 Task: Schedule a meeting using the 'Annual Sales Meeting' template and set the time to 1:00 PM to 1:30 PM on June 29, 2023.
Action: Mouse moved to (13, 82)
Screenshot: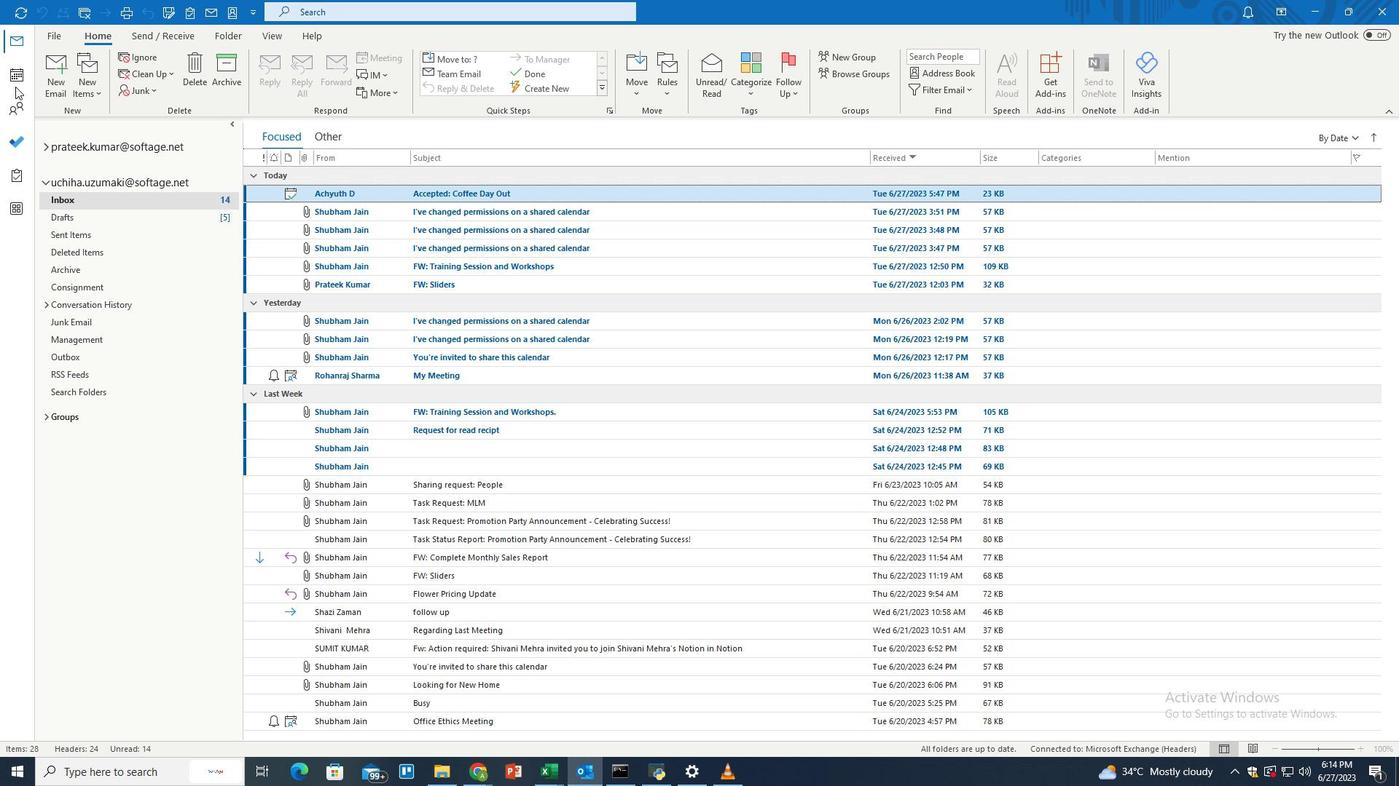 
Action: Mouse pressed left at (13, 82)
Screenshot: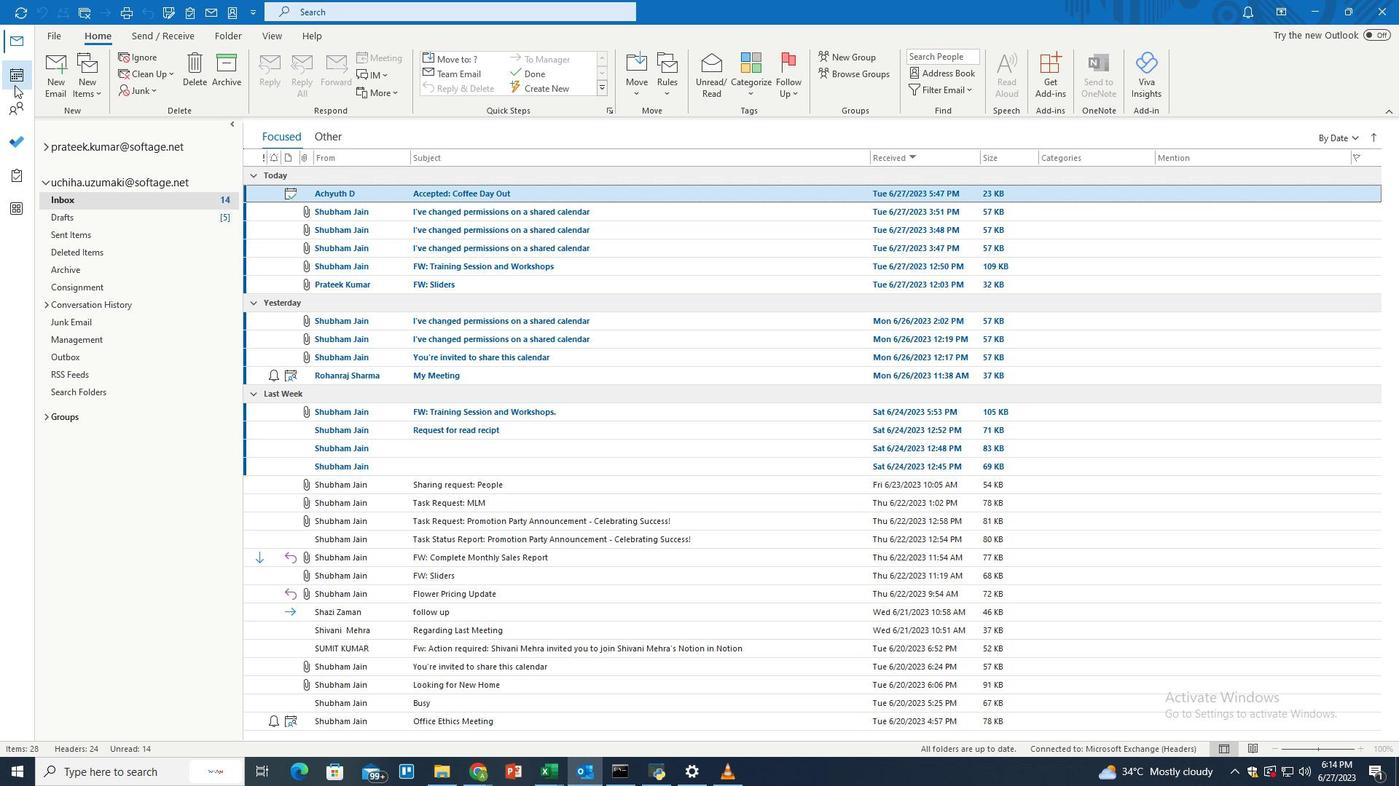 
Action: Mouse moved to (119, 77)
Screenshot: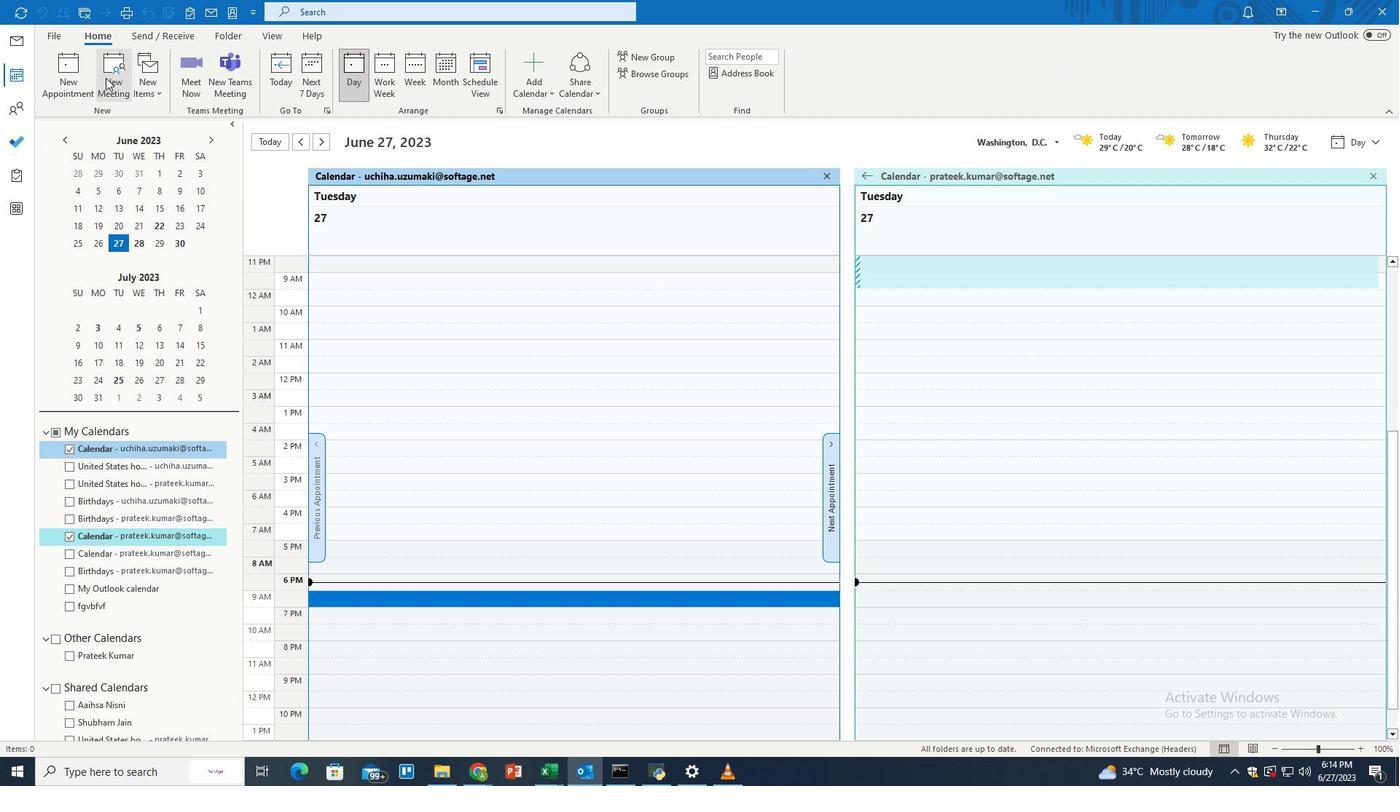 
Action: Mouse pressed left at (119, 77)
Screenshot: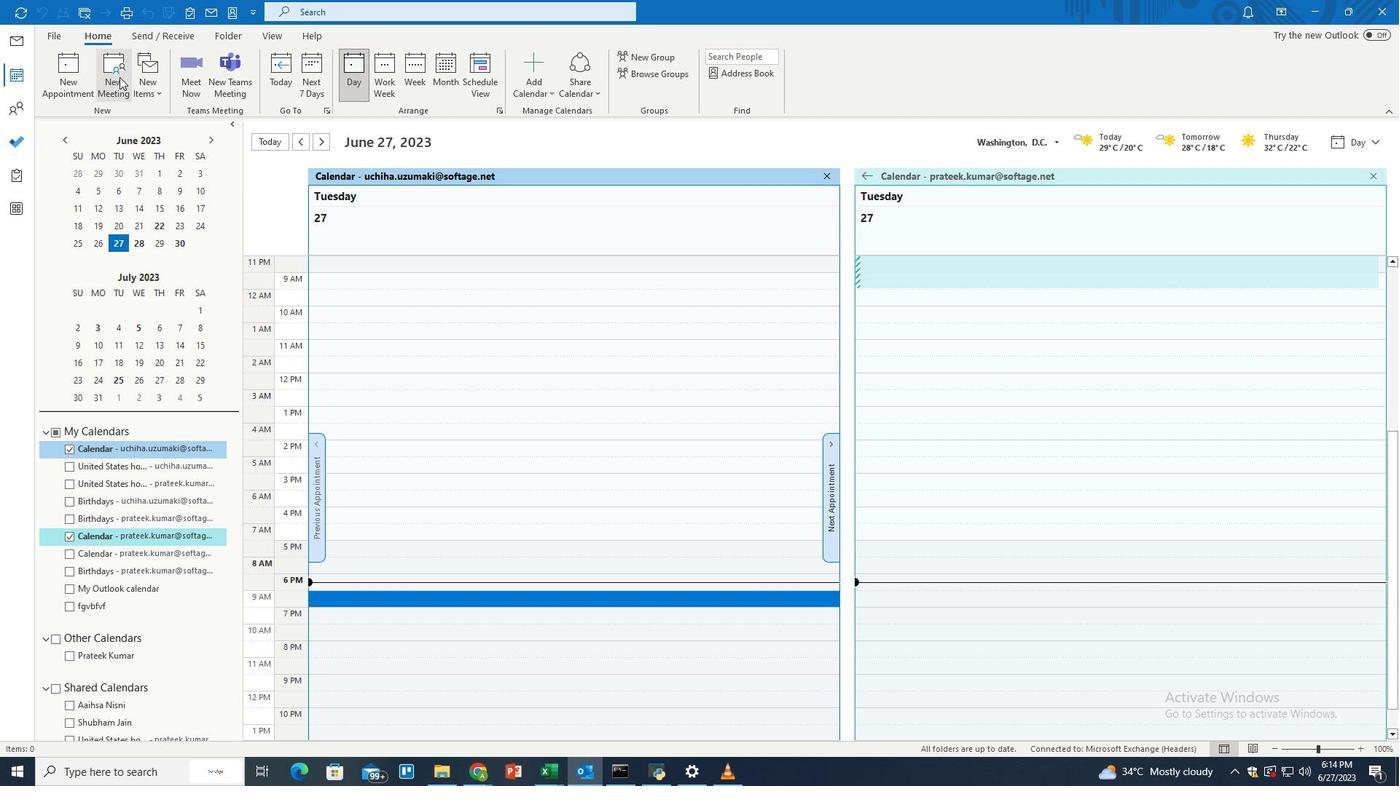 
Action: Mouse moved to (966, 78)
Screenshot: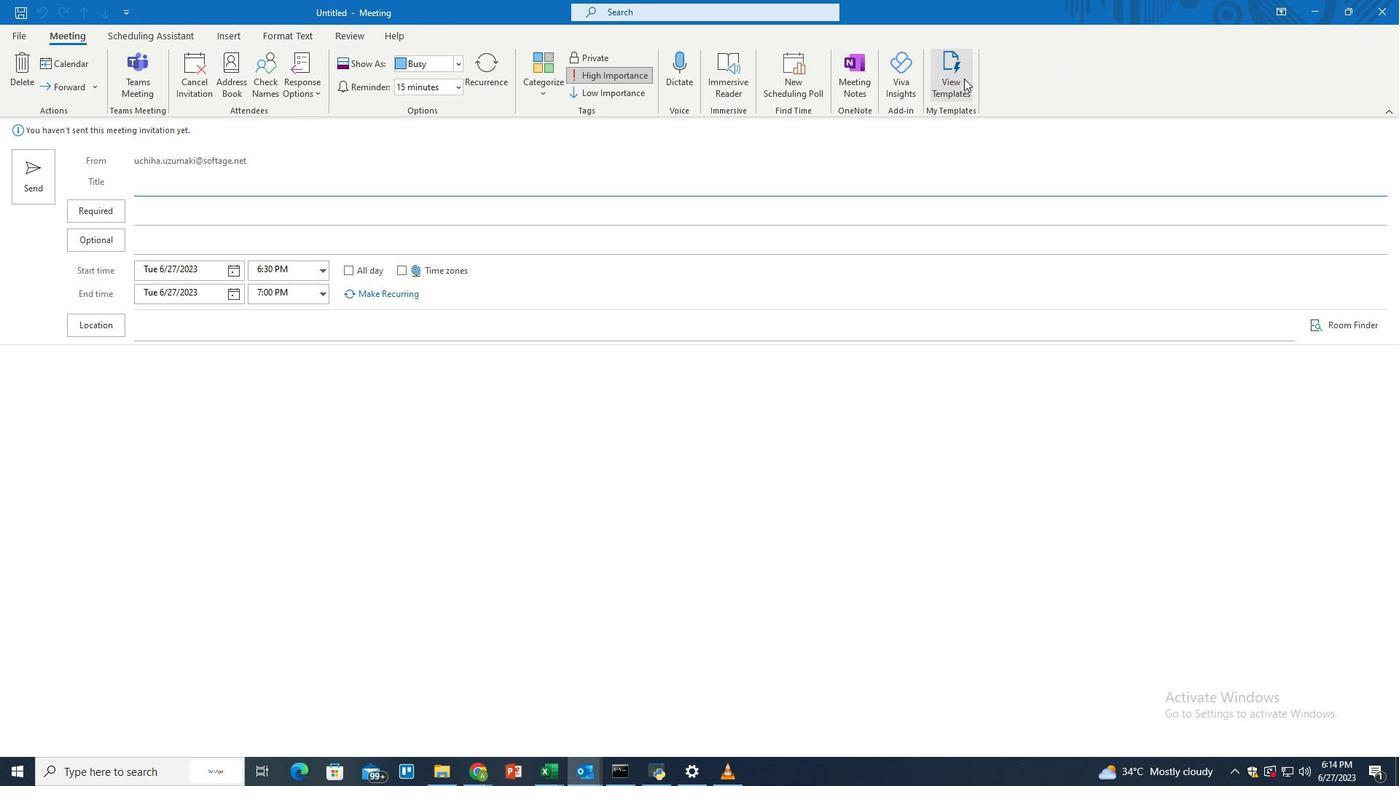 
Action: Mouse pressed left at (966, 78)
Screenshot: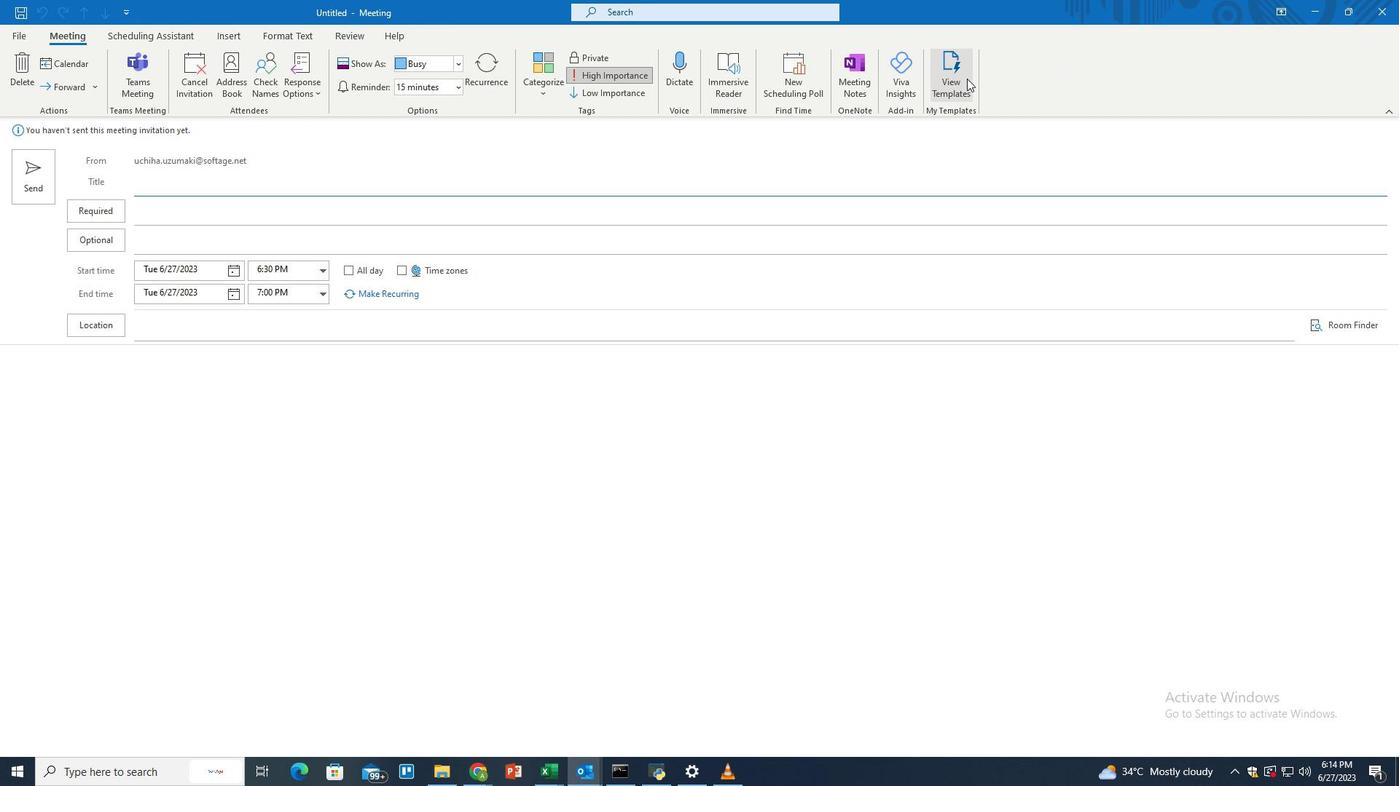 
Action: Mouse moved to (1201, 276)
Screenshot: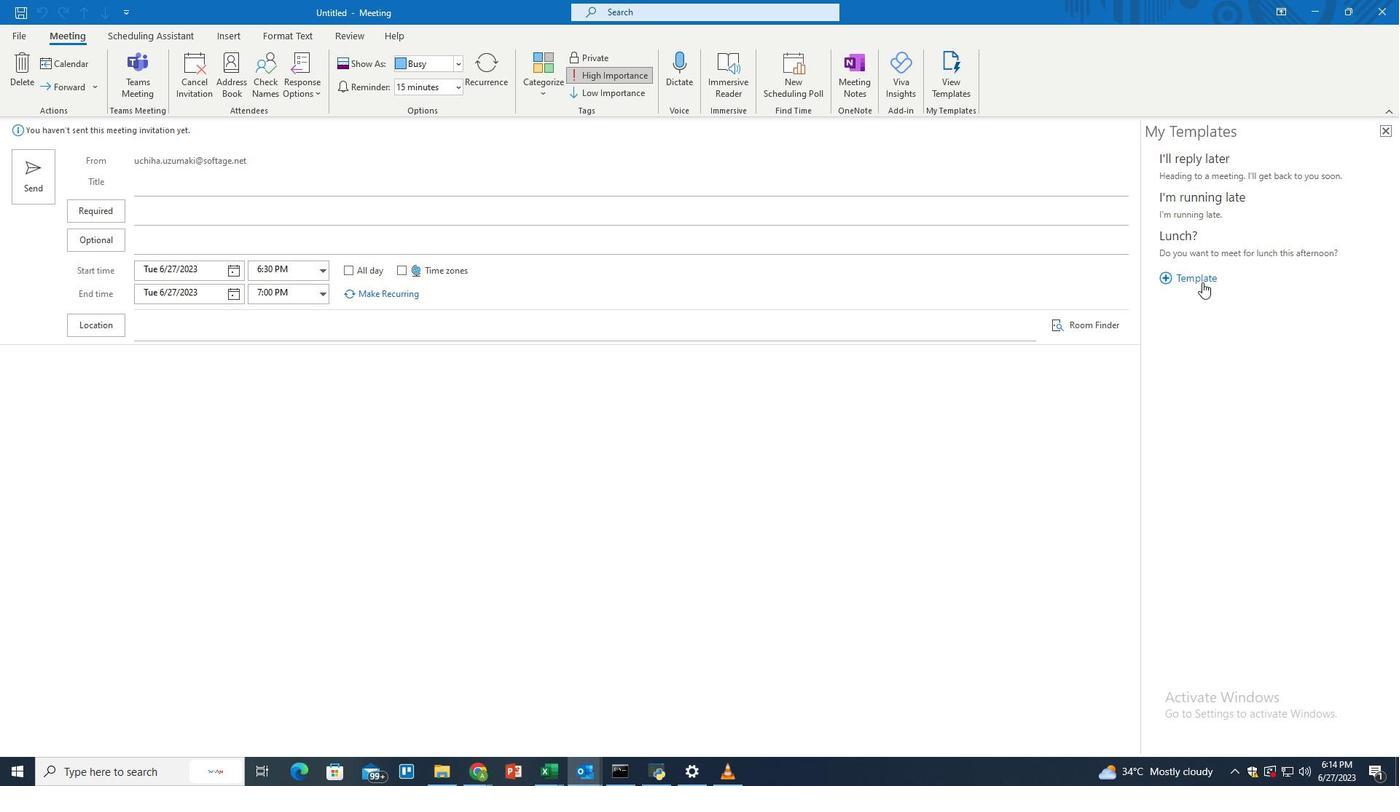 
Action: Mouse pressed left at (1201, 276)
Screenshot: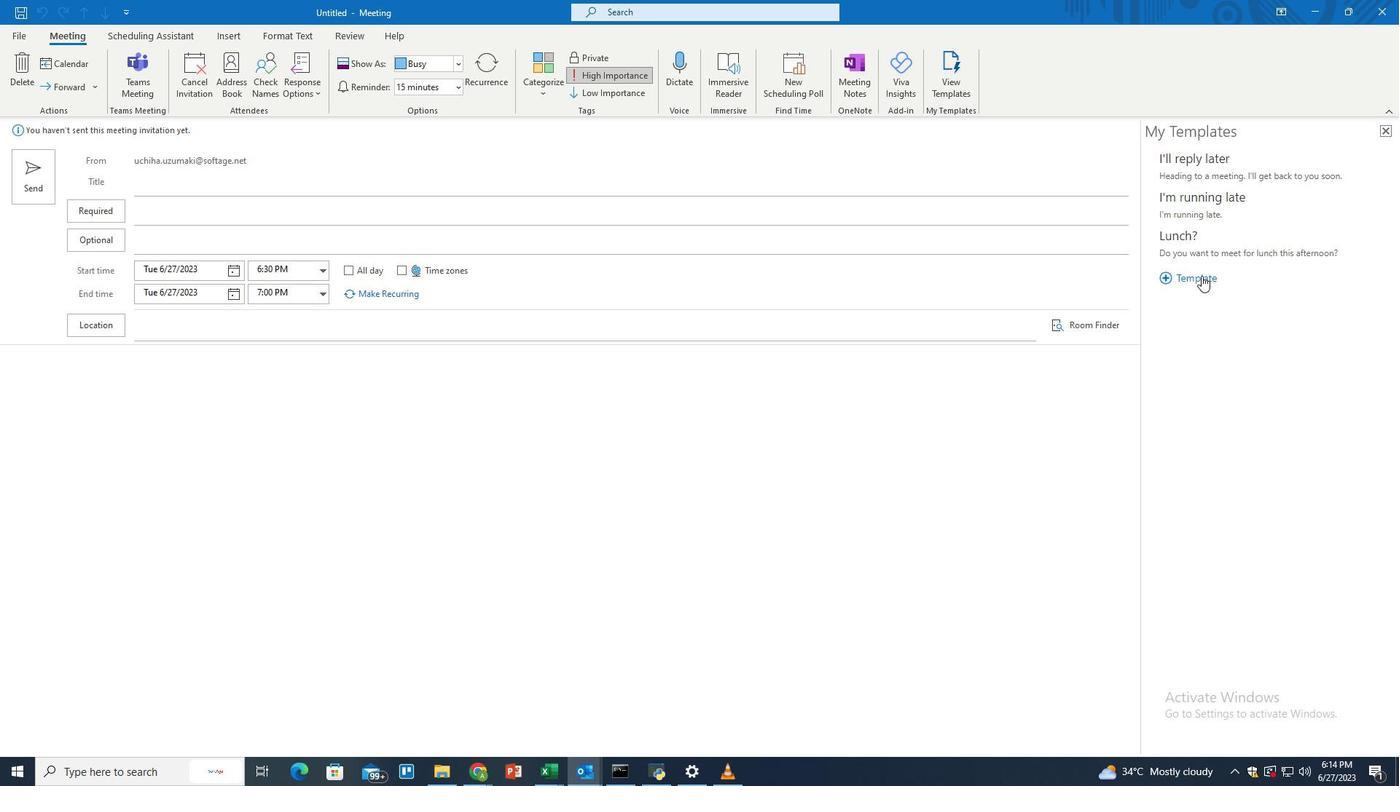 
Action: Mouse moved to (1185, 161)
Screenshot: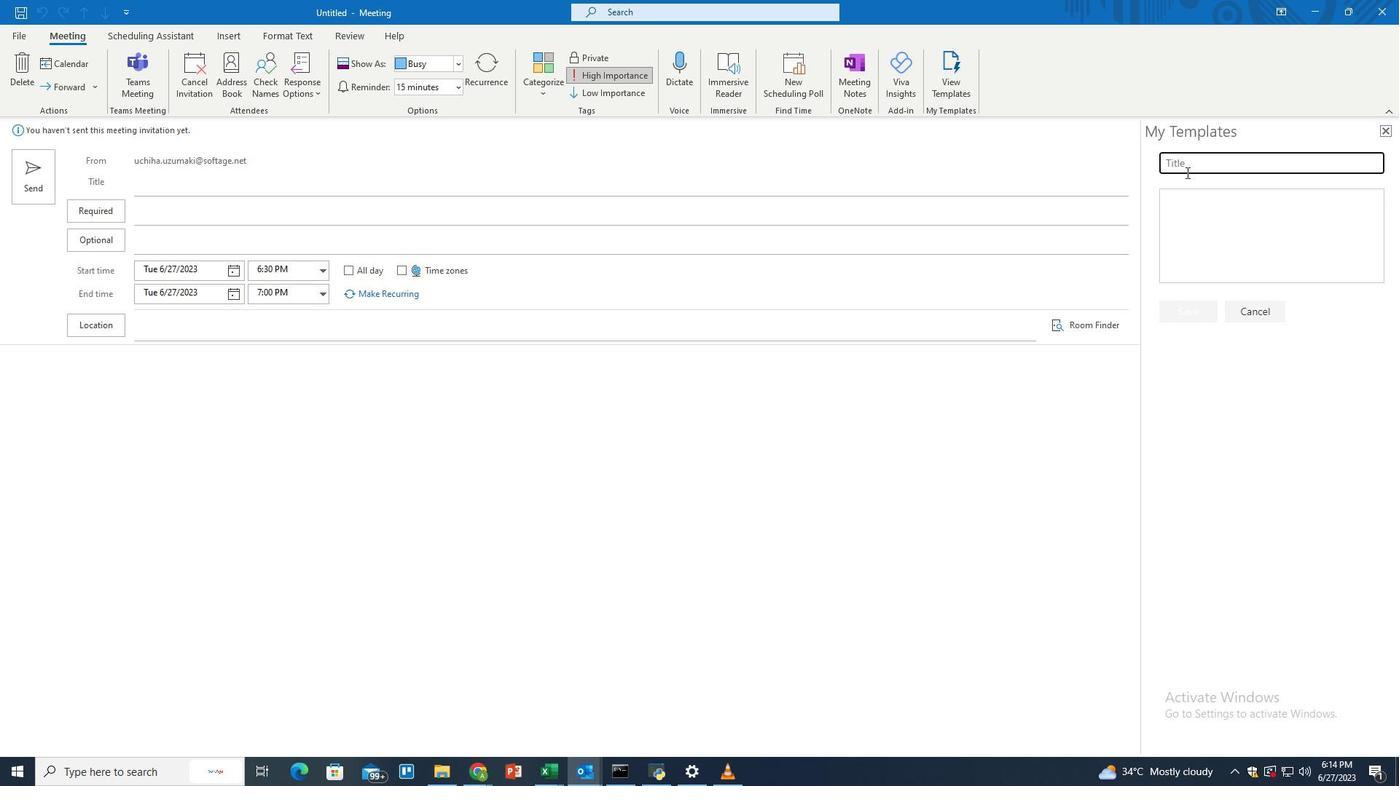 
Action: Mouse pressed left at (1185, 161)
Screenshot: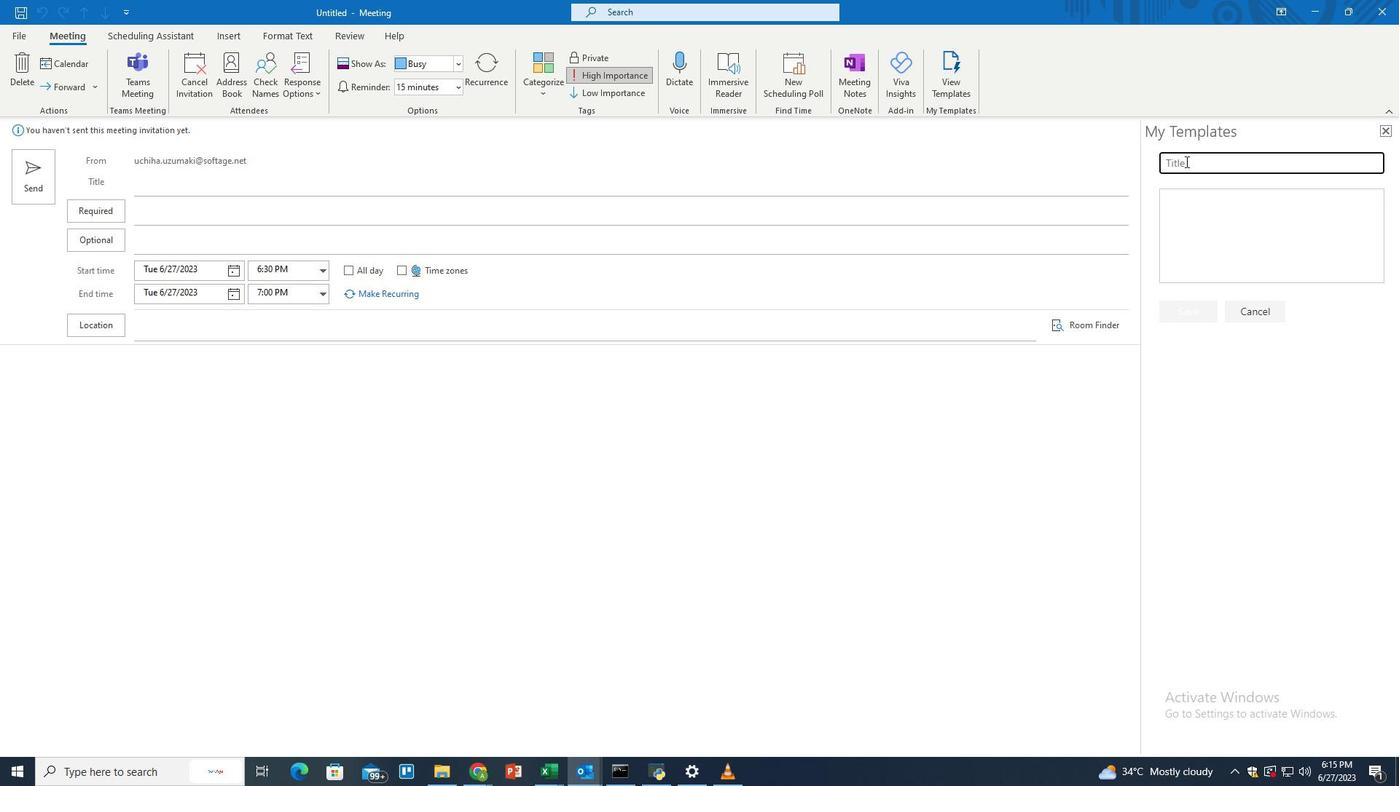 
Action: Key pressed <Key.shift>Annual<Key.space><Key.shift>Sales<Key.space><Key.shift>Meeting
Screenshot: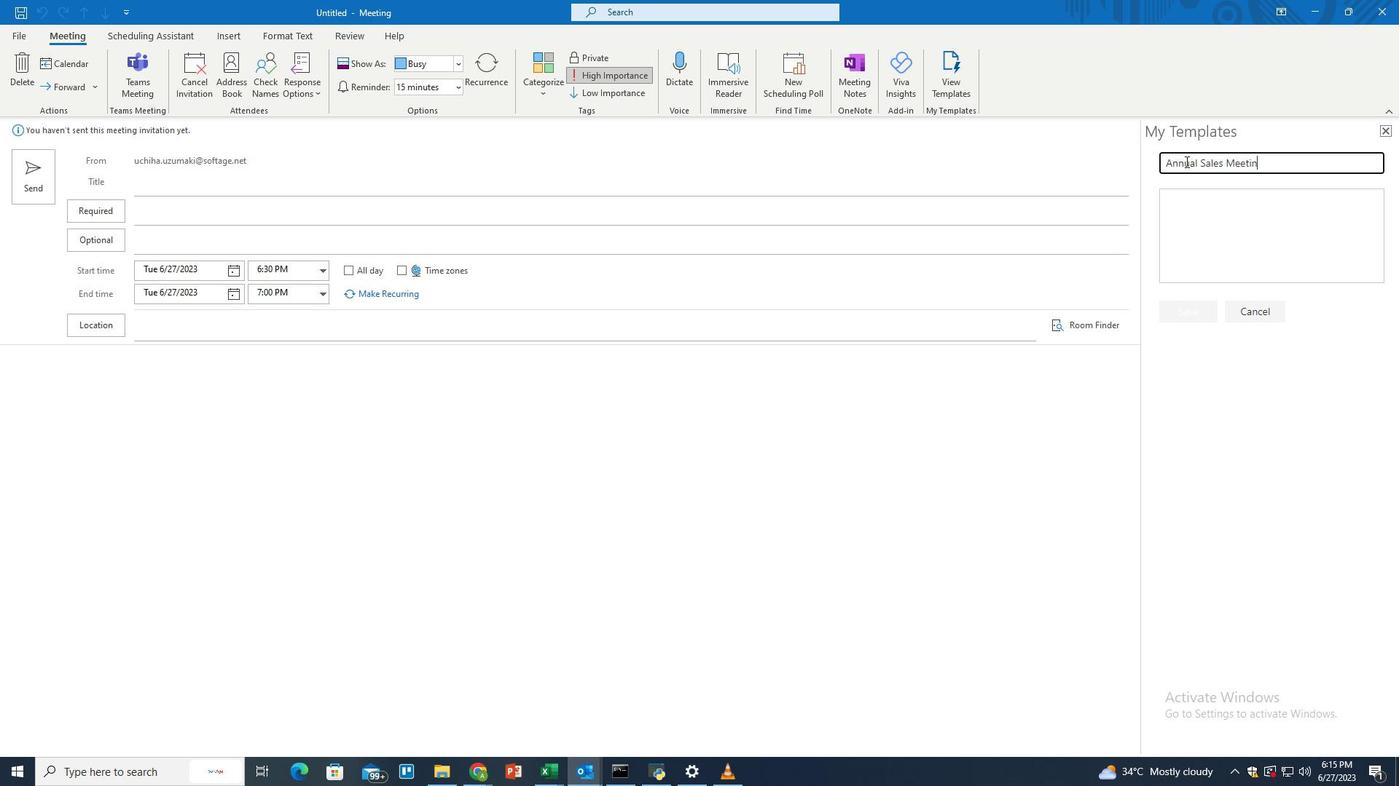 
Action: Mouse moved to (1235, 213)
Screenshot: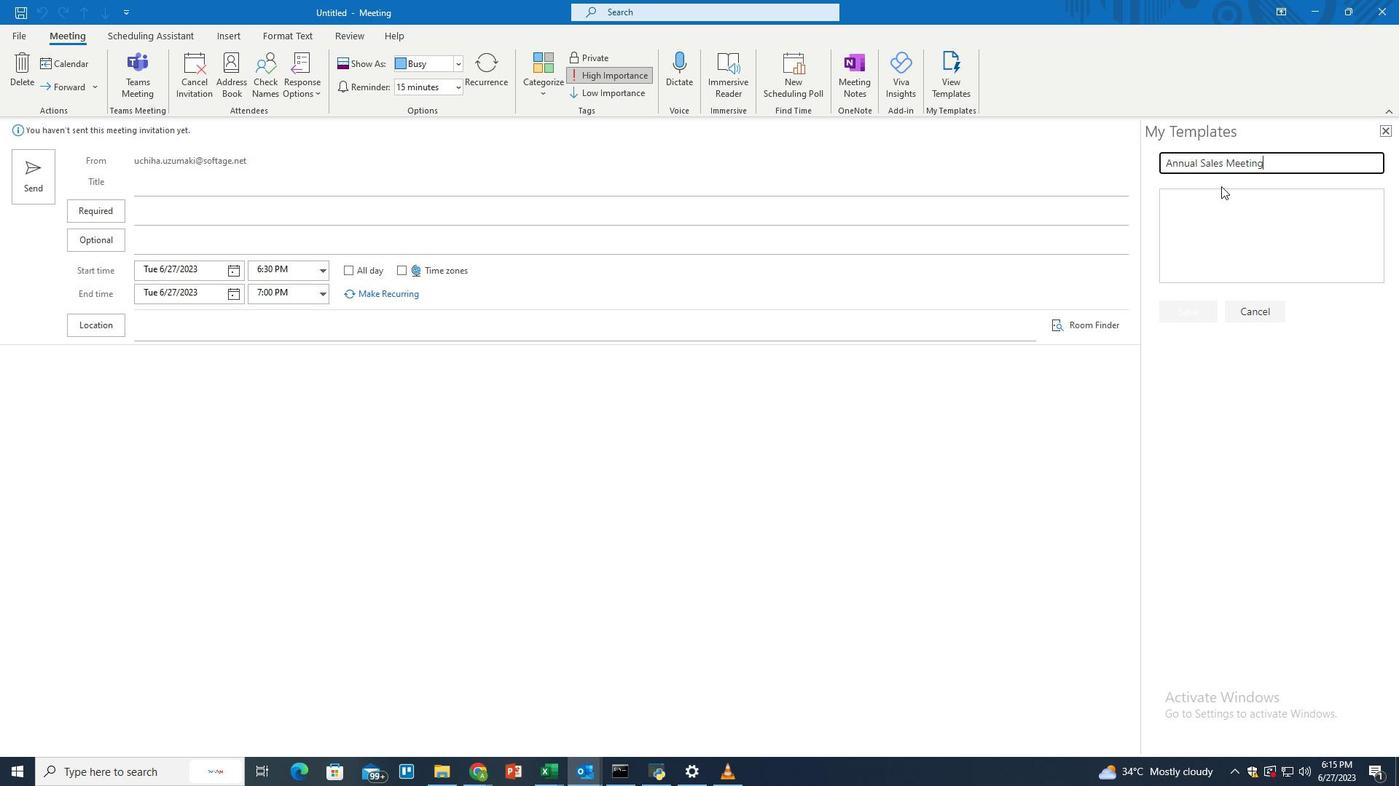 
Action: Mouse pressed left at (1235, 213)
Screenshot: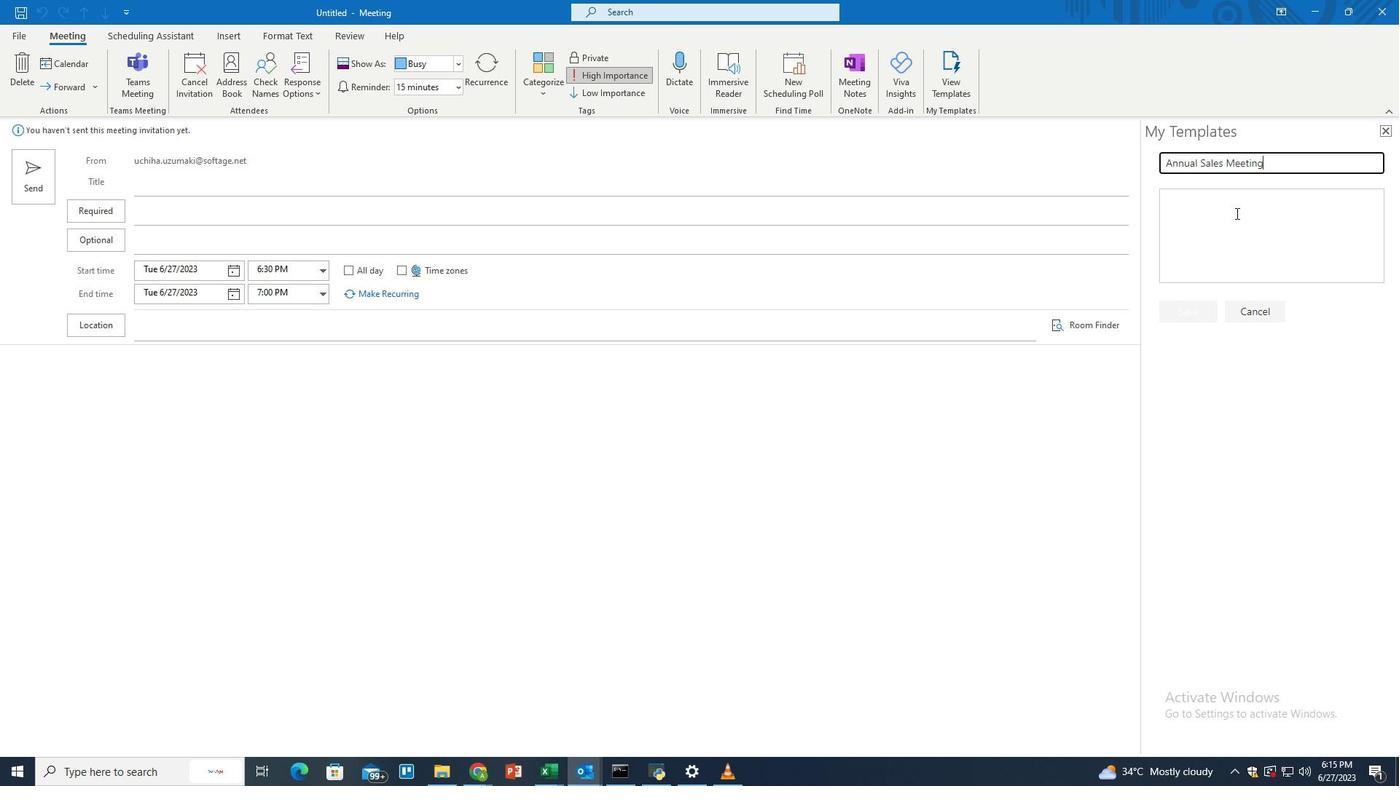 
Action: Mouse moved to (1235, 214)
Screenshot: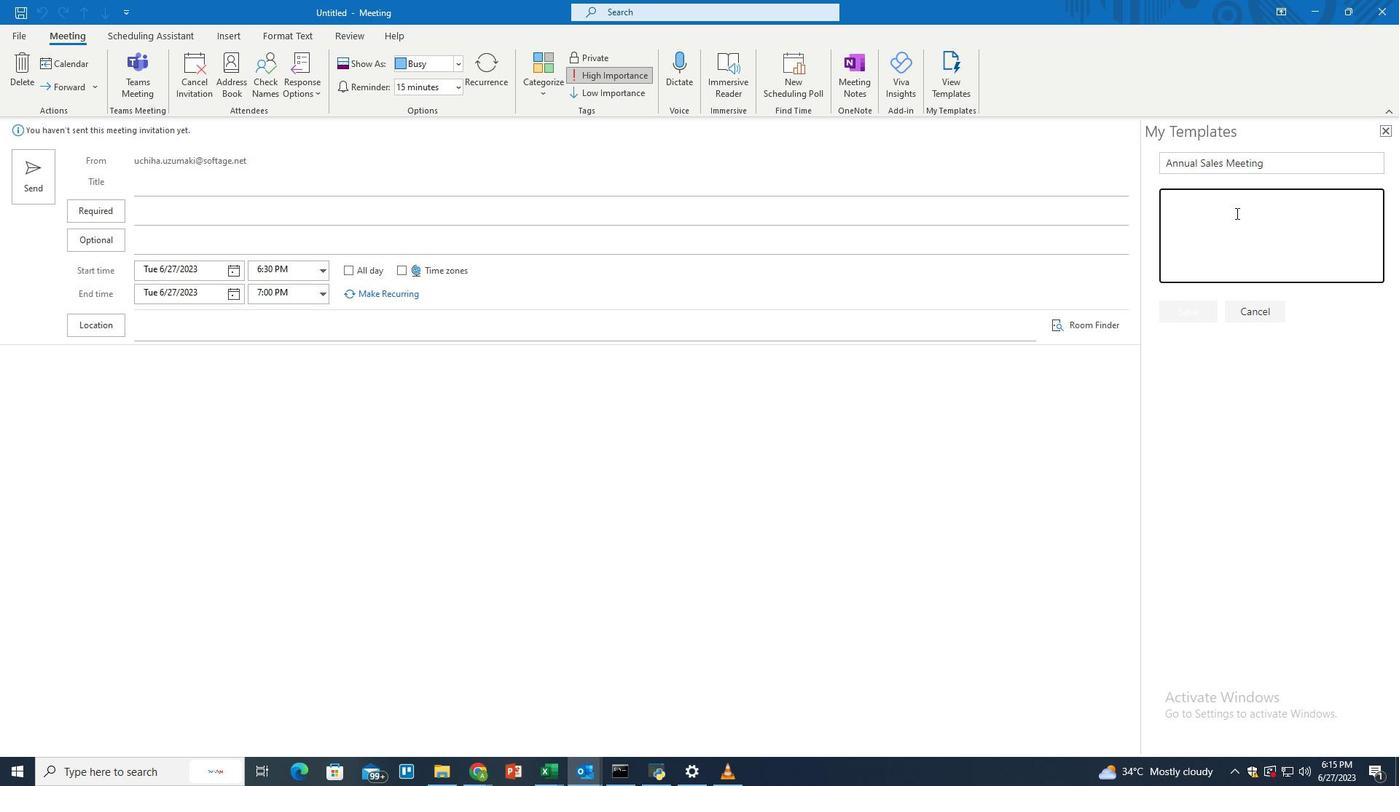 
Action: Key pressed <Key.shift>O<Key.backspace><Key.shift>Plan<Key.space>and<Key.space>execute<Key.space>the<Key.space>yearly<Key.space>sales<Key.space>meeting<Key.space>to<Key.space>aligh<Key.space>the<Key.space><Key.backspace><Key.backspace><Key.backspace><Key.backspace><Key.backspace><Key.backspace>n<Key.space>the<Key.space>team's<Key.space>goals,<Key.space>share<Key.space>strategies,a<Key.space>nd<Key.space><Key.backspace><Key.backspace><Key.backspace><Key.backspace><Key.backspace><Key.space>and<Key.space>recognize<Key.space>achievements.<Key.space><Key.shift>Develop<Key.space>an<Key.space>engaging<Key.space>agenda<Key.space>wirh<Key.backspace><Key.backspace>th<Key.space>keynote<Key.space>speakers,<Key.space>product<Key.space>updates,<Key.space>and<Key.space>interactive<Key.space>sessions<Key.space>to<Key.space>drive<Key.space>motivateion<Key.backspace><Key.backspace><Key.backspace><Key.backspace>ion<Key.space>and<Key.space>collaboration
Screenshot: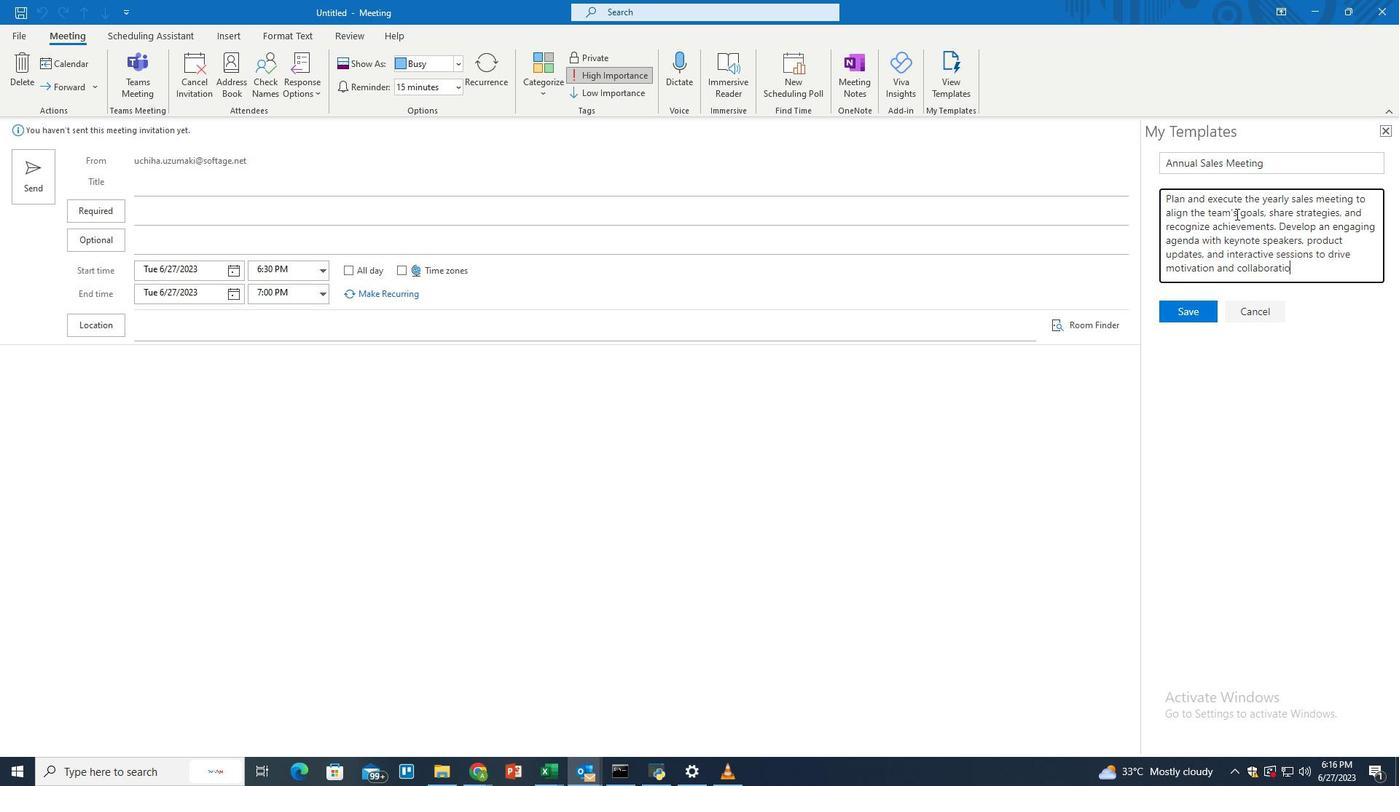 
Action: Mouse moved to (1203, 313)
Screenshot: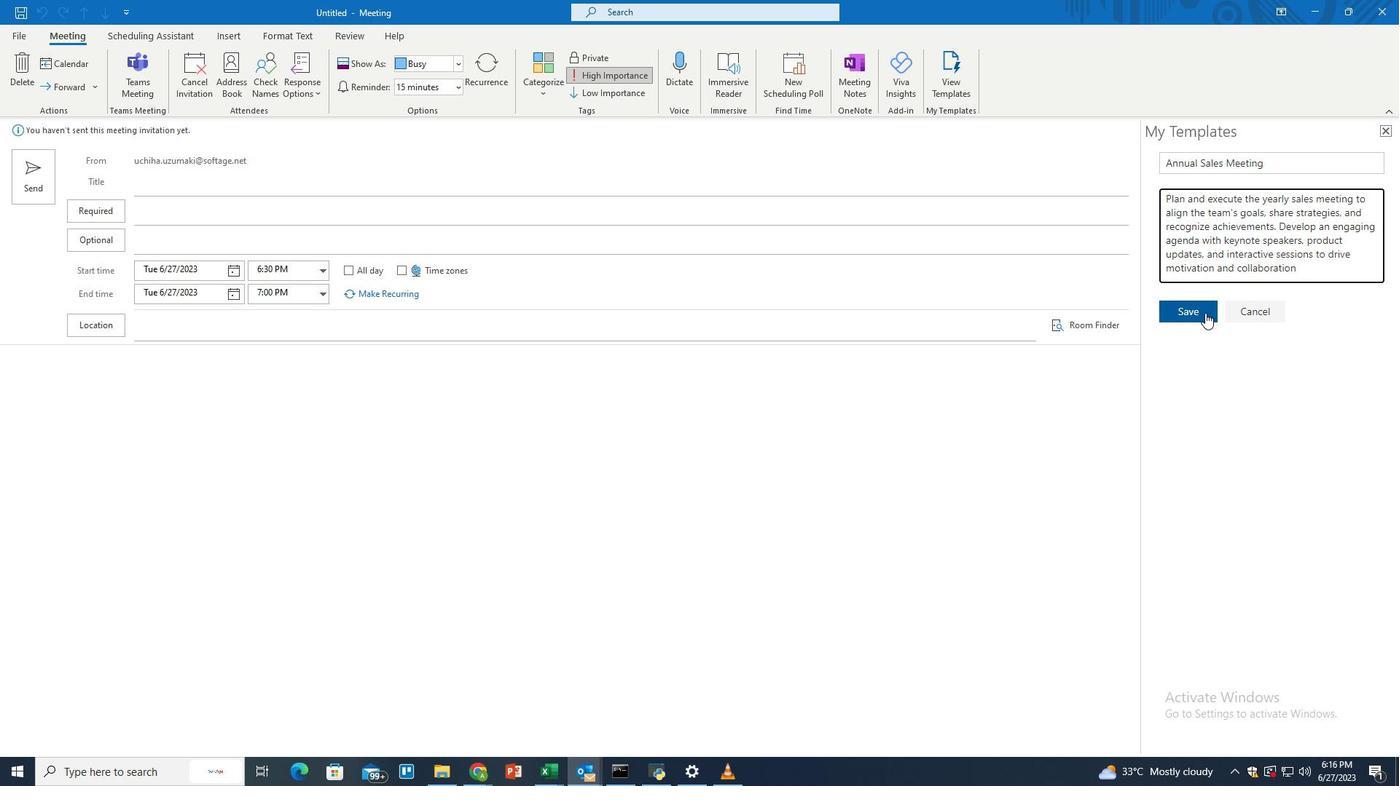 
Action: Mouse pressed left at (1203, 313)
Screenshot: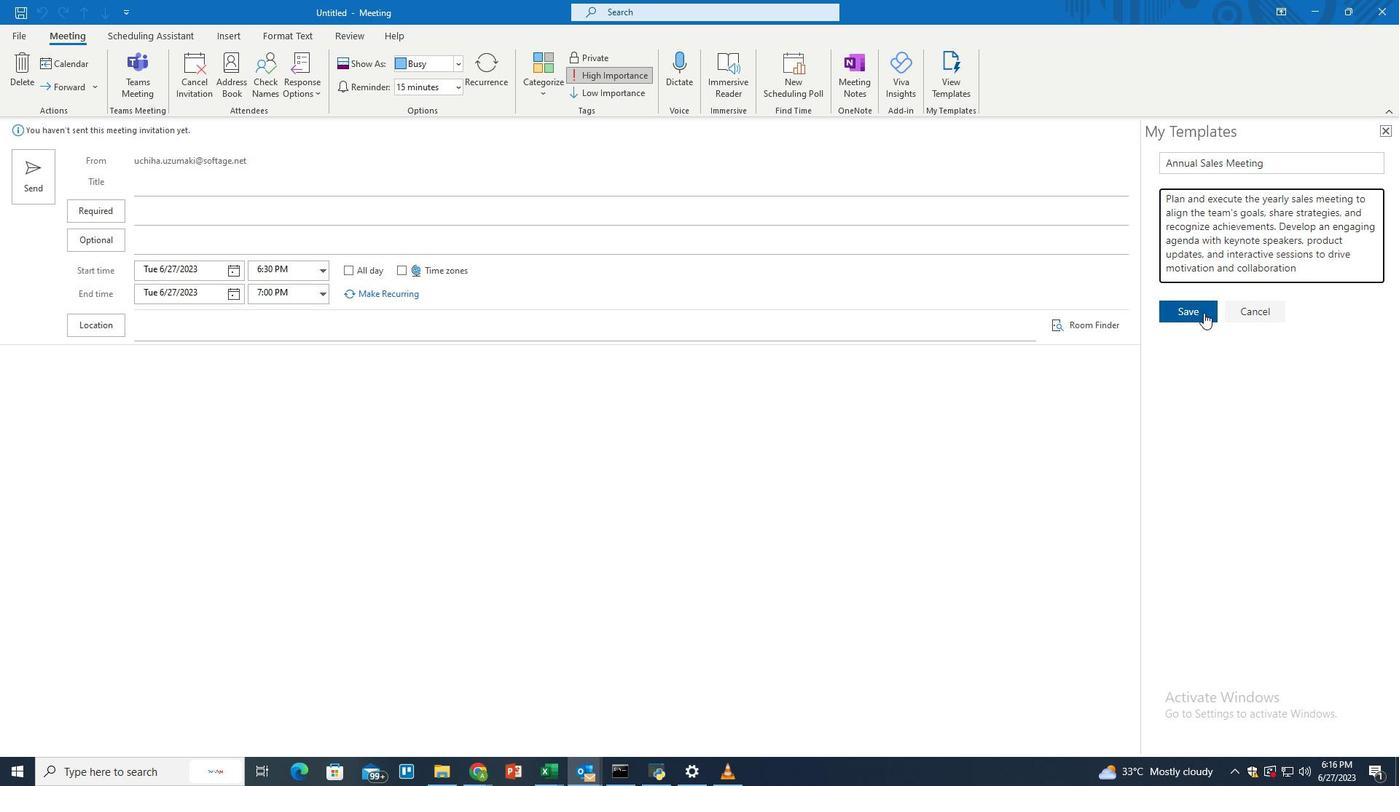
Action: Mouse moved to (1208, 424)
Screenshot: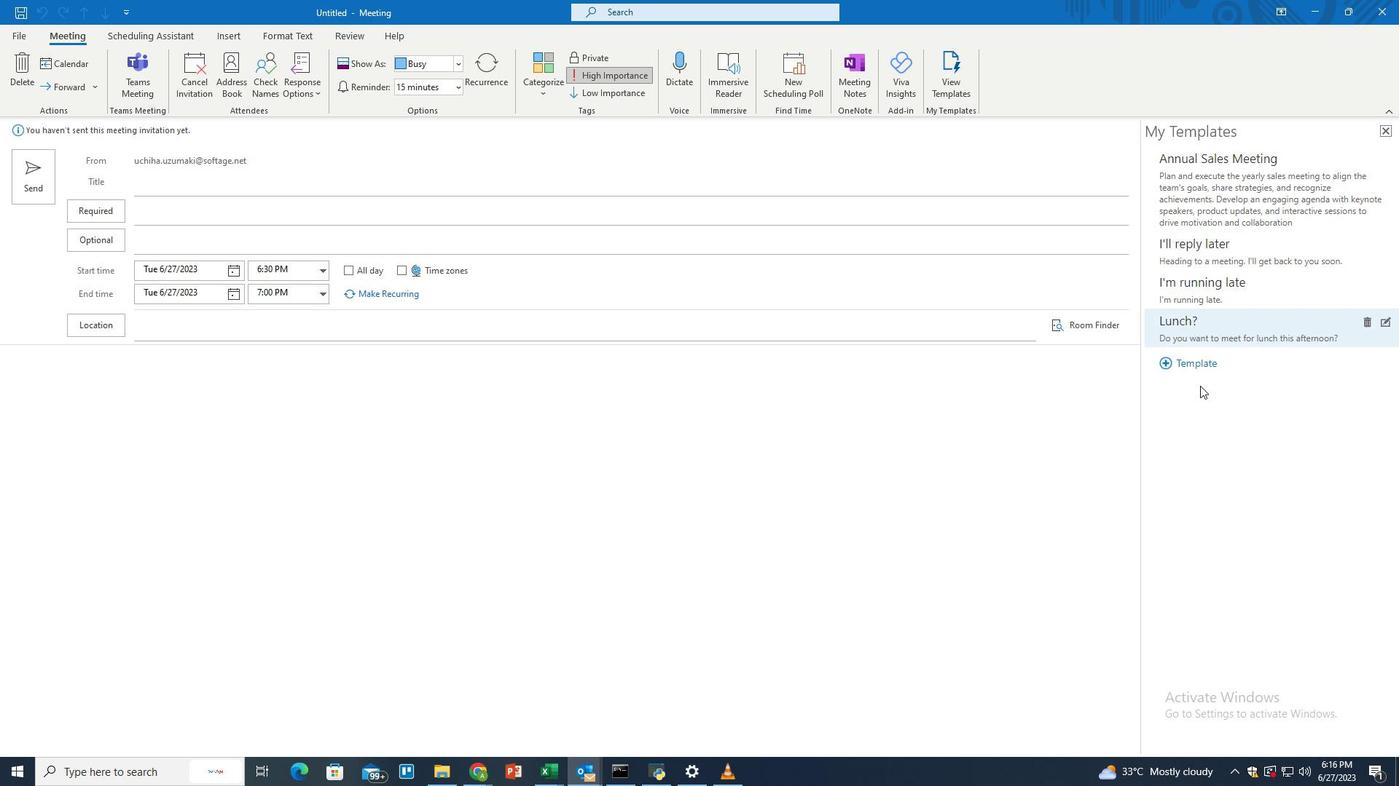 
Action: Mouse pressed left at (1208, 424)
Screenshot: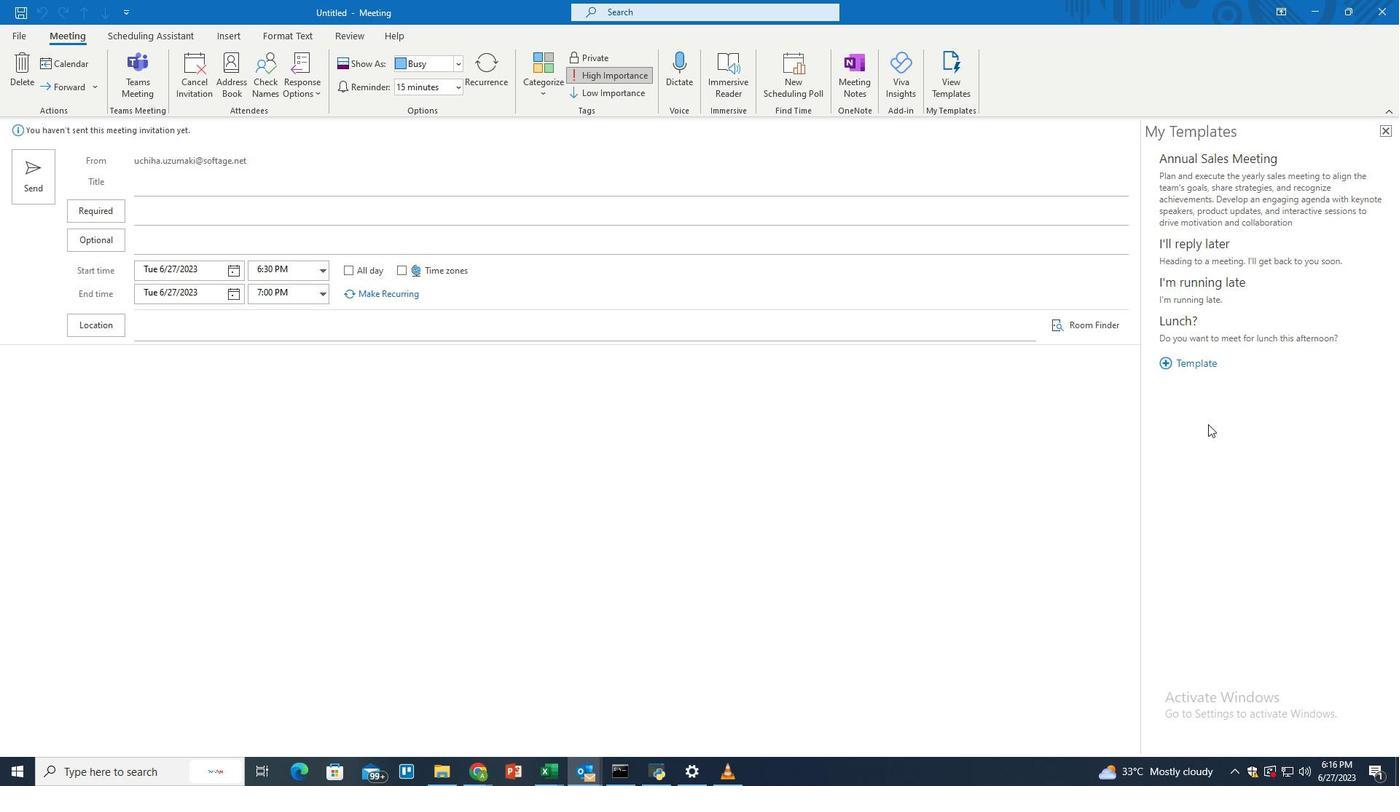 
Action: Mouse moved to (166, 181)
Screenshot: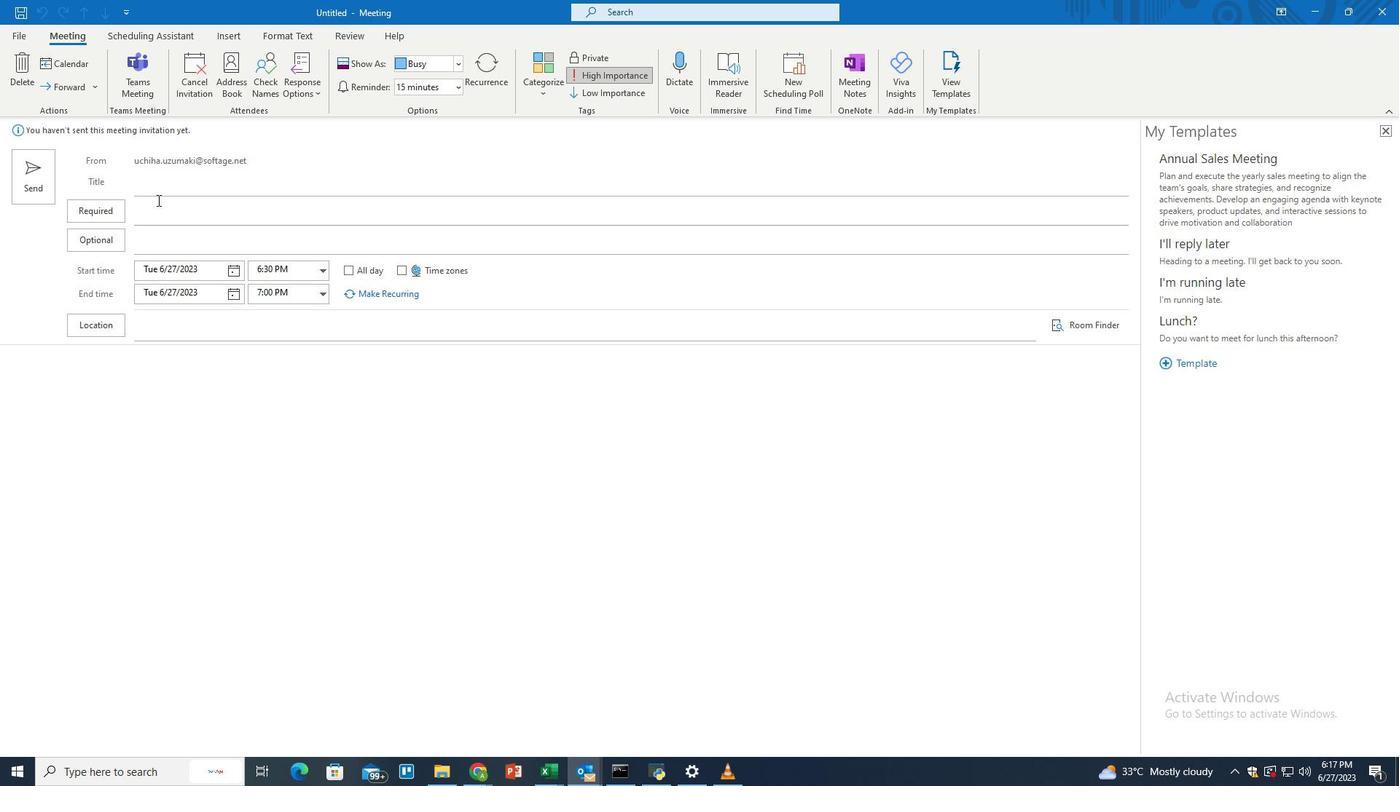 
Action: Mouse pressed left at (166, 181)
Screenshot: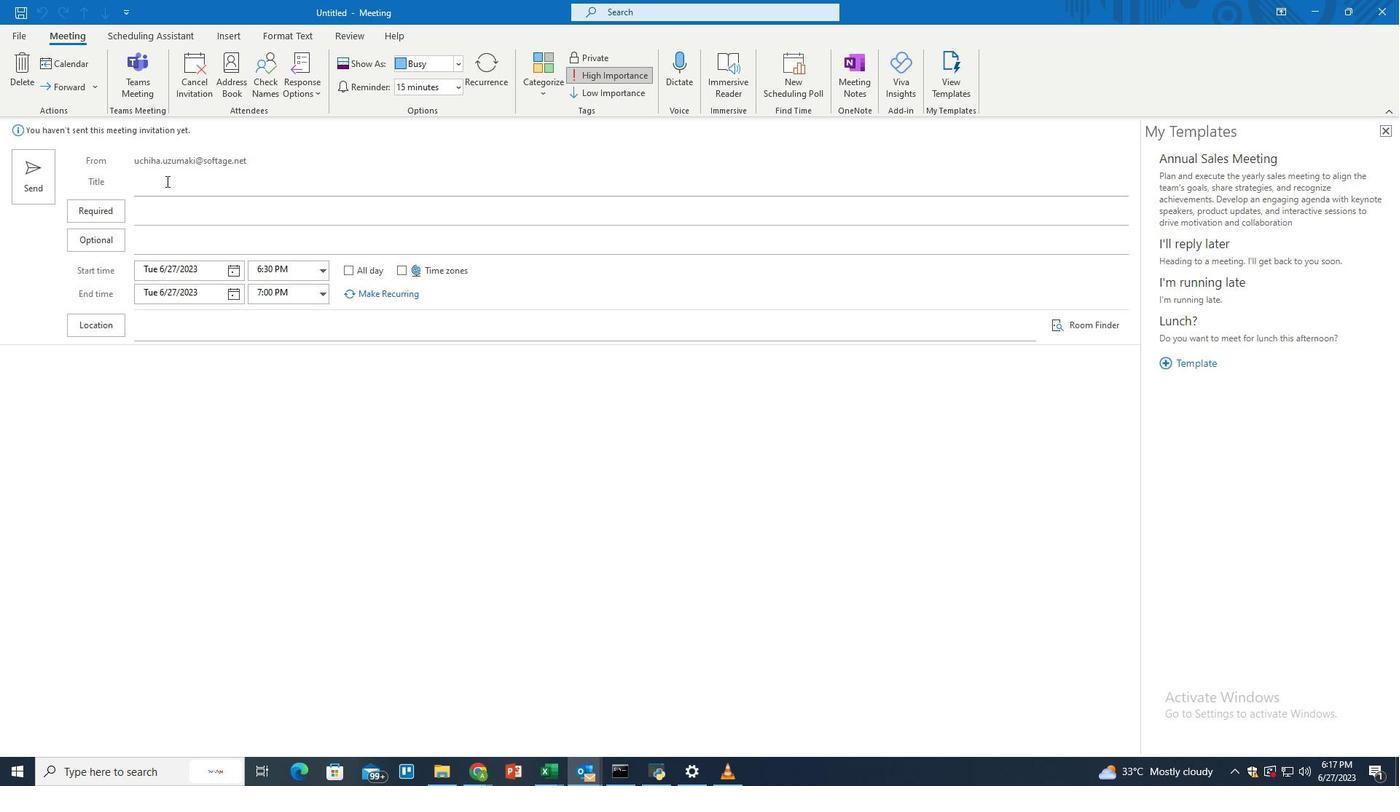 
Action: Key pressed <Key.shift>Today's<Key.space><Key.shift>Agenda
Screenshot: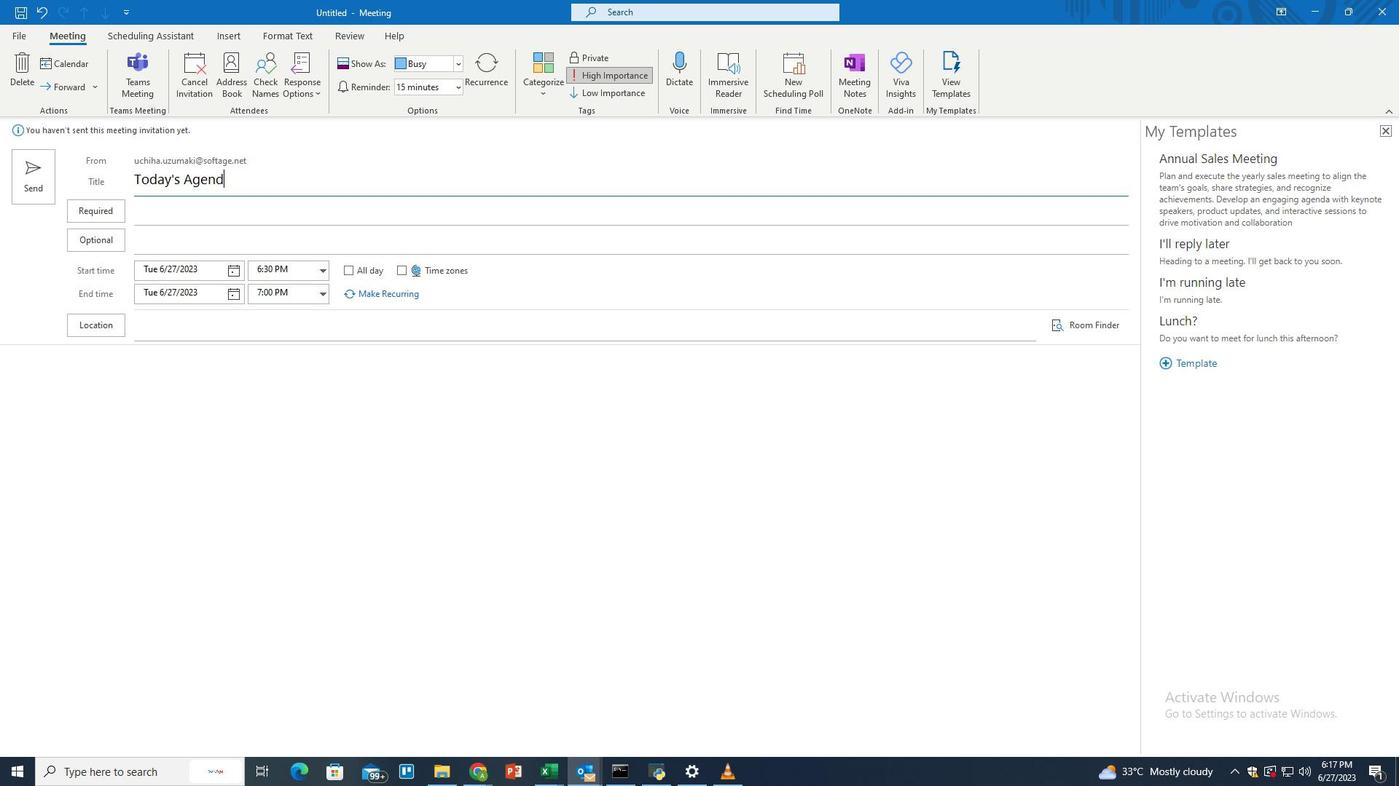 
Action: Mouse moved to (1224, 180)
Screenshot: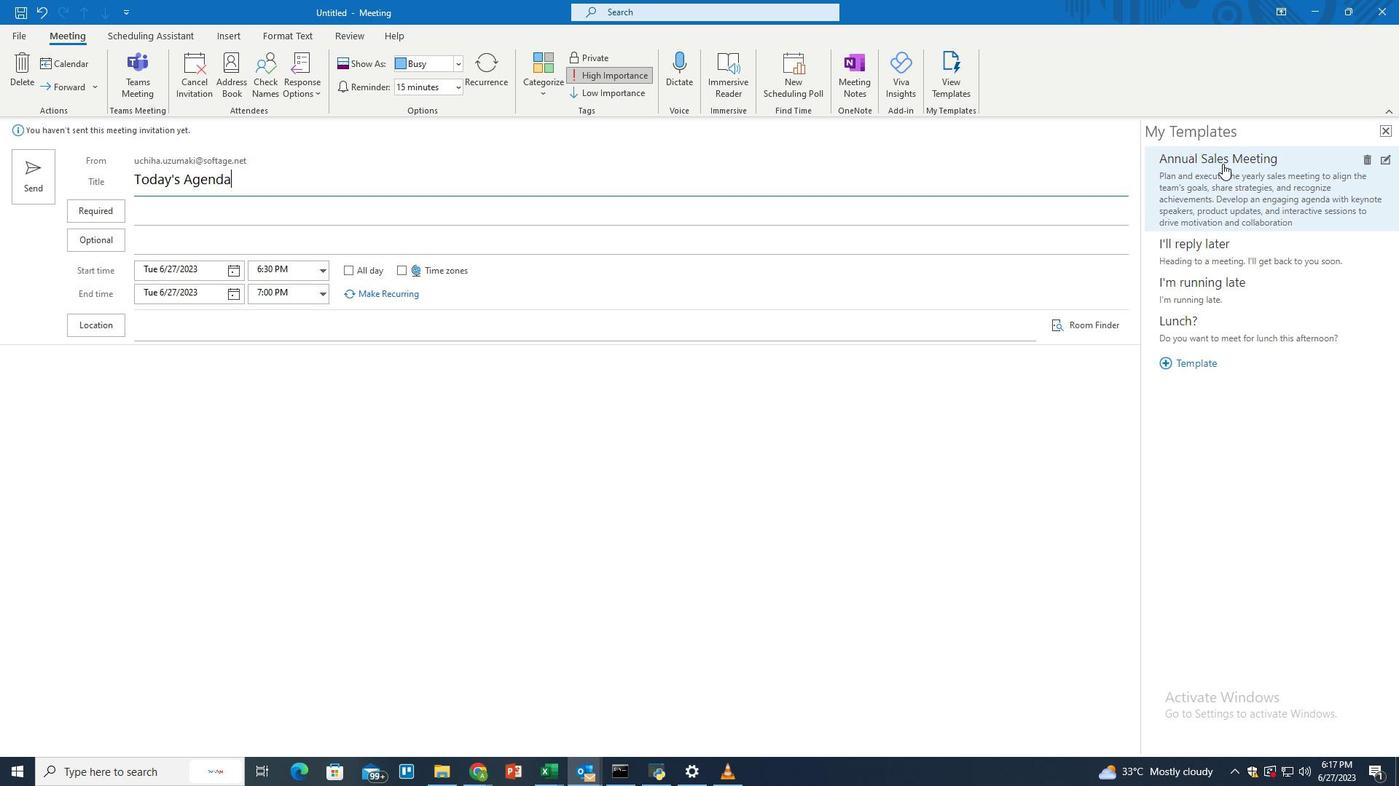 
Action: Mouse pressed left at (1224, 180)
Screenshot: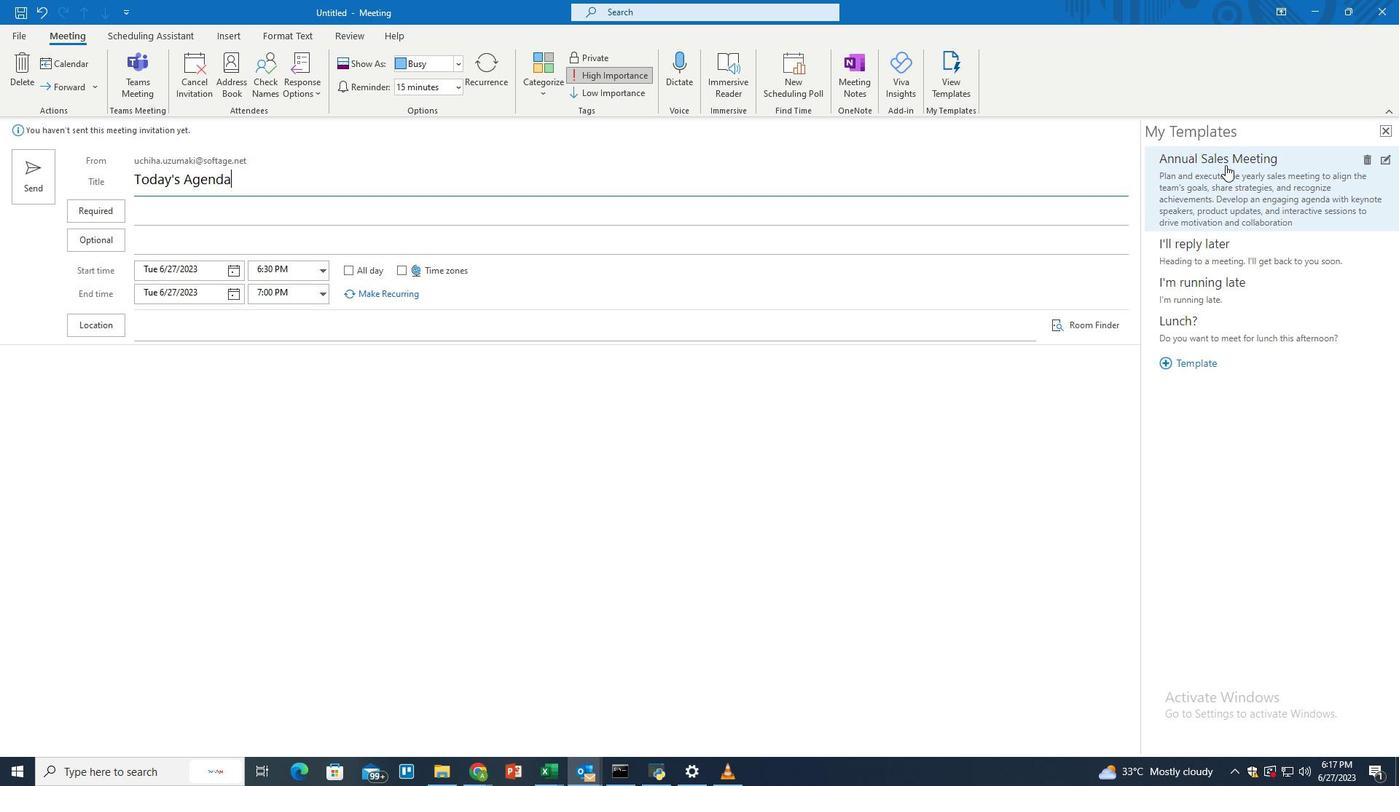 
Action: Mouse moved to (230, 498)
Screenshot: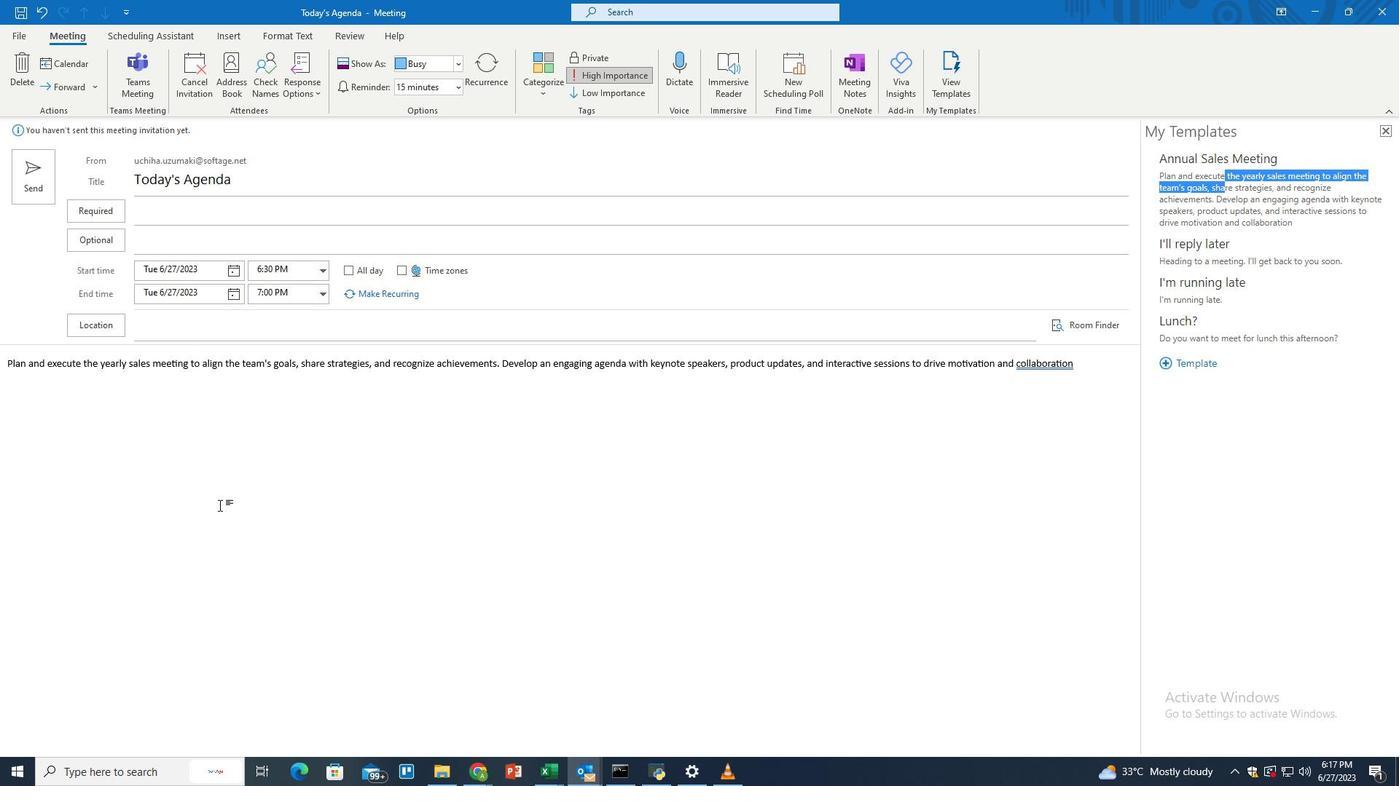
Action: Mouse pressed left at (230, 498)
Screenshot: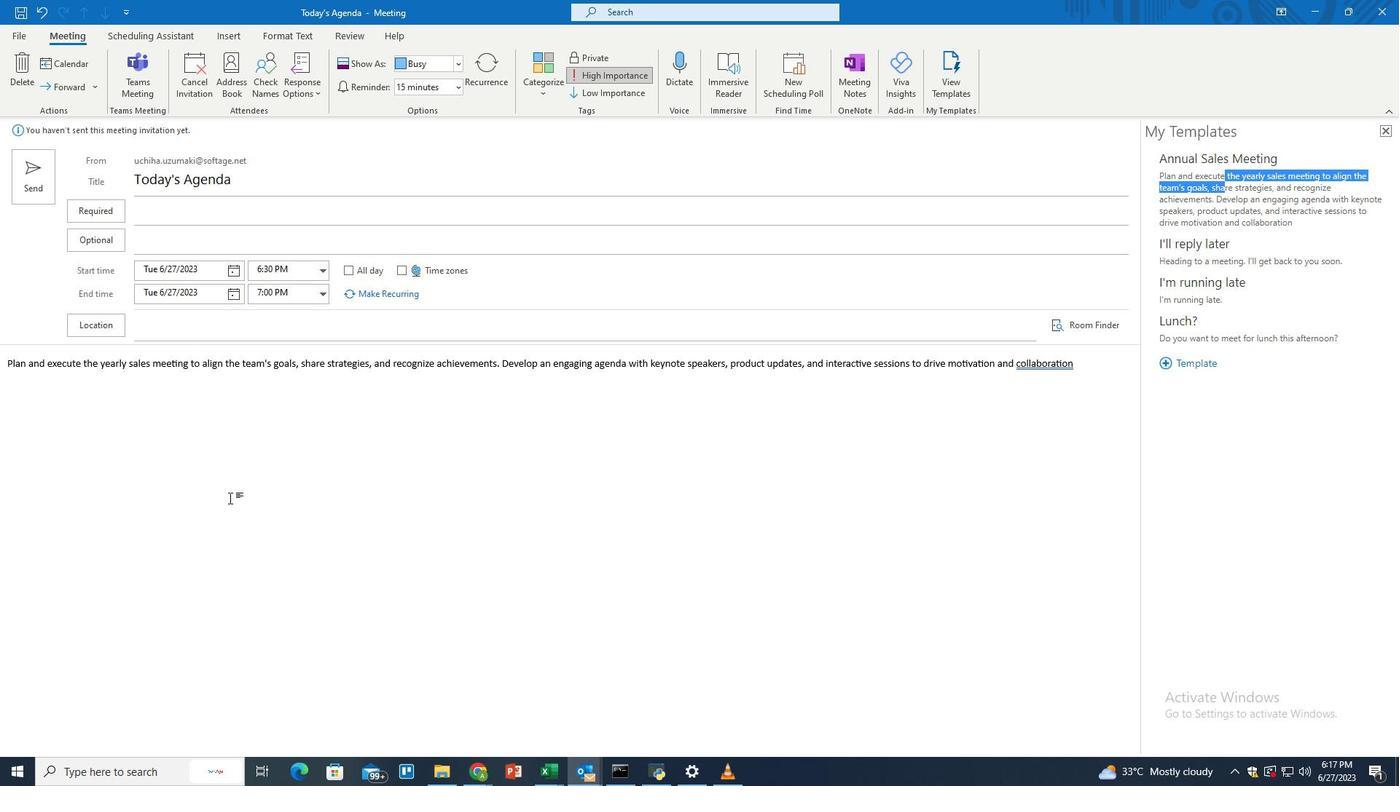 
Action: Mouse moved to (232, 276)
Screenshot: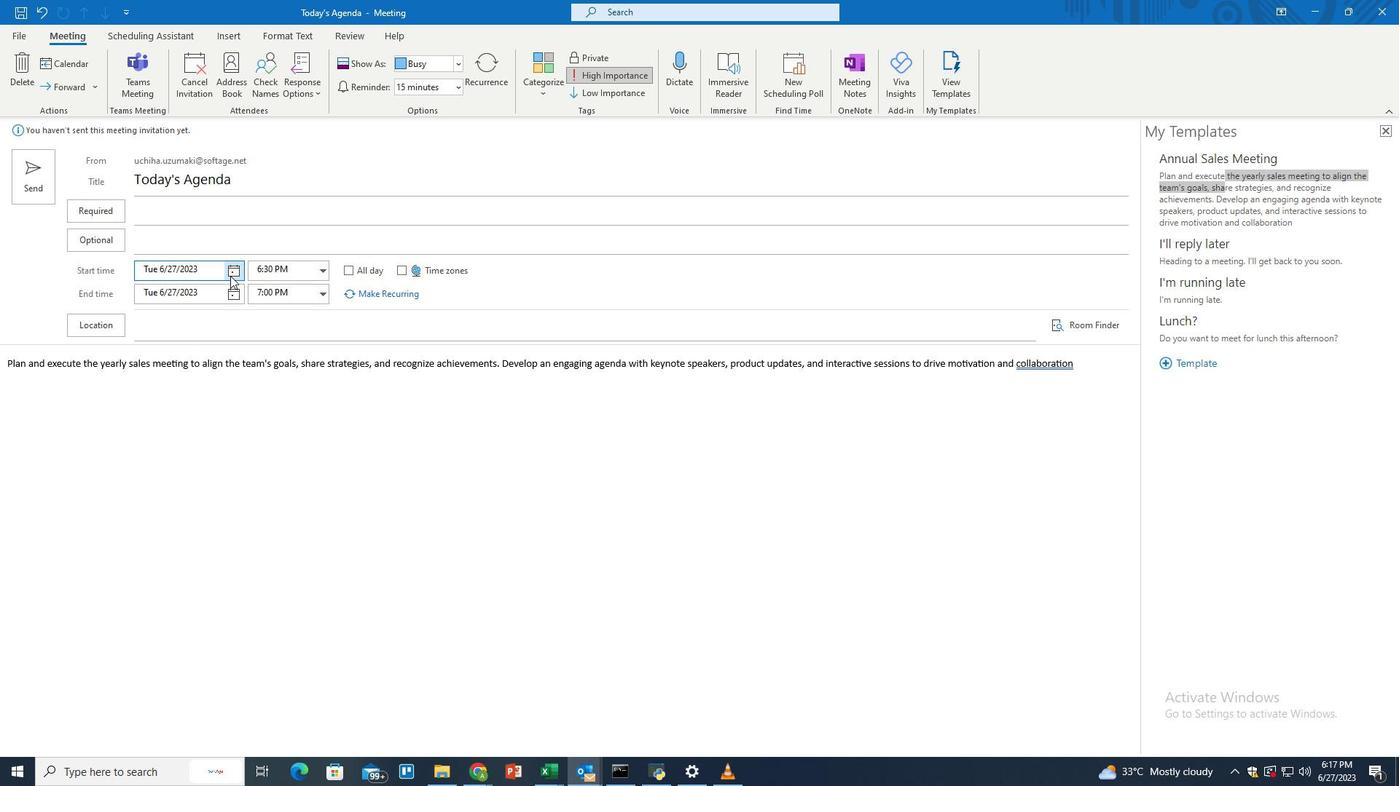 
Action: Mouse pressed left at (232, 276)
Screenshot: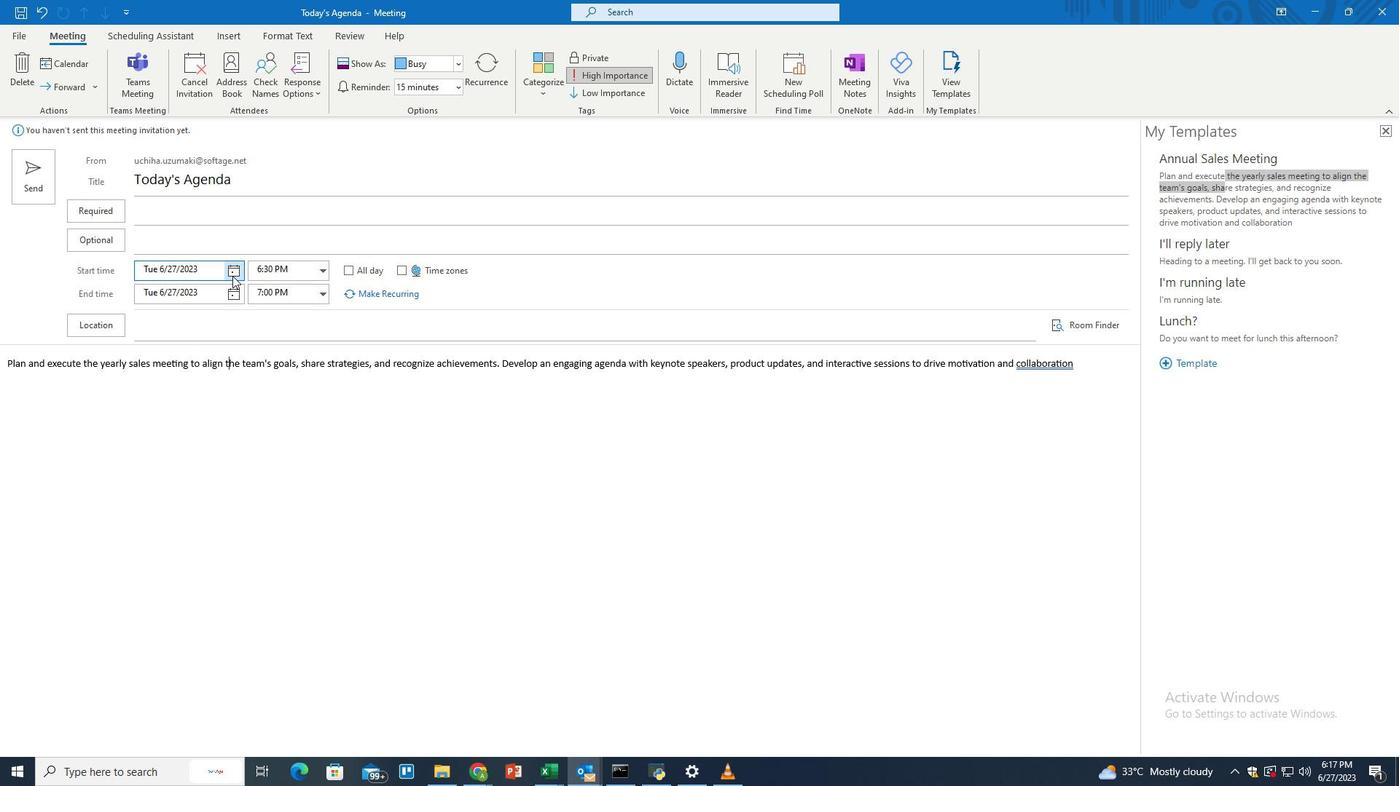 
Action: Mouse moved to (182, 389)
Screenshot: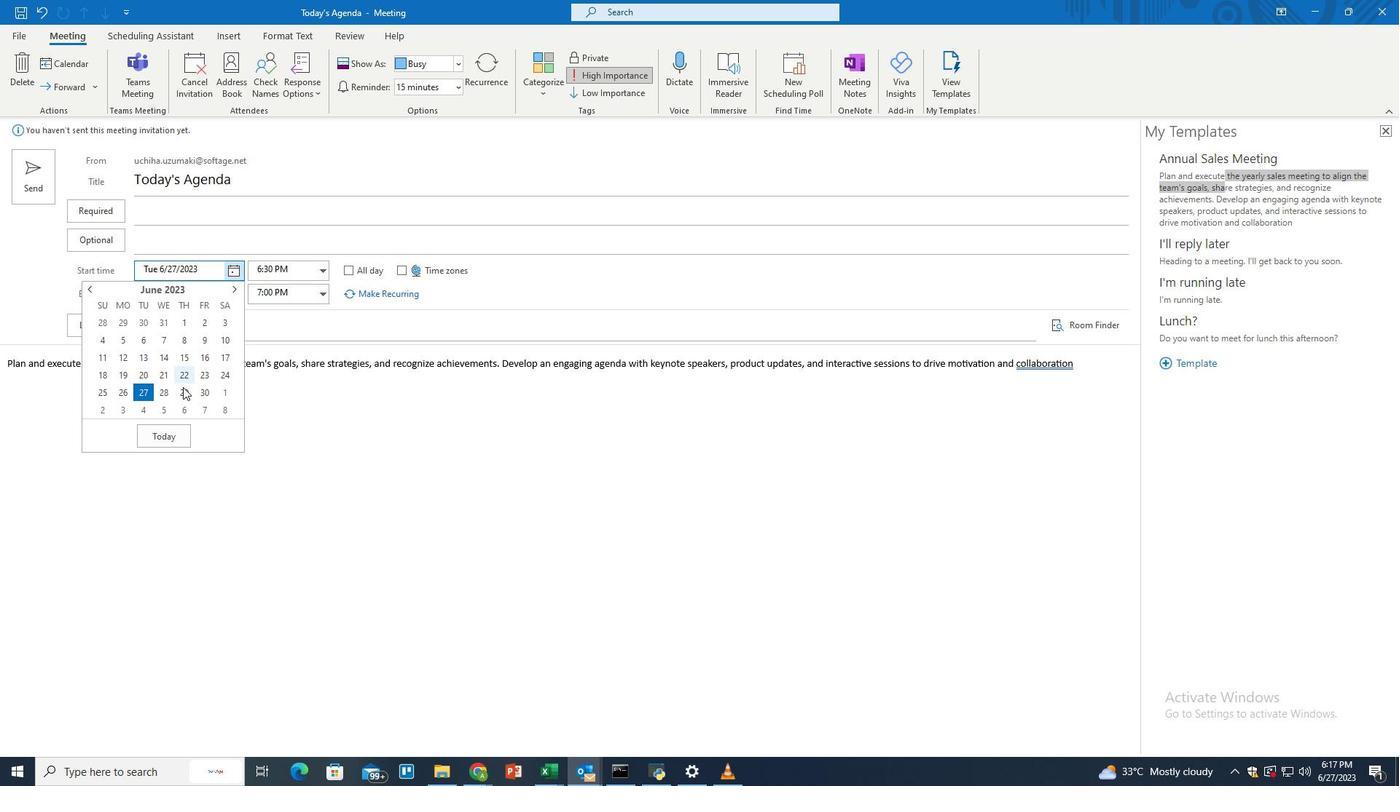 
Action: Mouse pressed left at (182, 389)
Screenshot: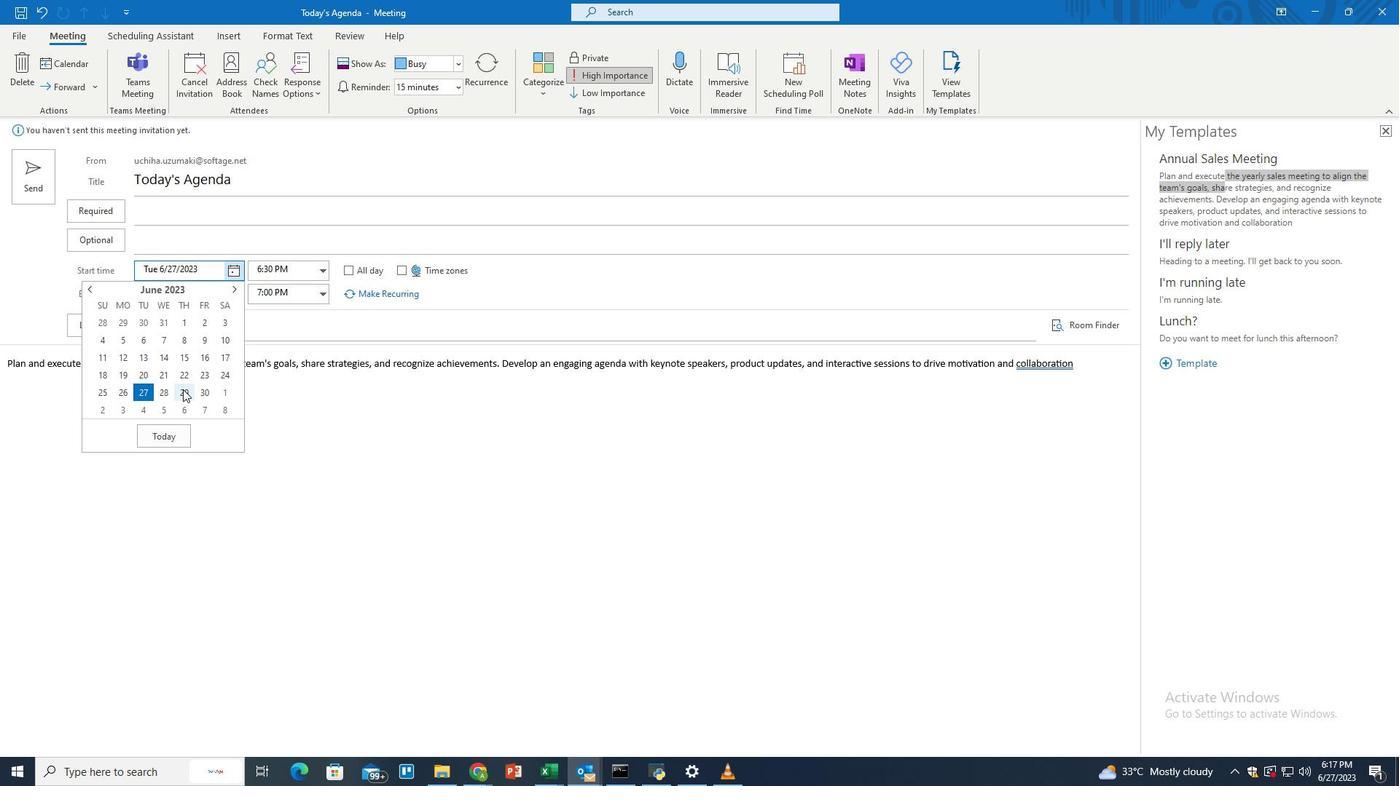 
Action: Mouse moved to (319, 265)
Screenshot: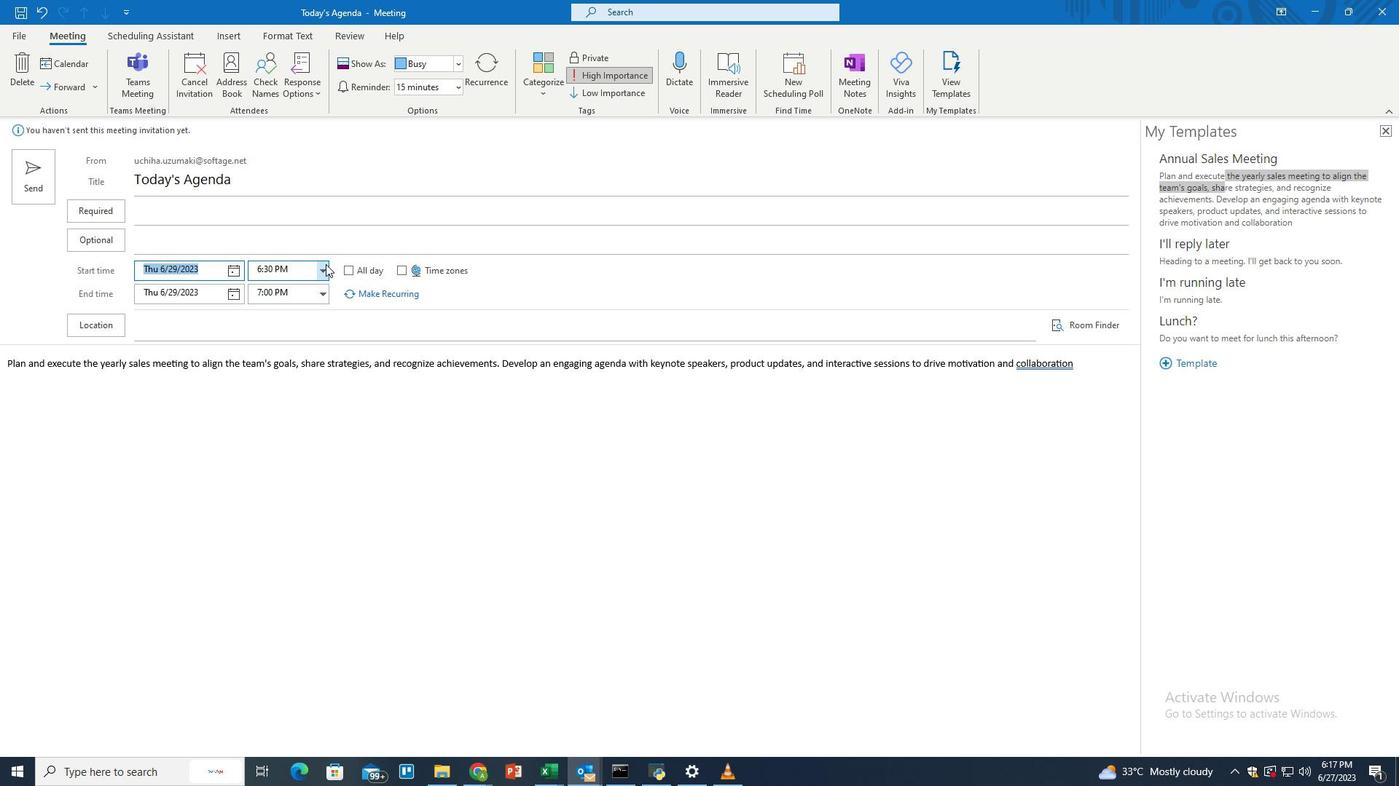 
Action: Mouse pressed left at (319, 265)
Screenshot: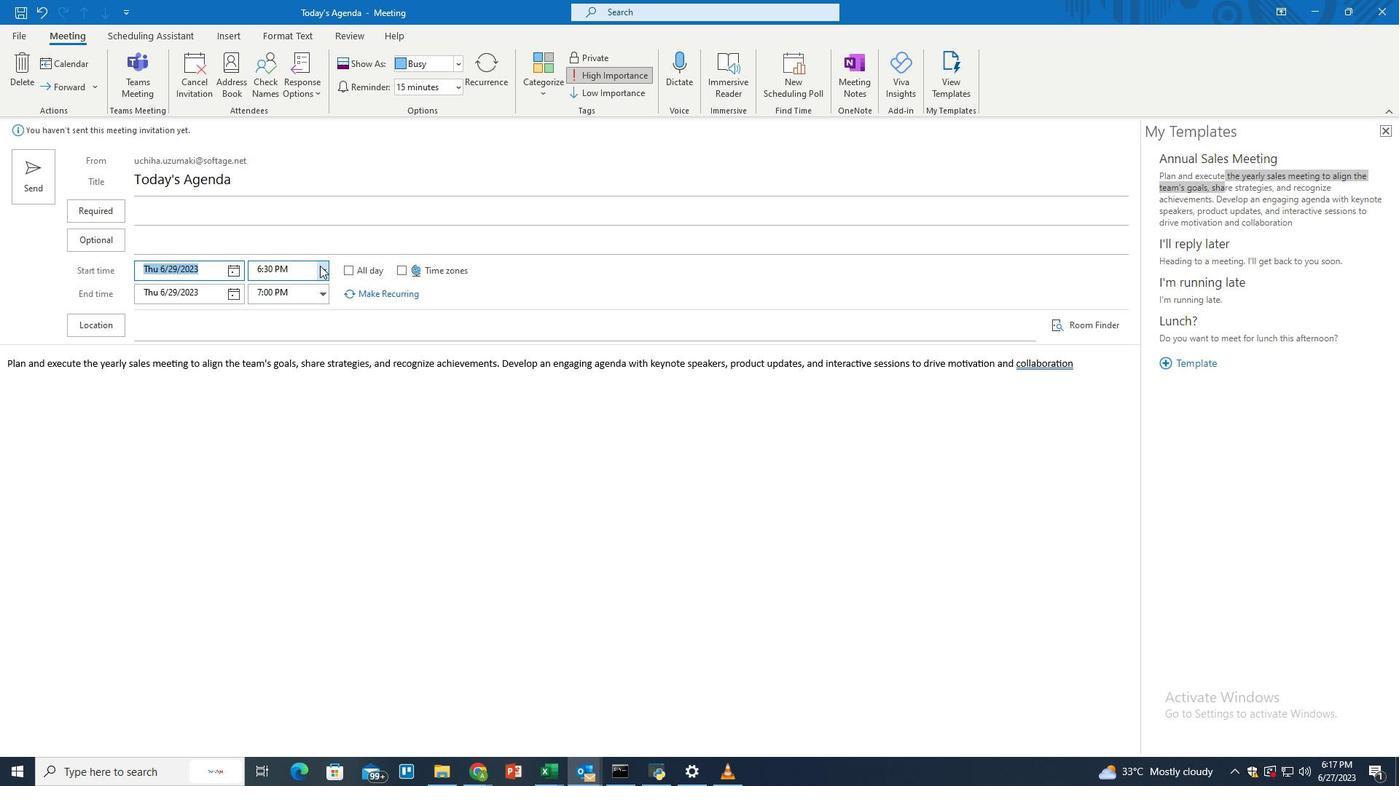 
Action: Mouse moved to (283, 329)
Screenshot: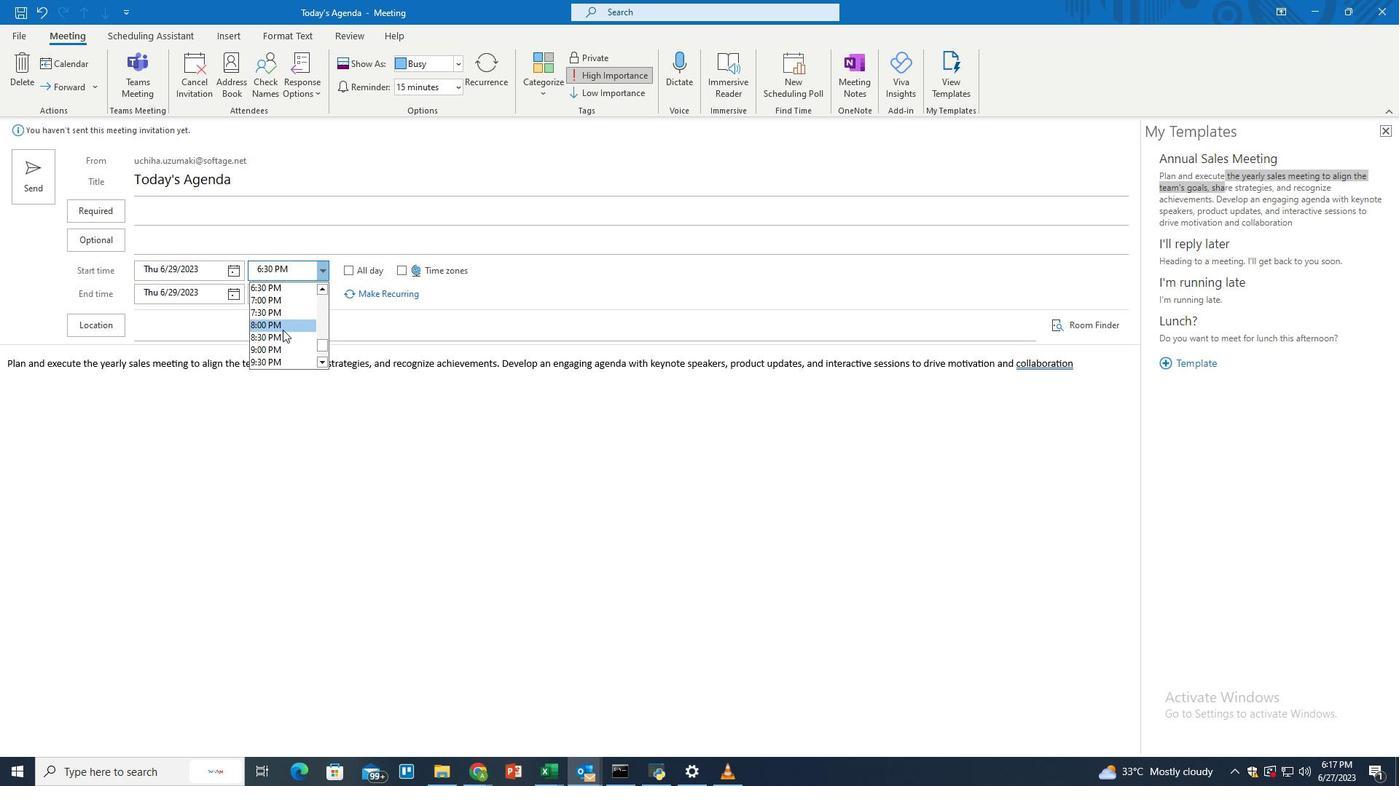 
Action: Mouse scrolled (283, 330) with delta (0, 0)
Screenshot: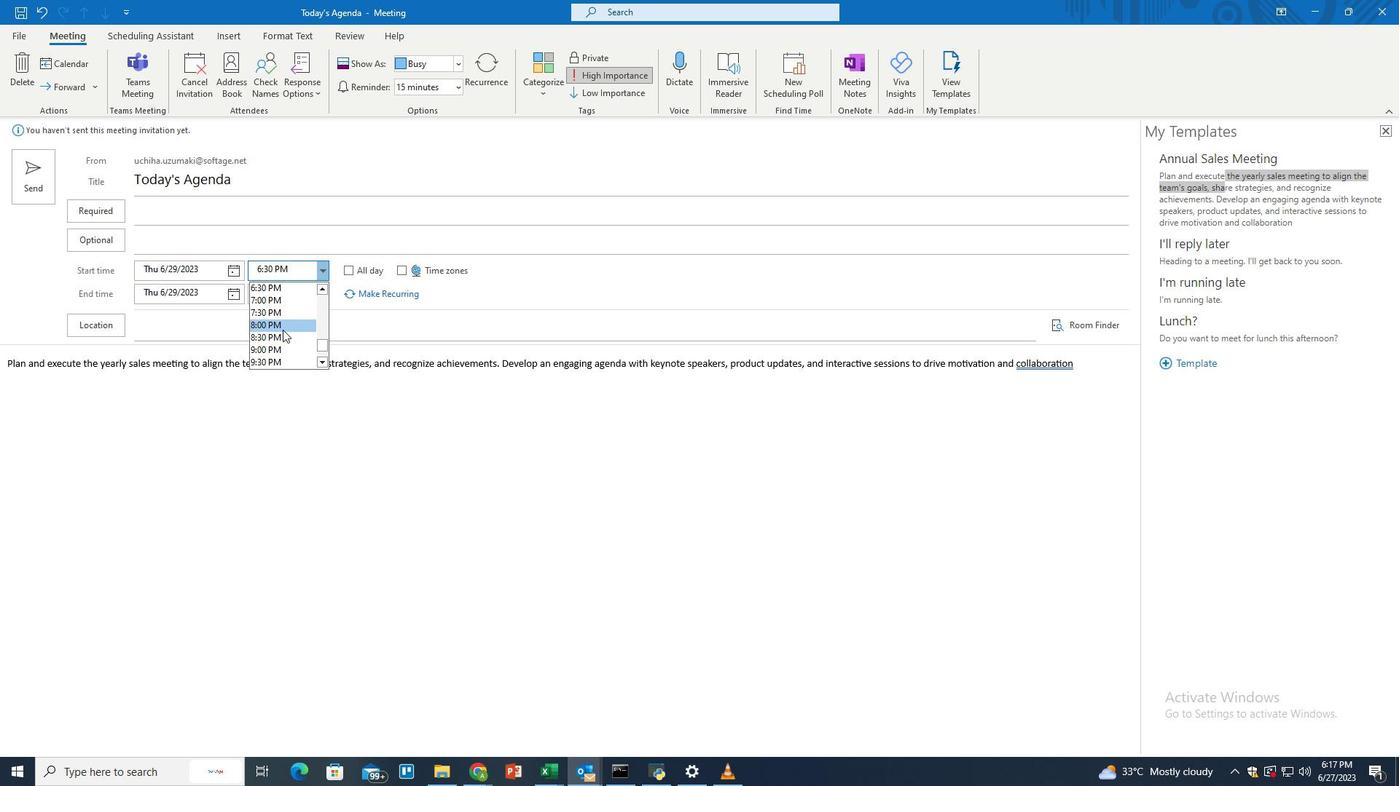 
Action: Mouse scrolled (283, 330) with delta (0, 0)
Screenshot: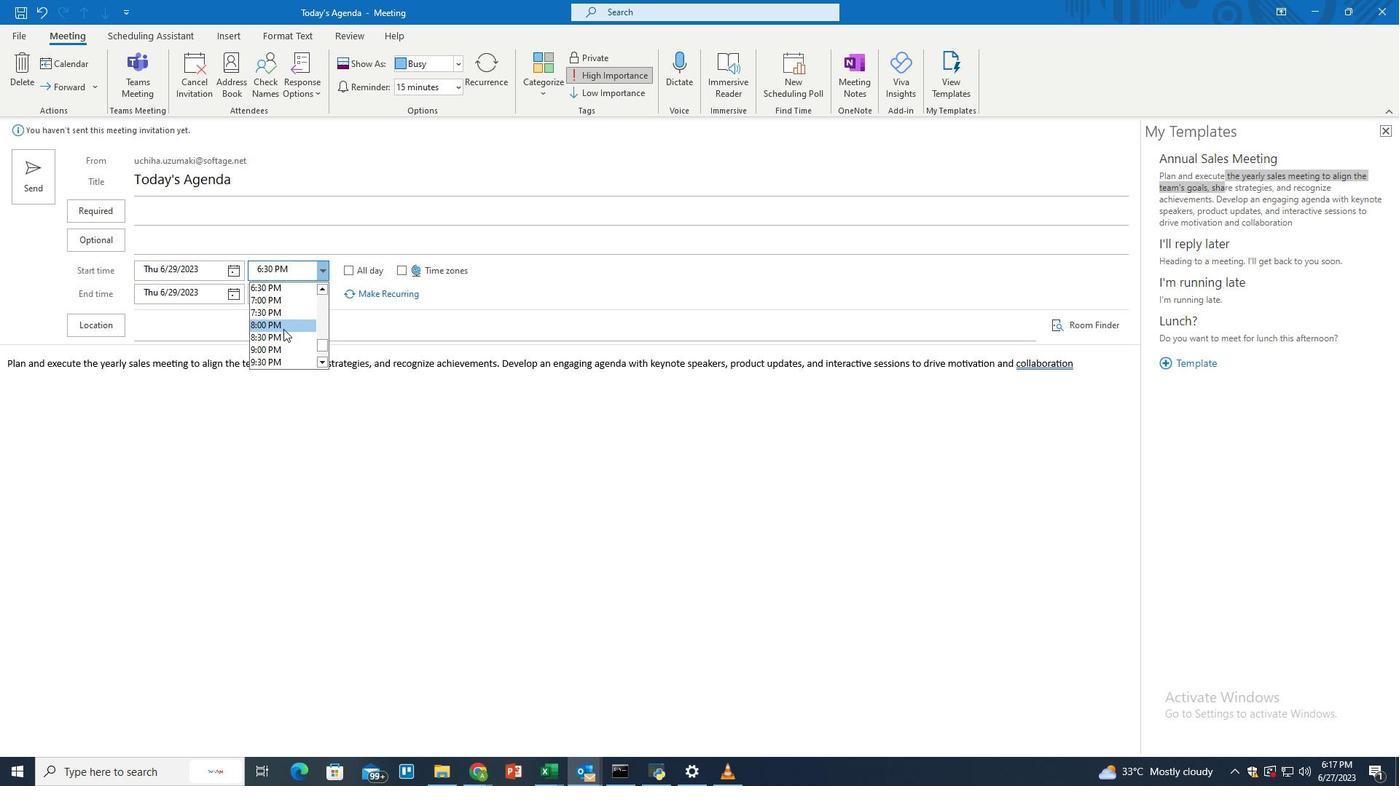
Action: Mouse moved to (284, 328)
Screenshot: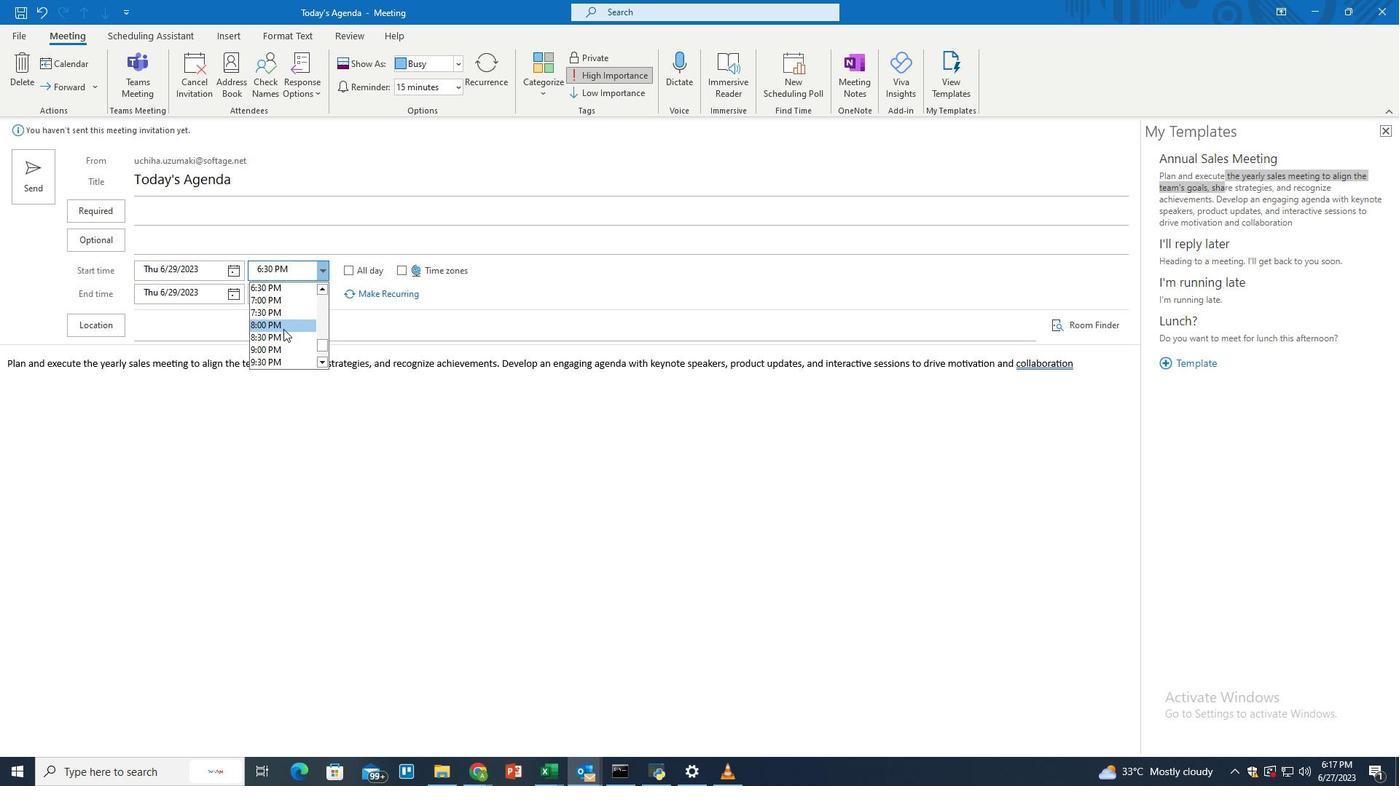 
Action: Mouse scrolled (284, 329) with delta (0, 0)
Screenshot: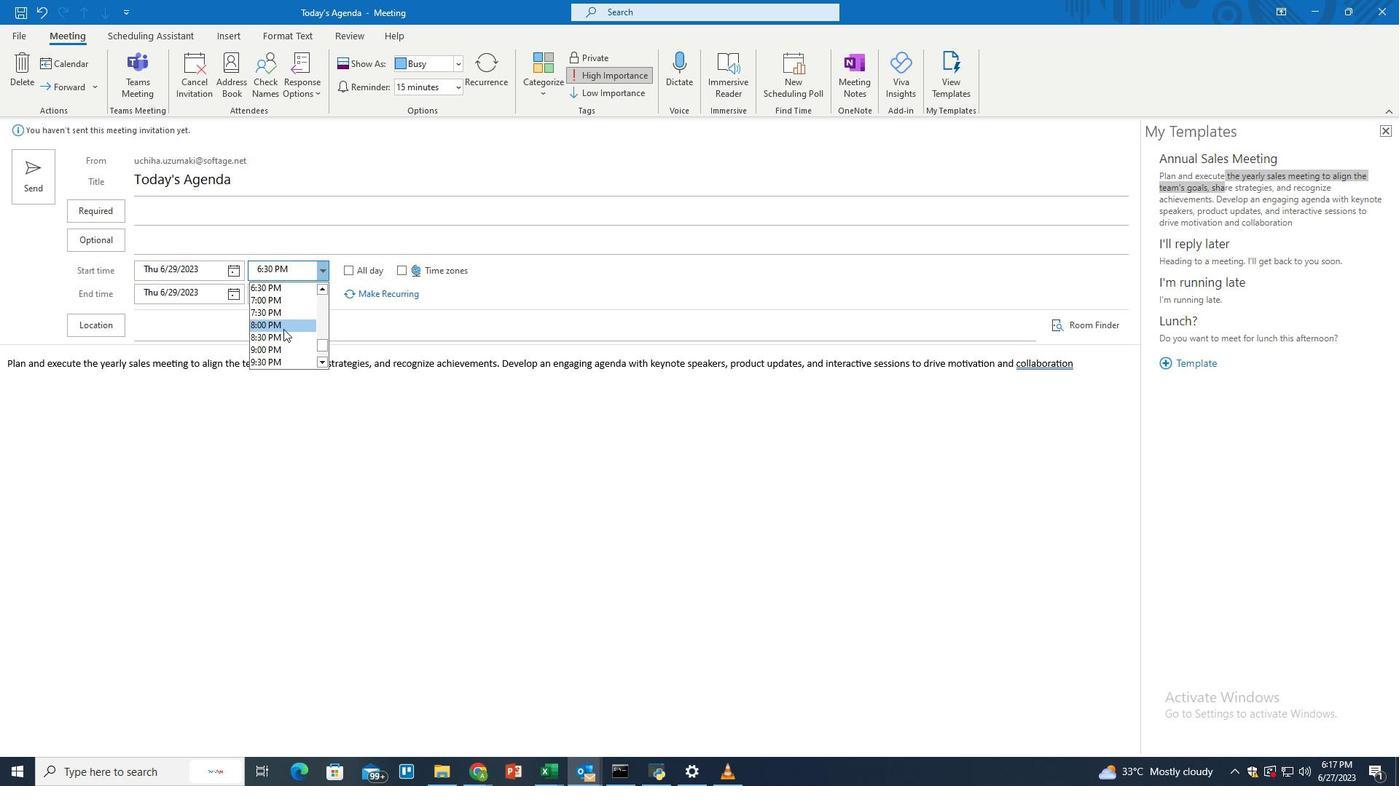 
Action: Mouse moved to (323, 293)
Screenshot: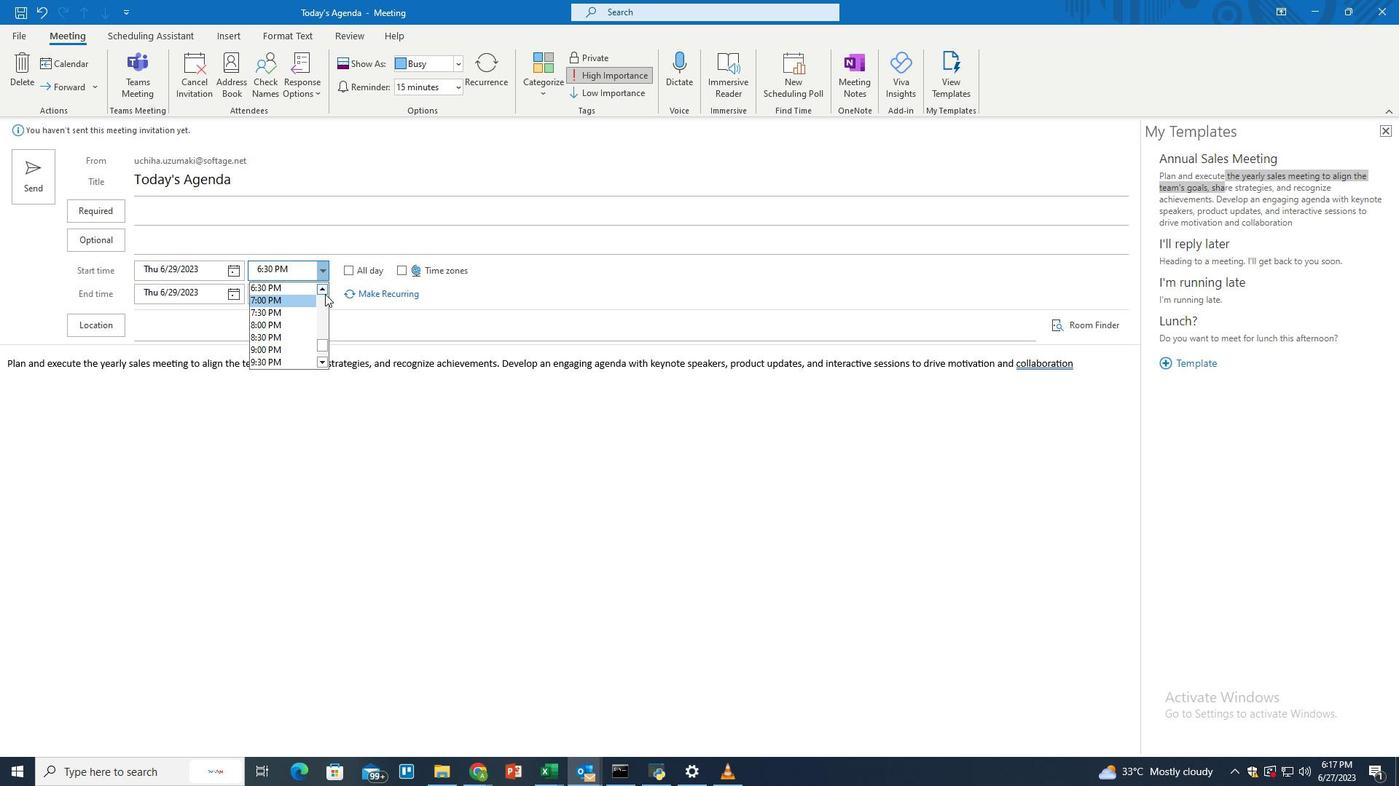 
Action: Mouse pressed left at (323, 293)
Screenshot: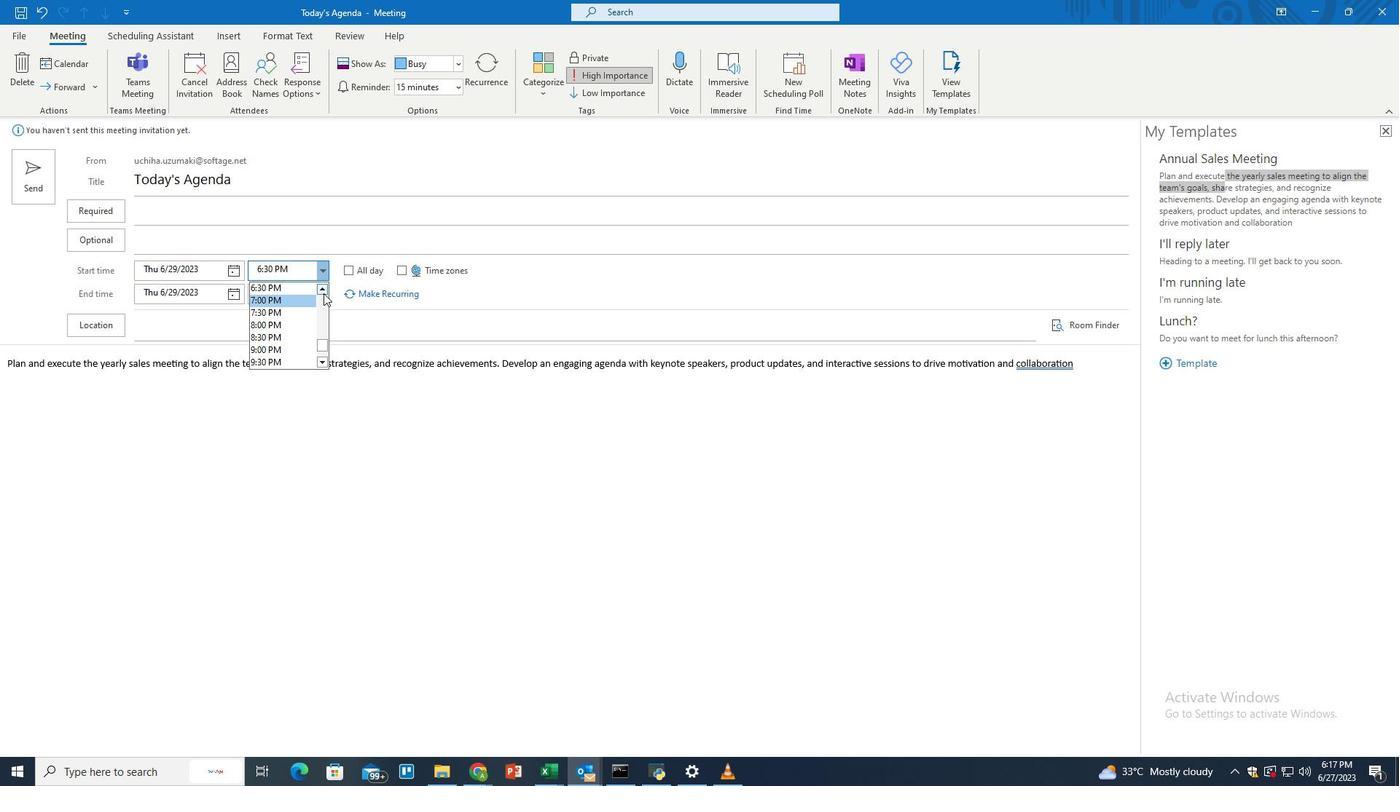 
Action: Mouse pressed left at (323, 293)
Screenshot: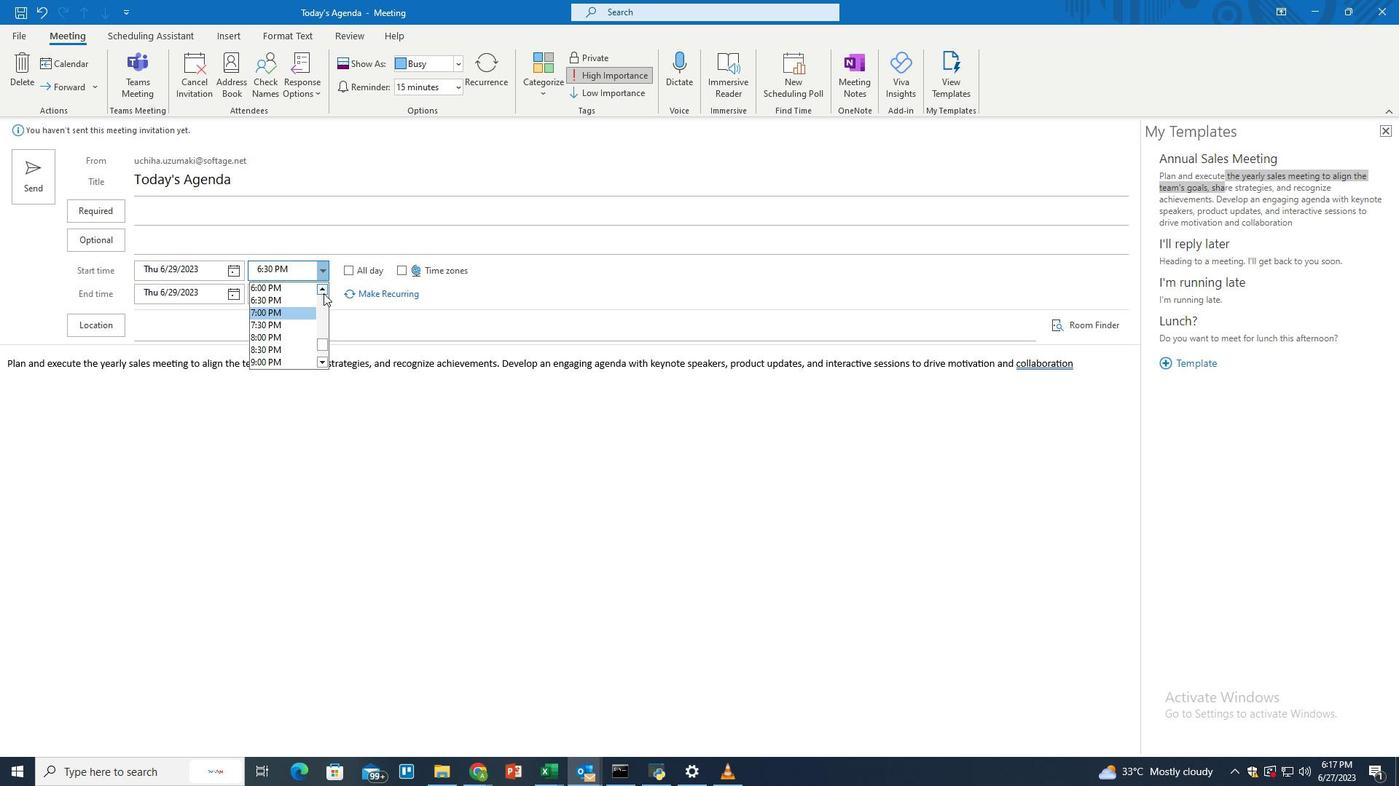
Action: Mouse pressed left at (323, 293)
Screenshot: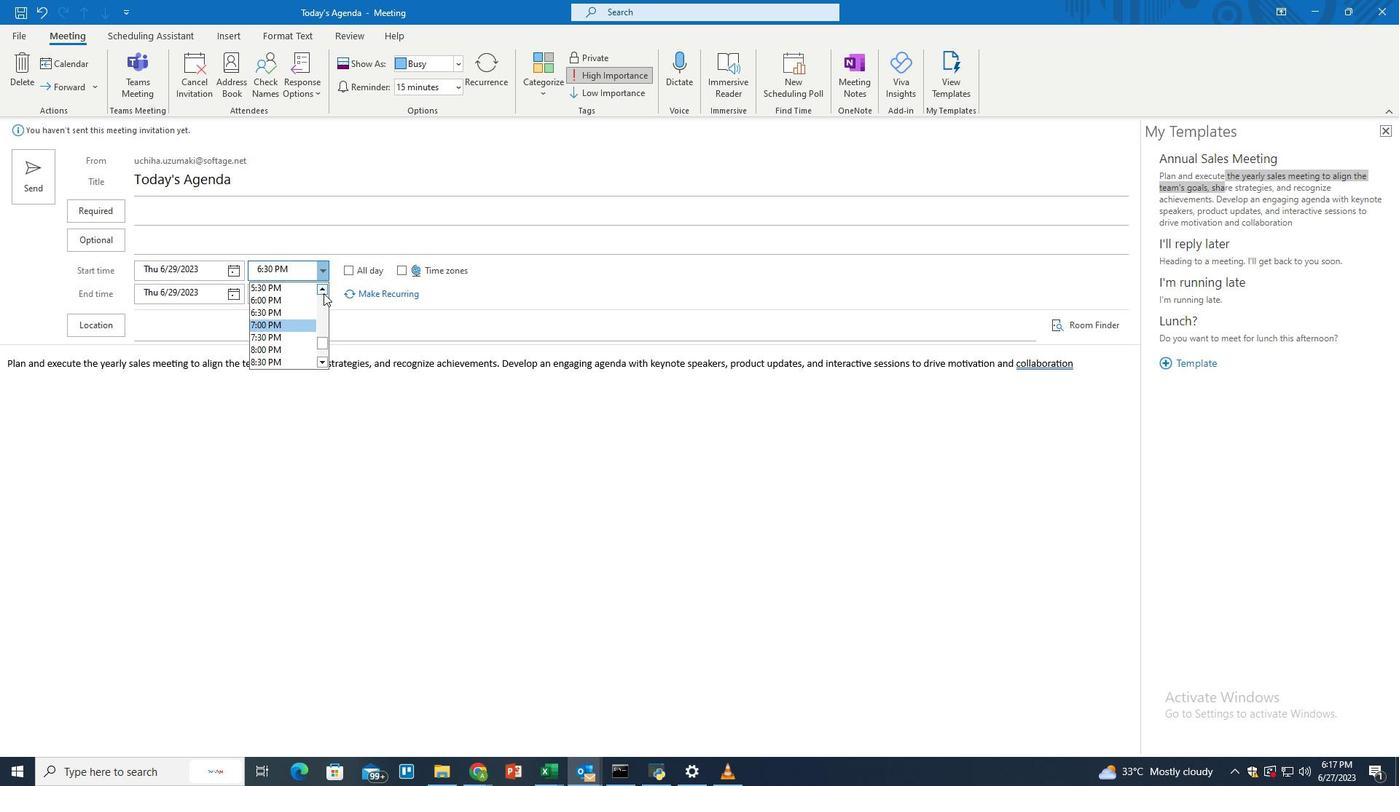 
Action: Mouse pressed left at (323, 293)
Screenshot: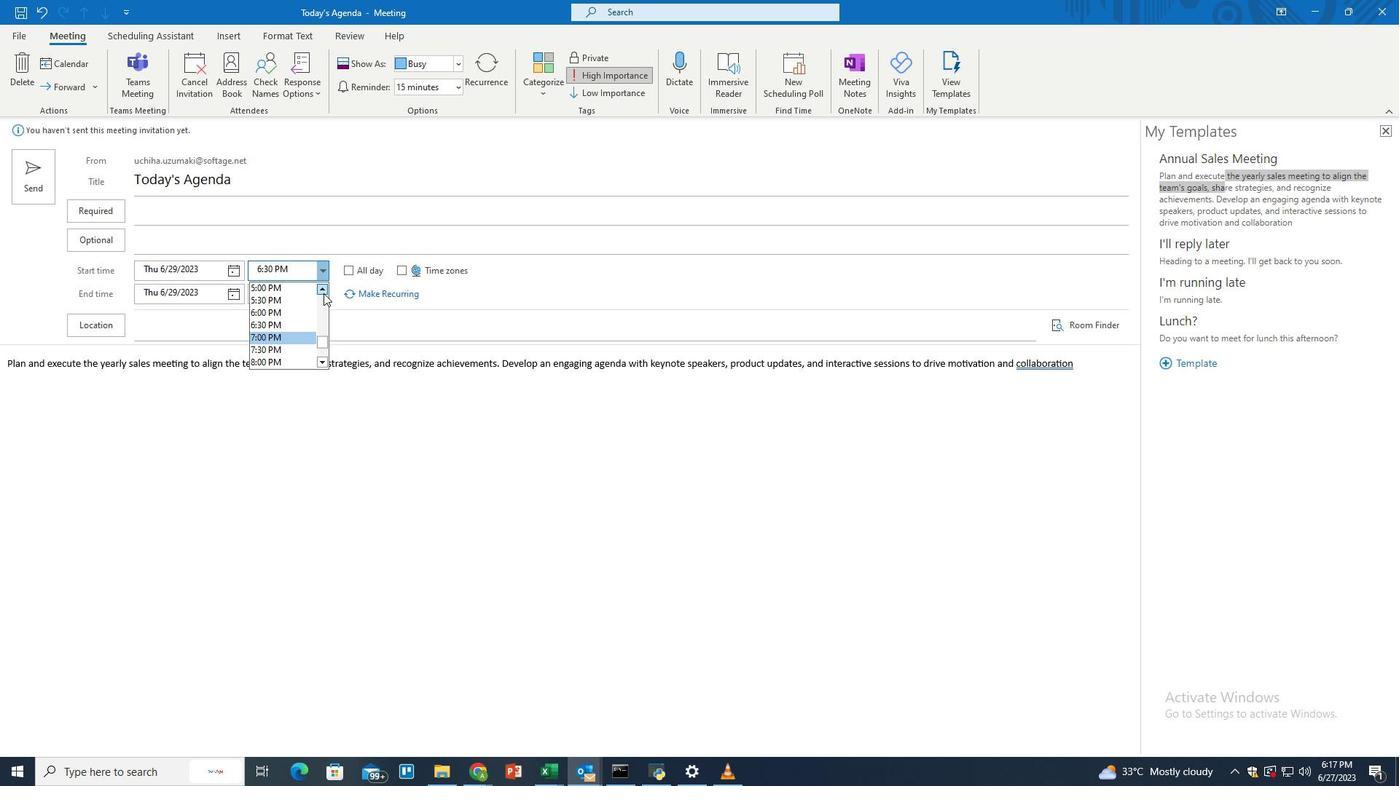 
Action: Mouse pressed left at (323, 293)
Screenshot: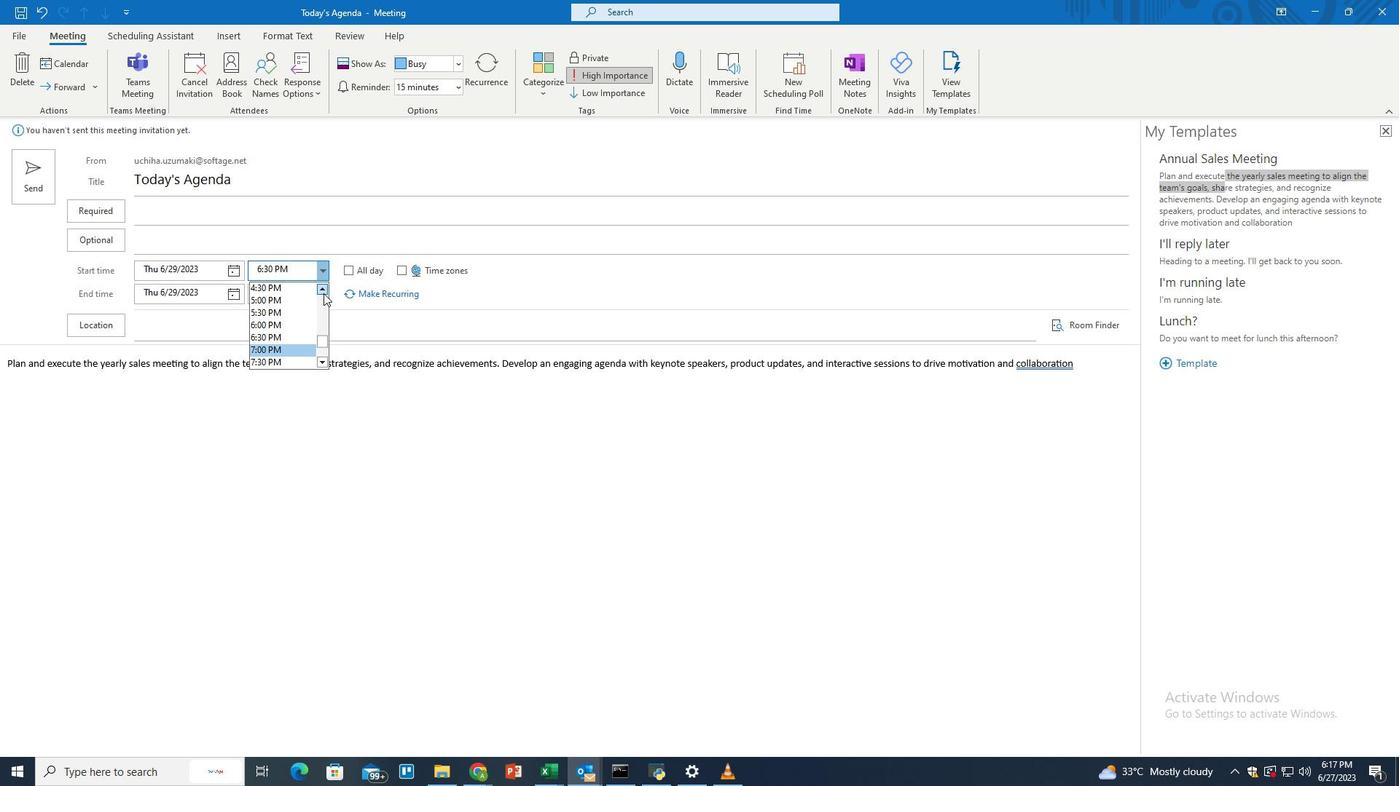 
Action: Mouse pressed left at (323, 293)
Screenshot: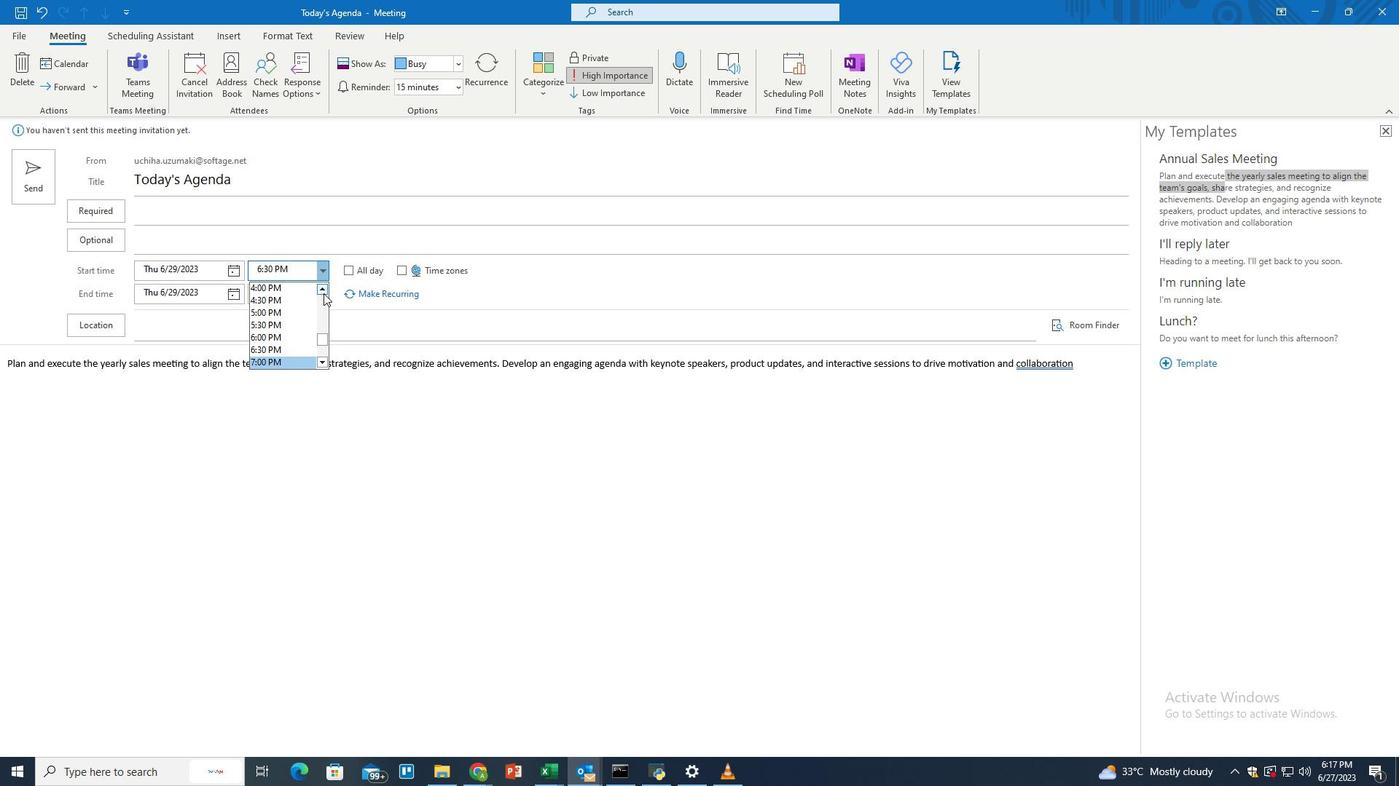 
Action: Mouse pressed left at (323, 293)
Screenshot: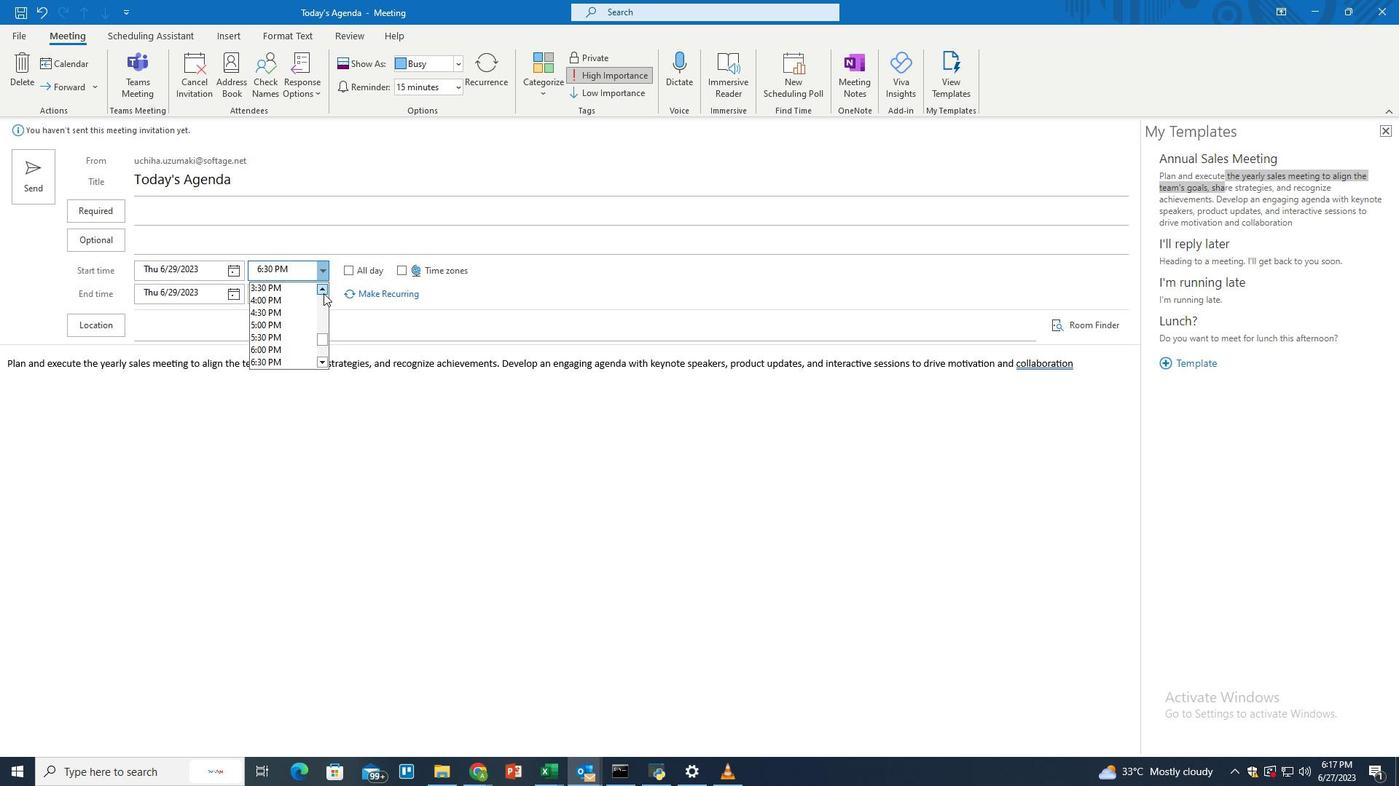 
Action: Mouse pressed left at (323, 293)
Screenshot: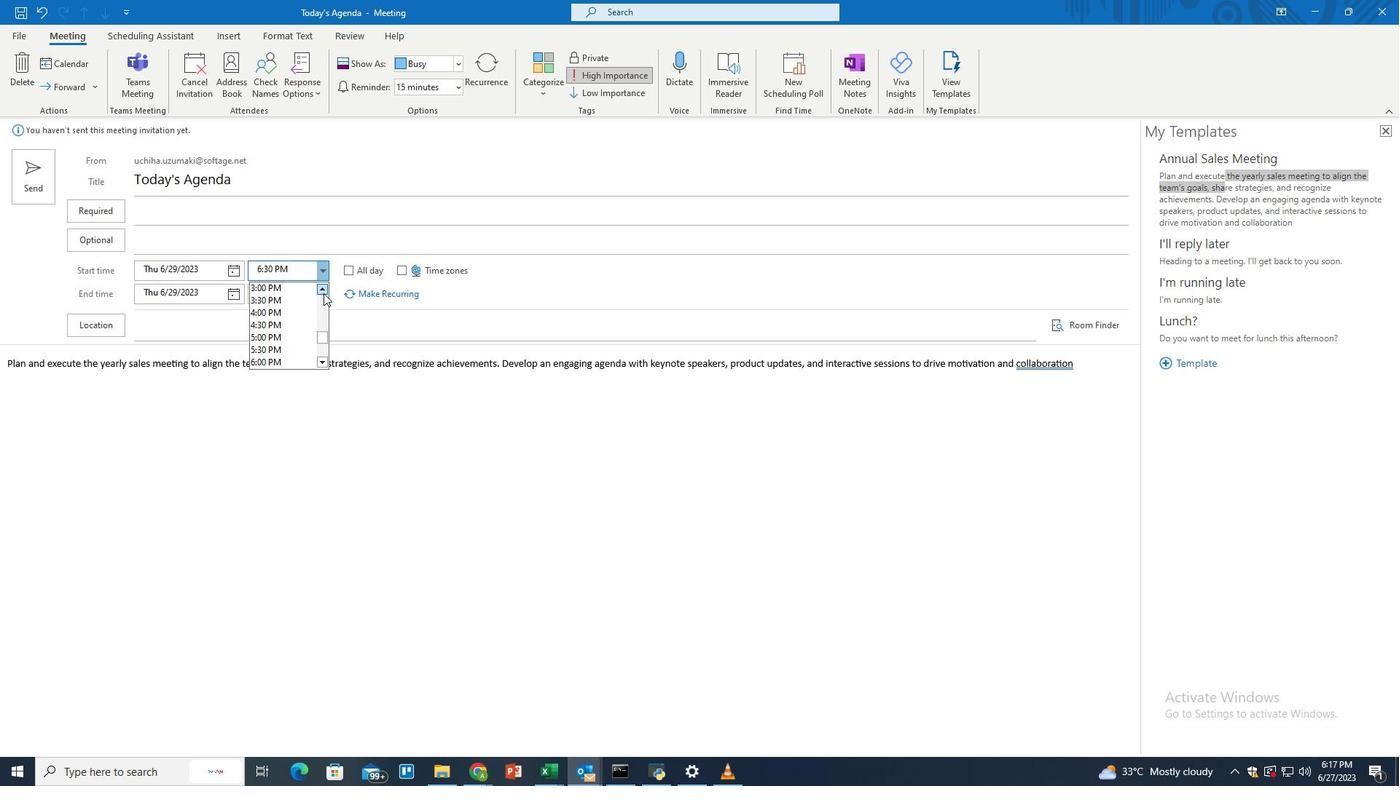 
Action: Mouse pressed left at (323, 293)
Screenshot: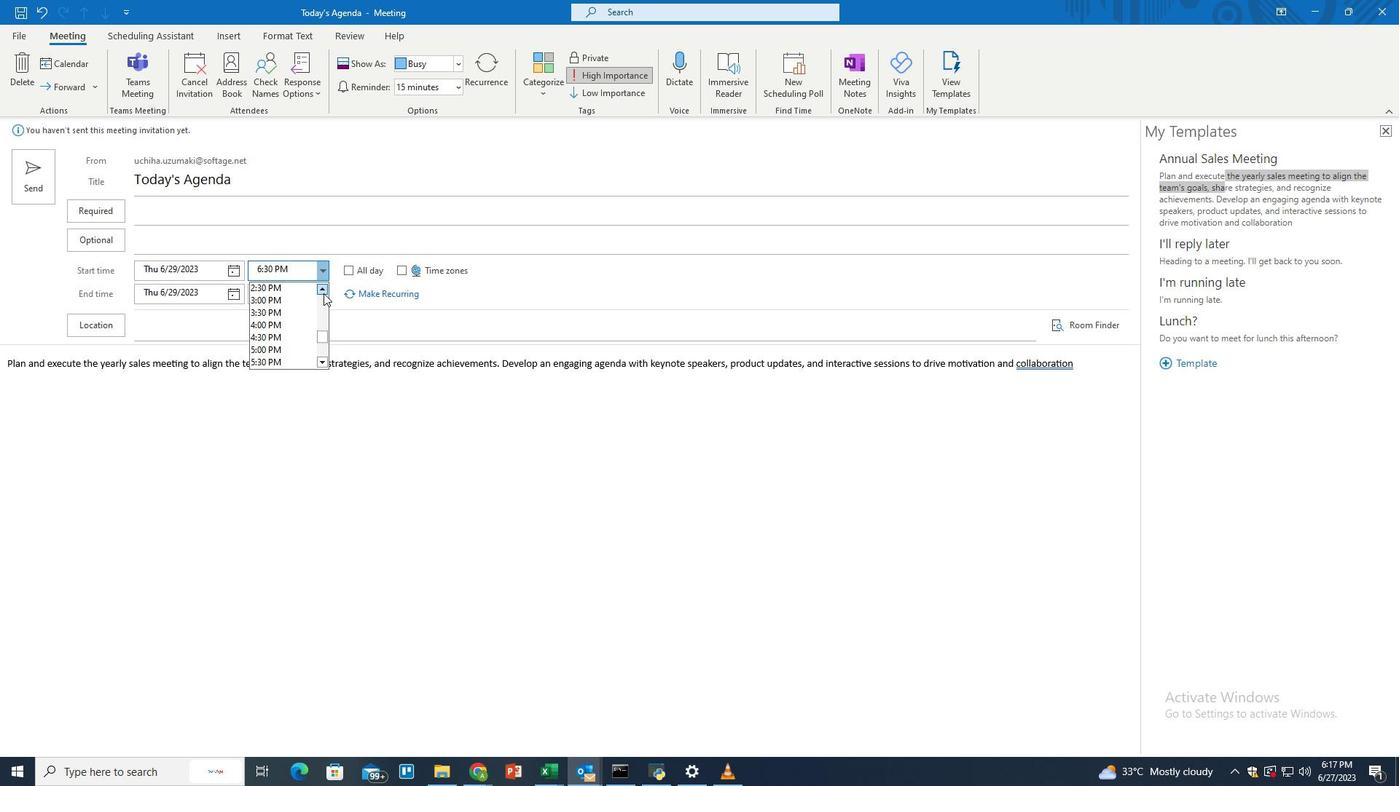 
Action: Mouse pressed left at (323, 293)
Screenshot: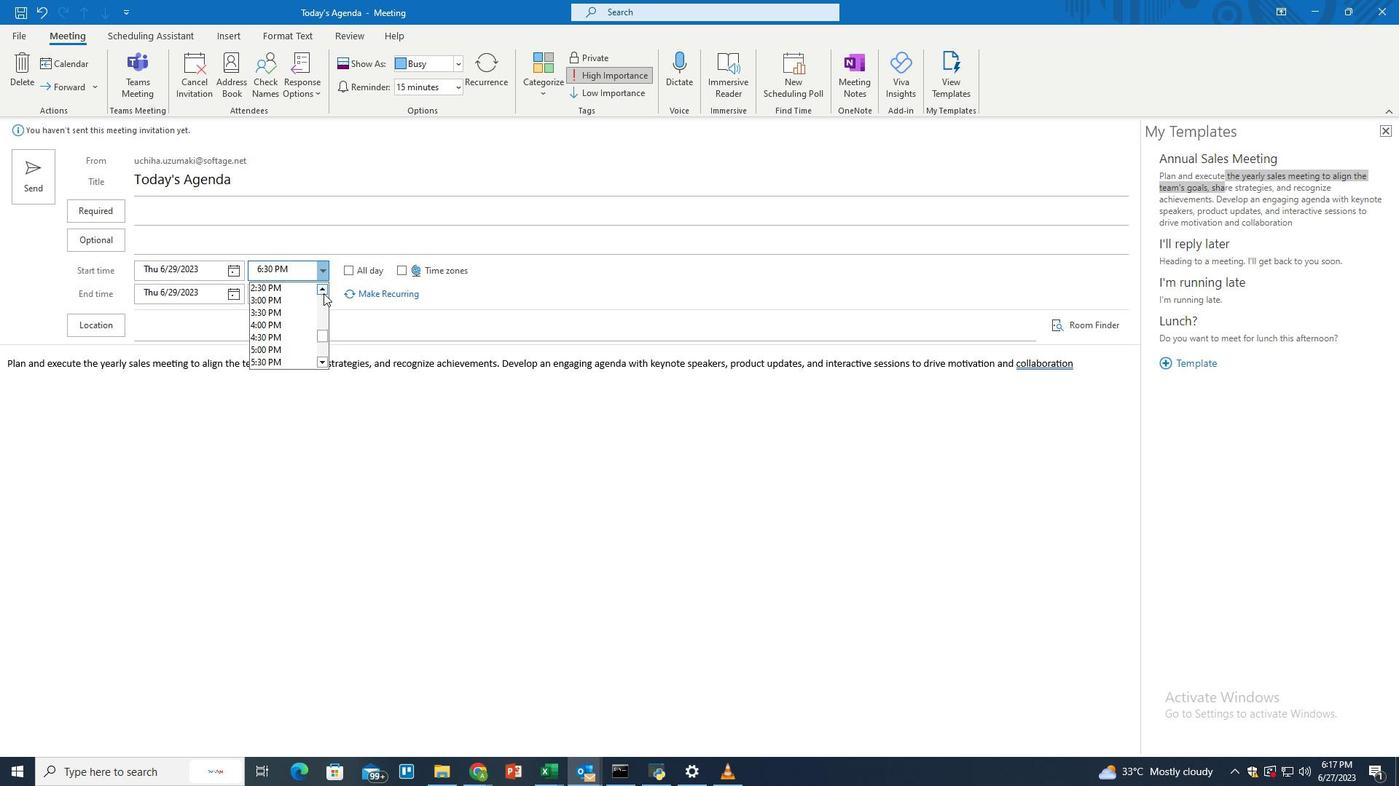 
Action: Mouse pressed left at (323, 293)
Screenshot: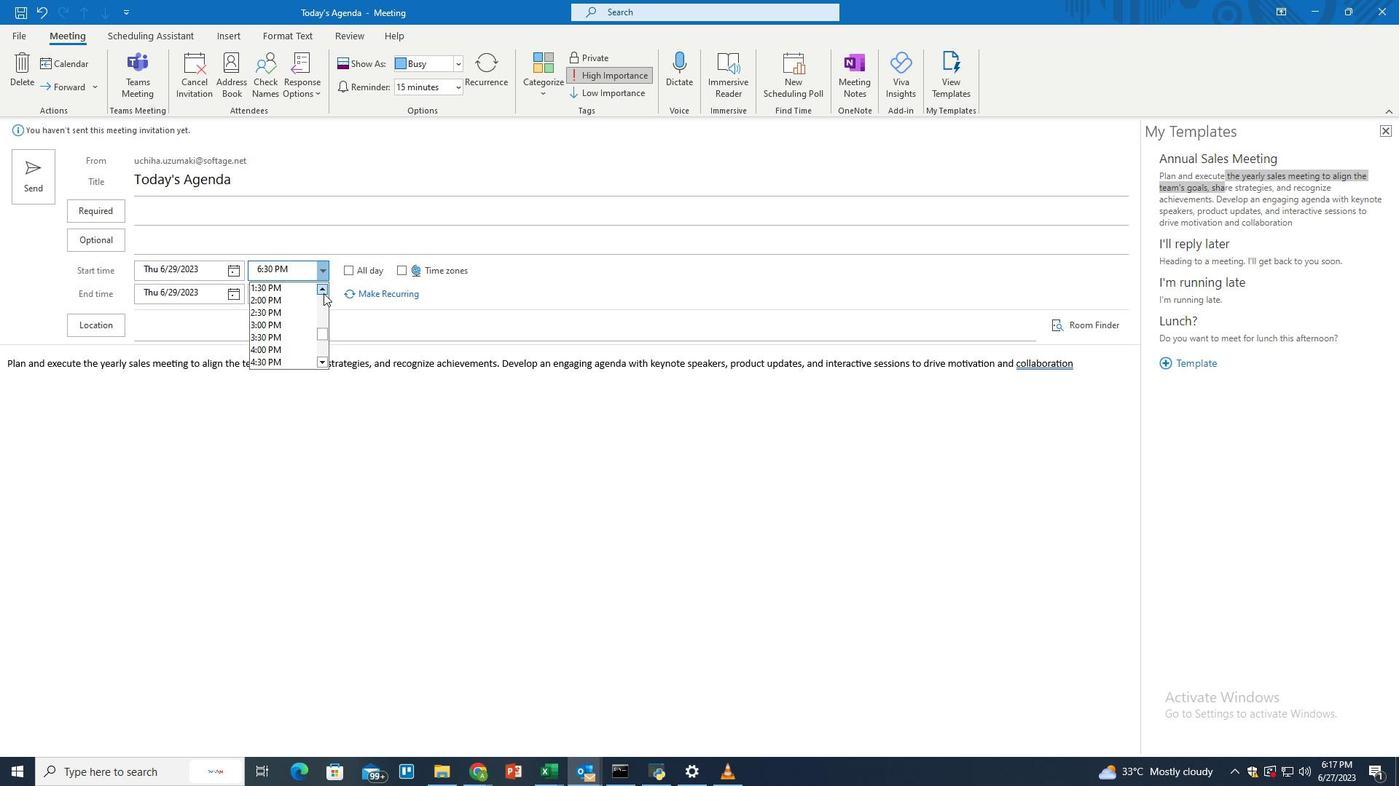 
Action: Mouse pressed left at (323, 293)
Screenshot: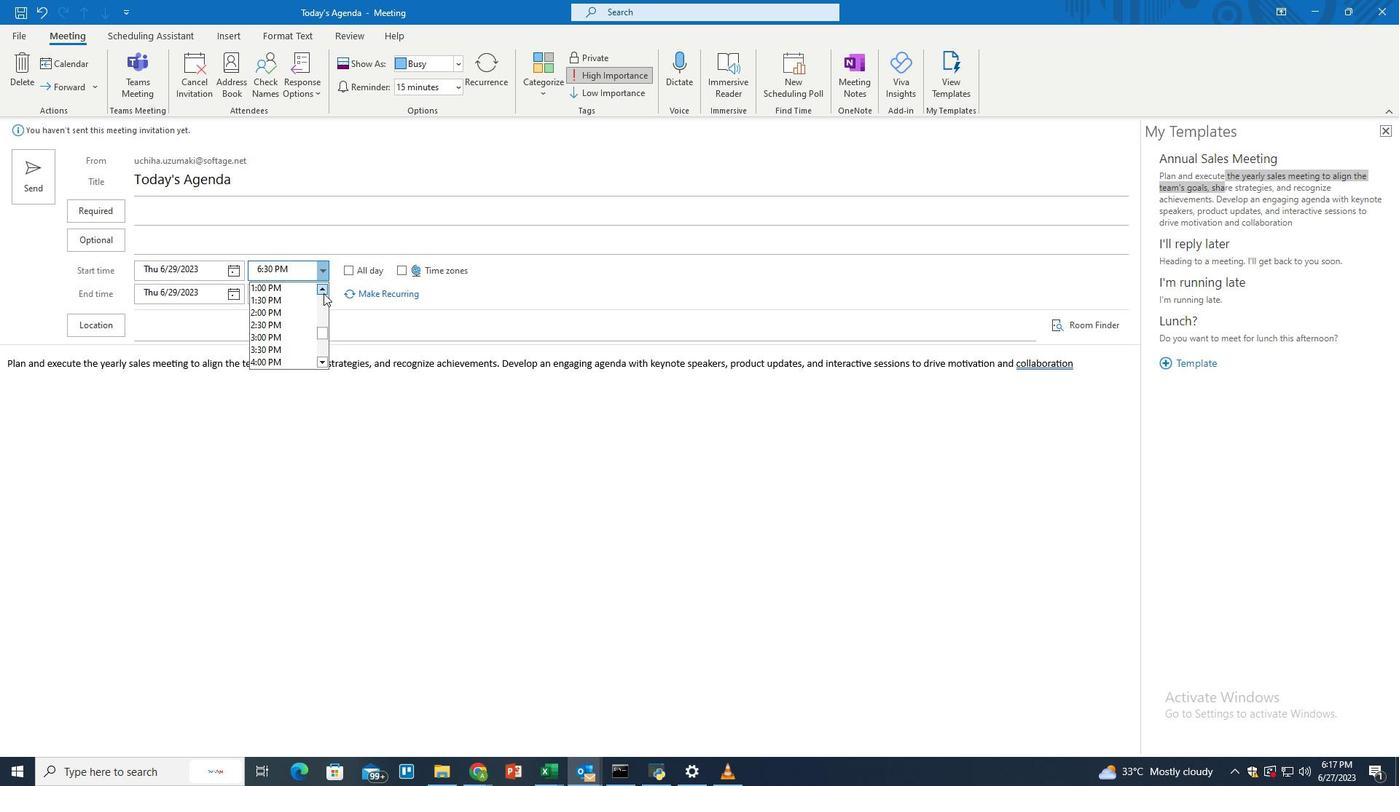 
Action: Mouse pressed left at (323, 293)
Screenshot: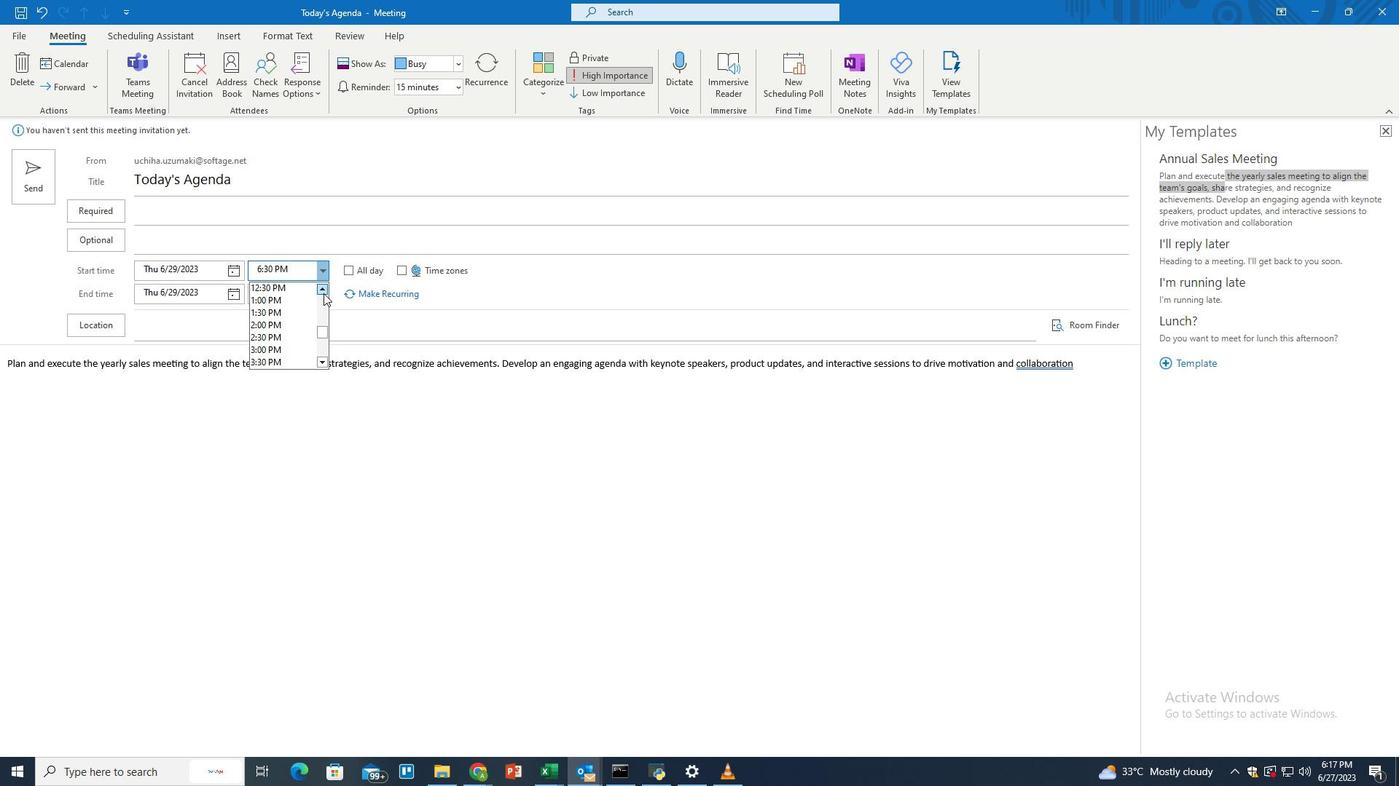 
Action: Mouse pressed left at (323, 293)
Screenshot: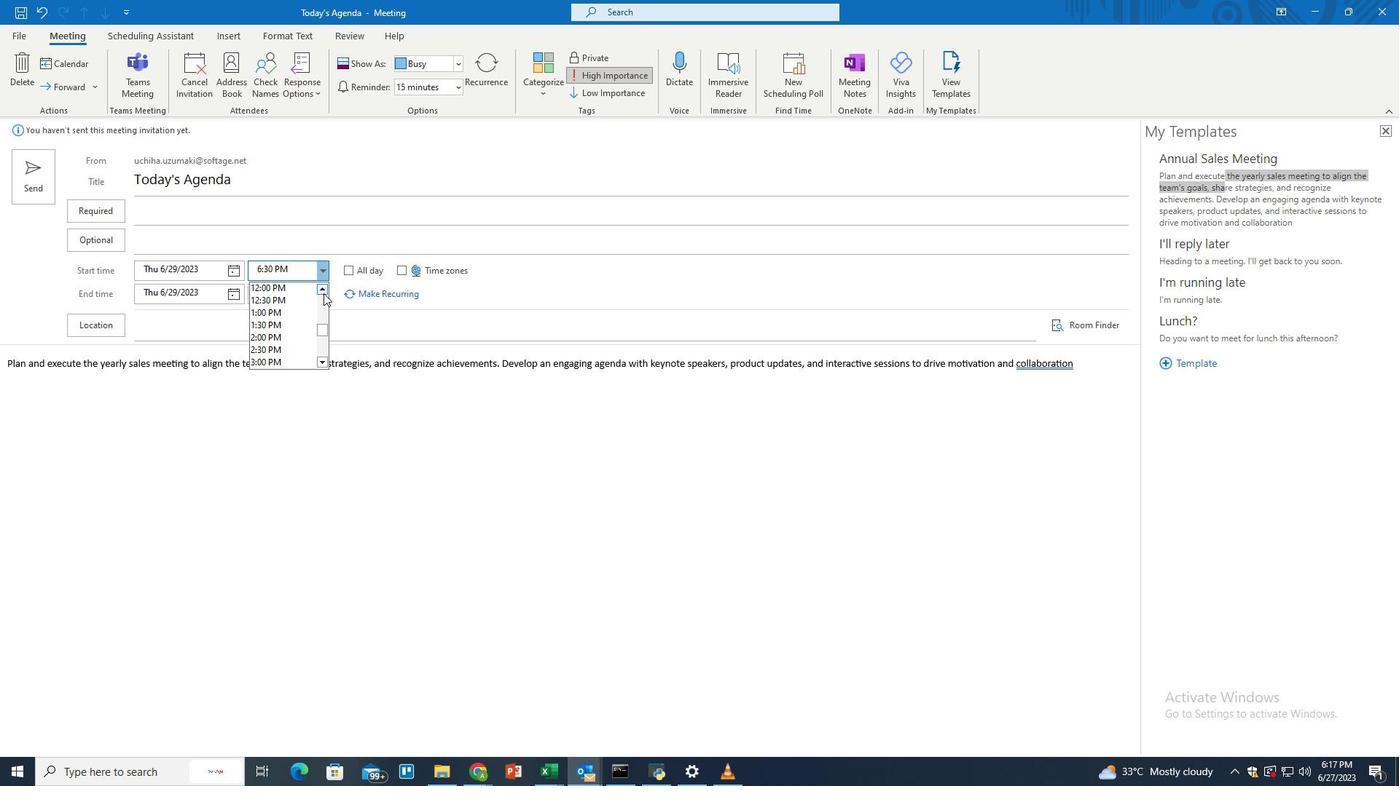 
Action: Mouse pressed left at (323, 293)
Screenshot: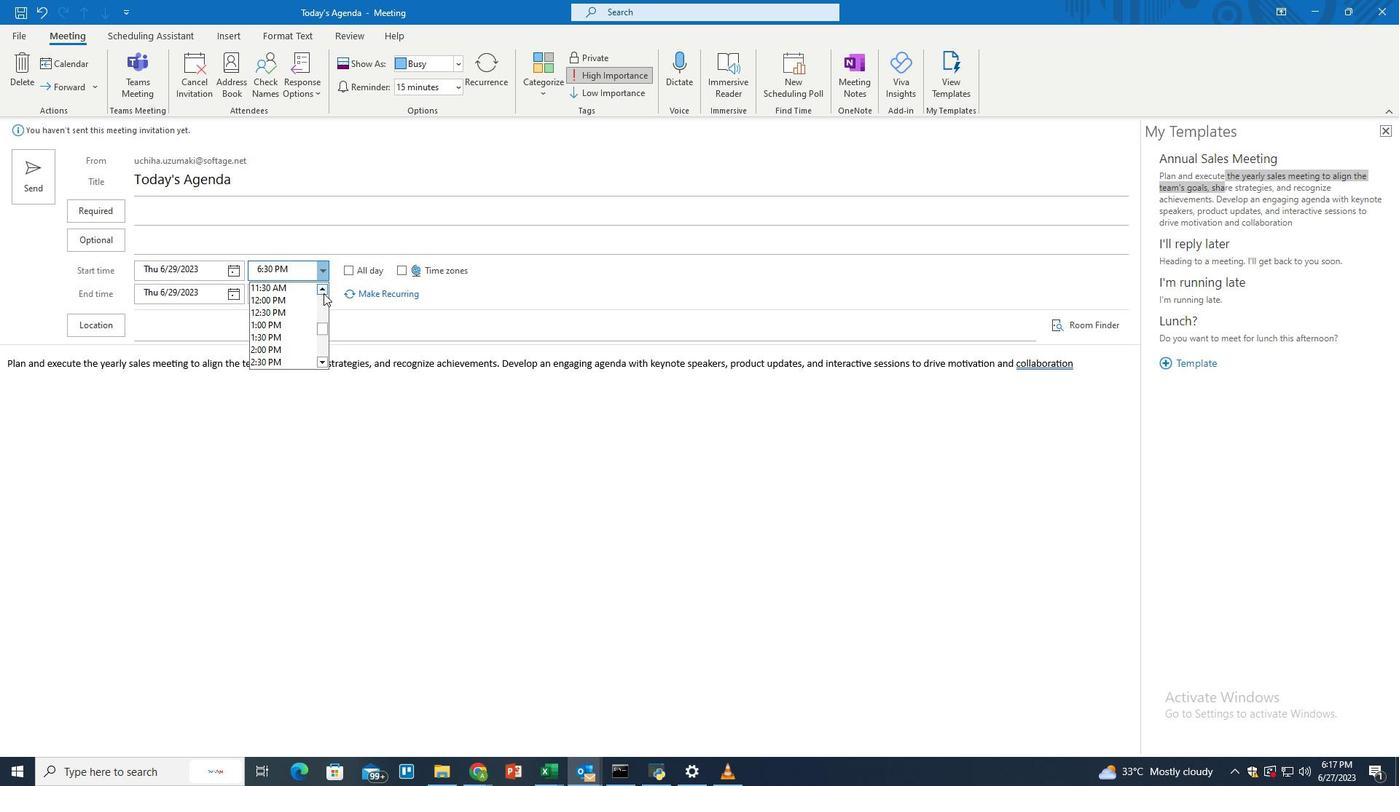 
Action: Mouse moved to (302, 338)
Screenshot: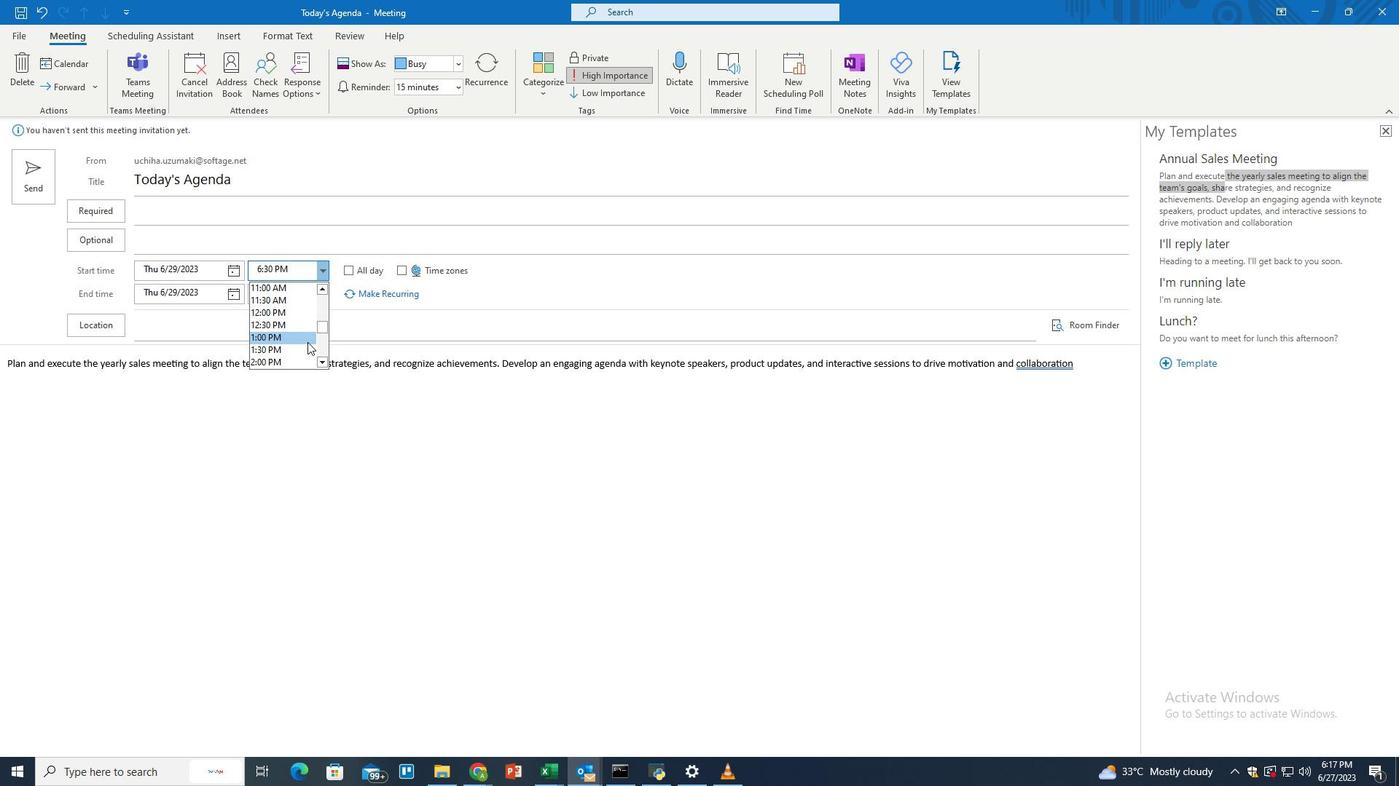 
Action: Mouse pressed left at (302, 338)
Screenshot: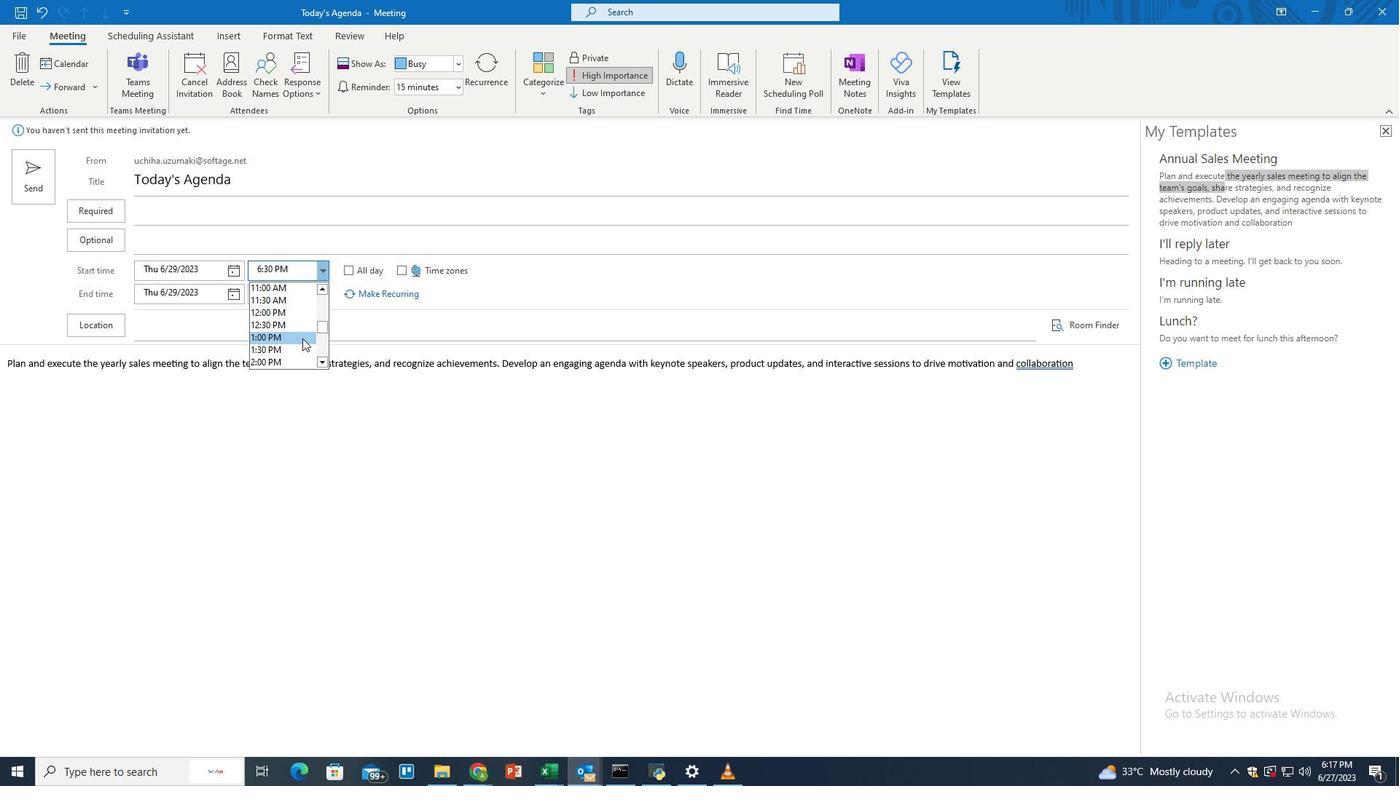 
Action: Mouse moved to (481, 287)
Screenshot: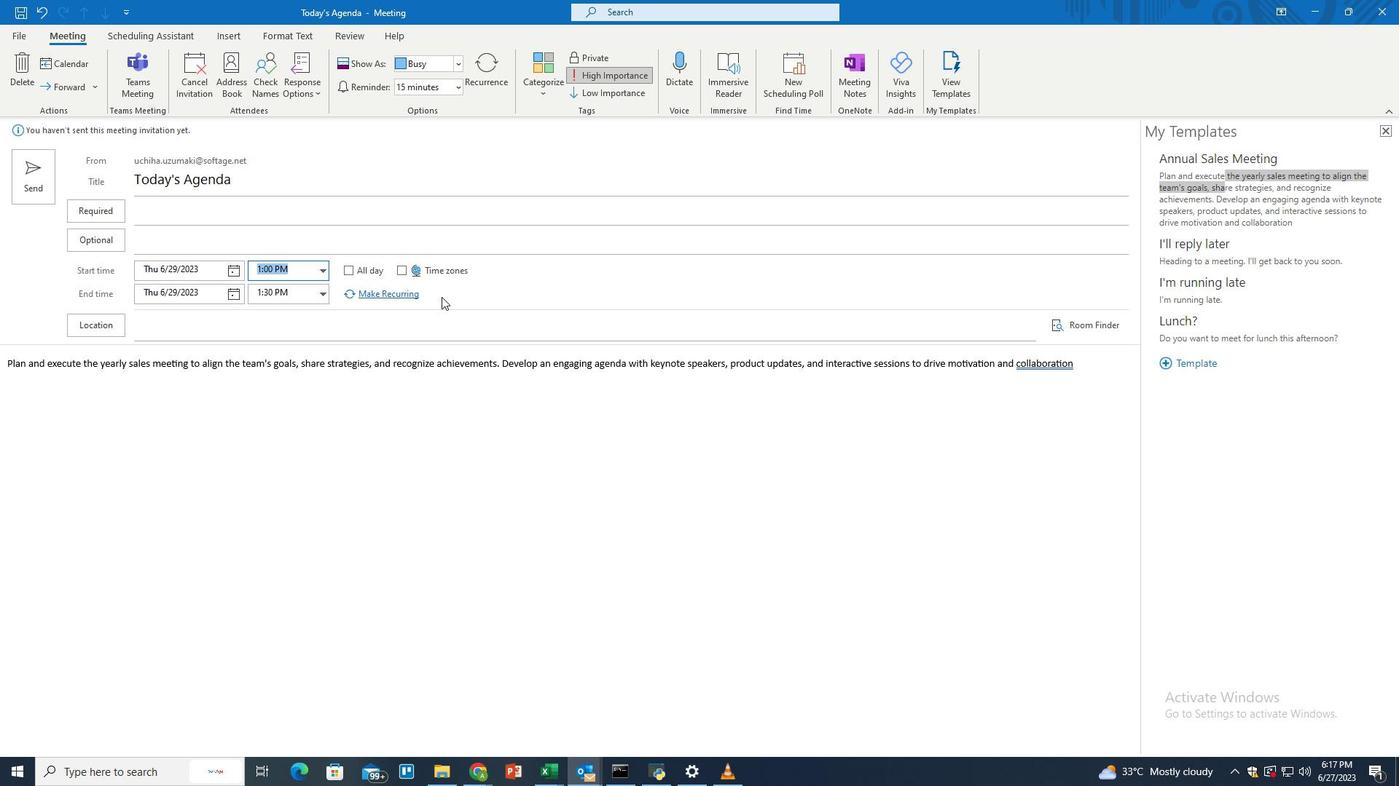 
Action: Mouse pressed left at (481, 287)
Screenshot: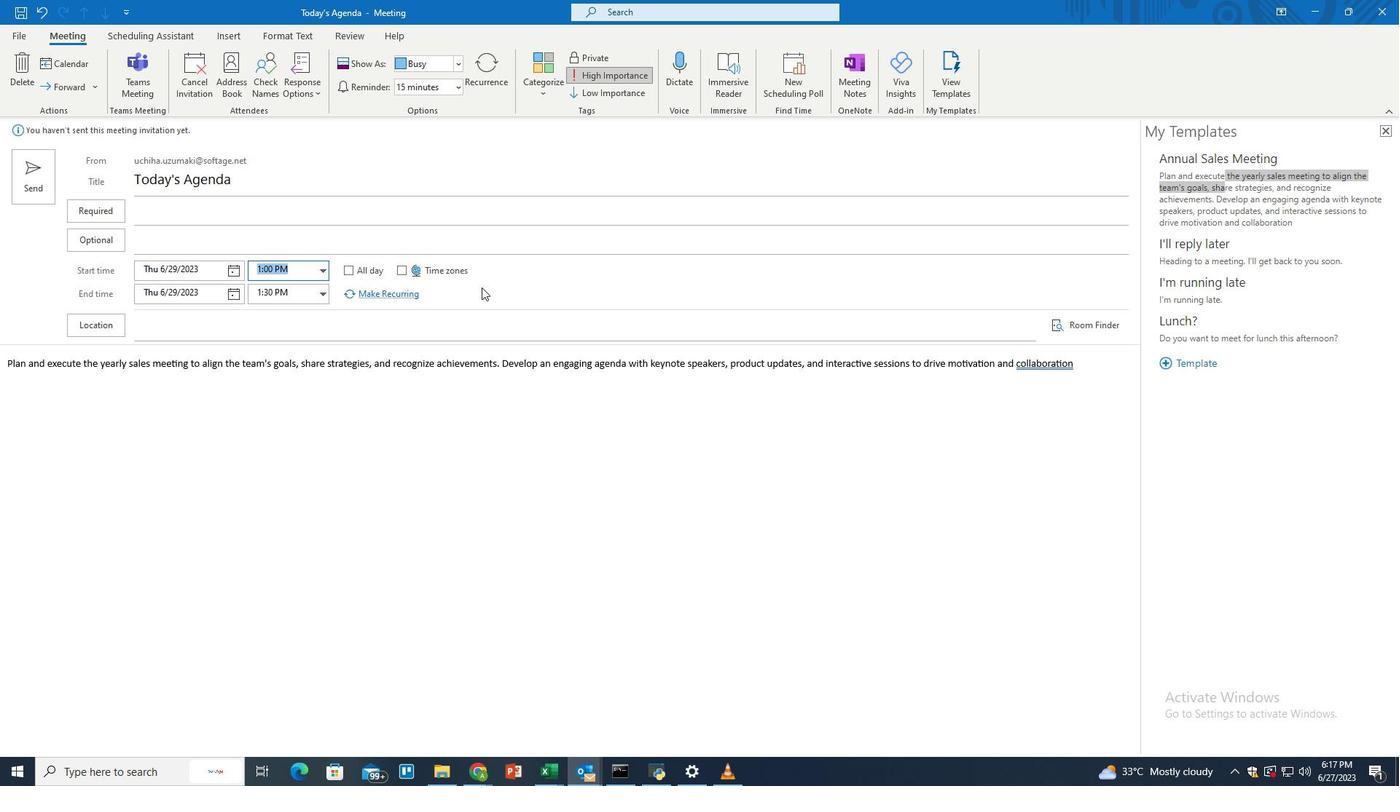 
Action: Mouse moved to (1385, 130)
Screenshot: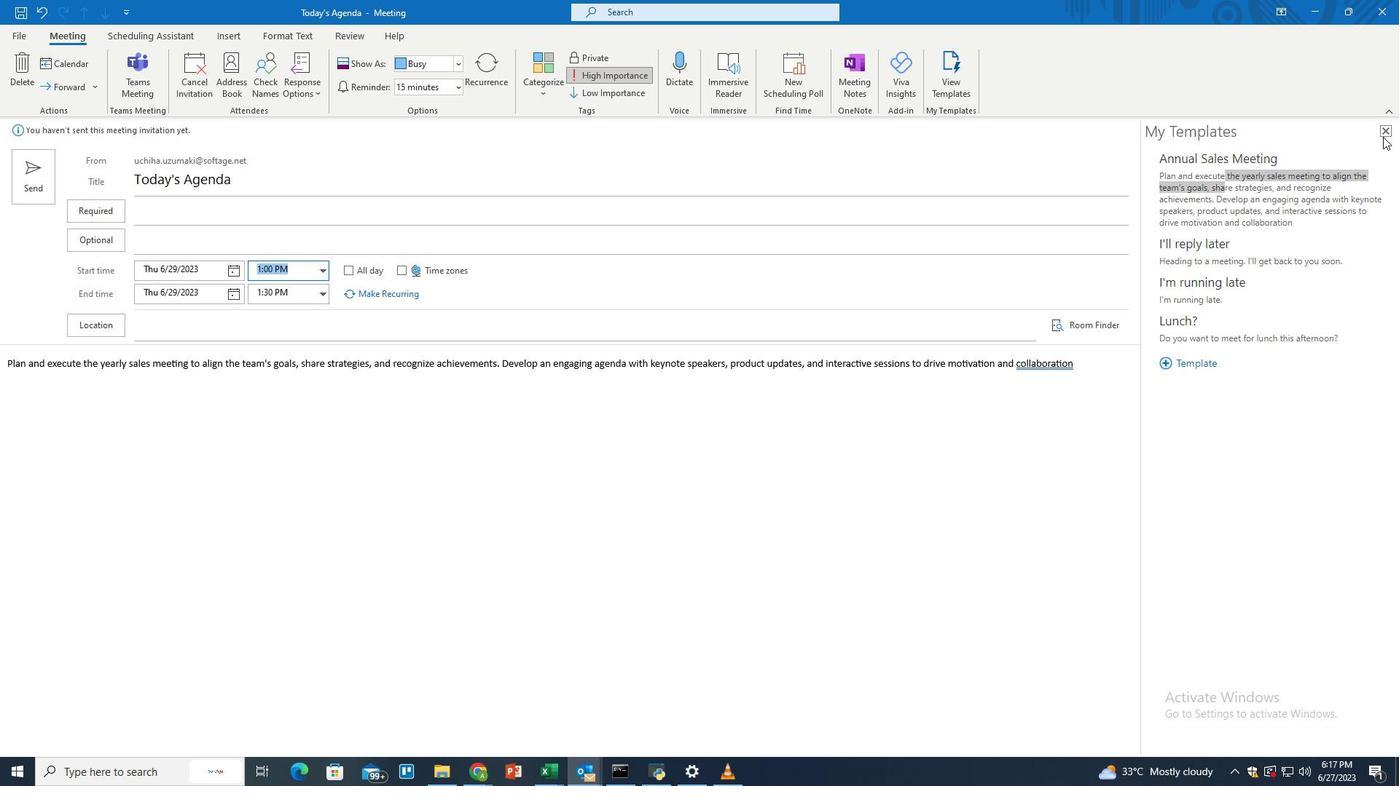 
Action: Mouse pressed left at (1385, 130)
Screenshot: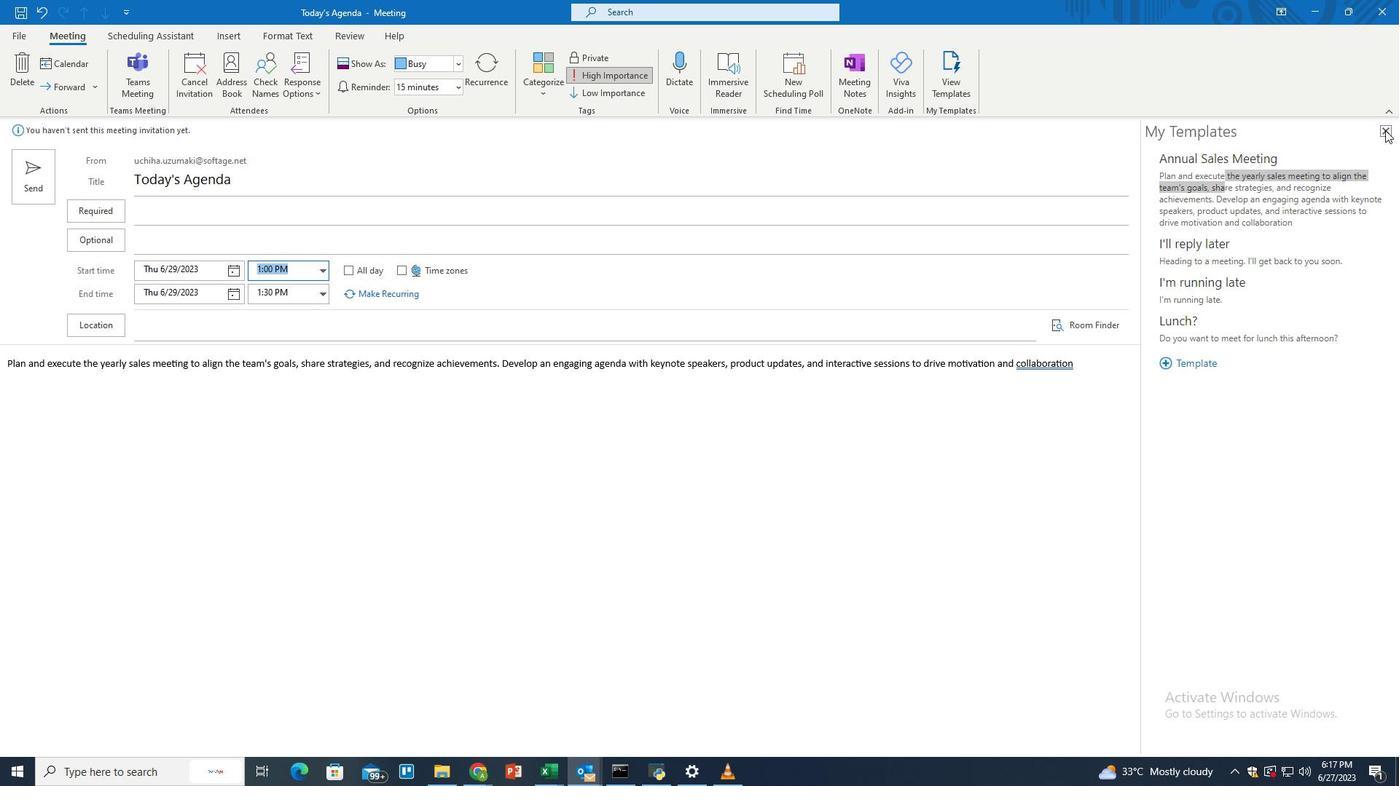 
Action: Mouse moved to (20, 184)
Screenshot: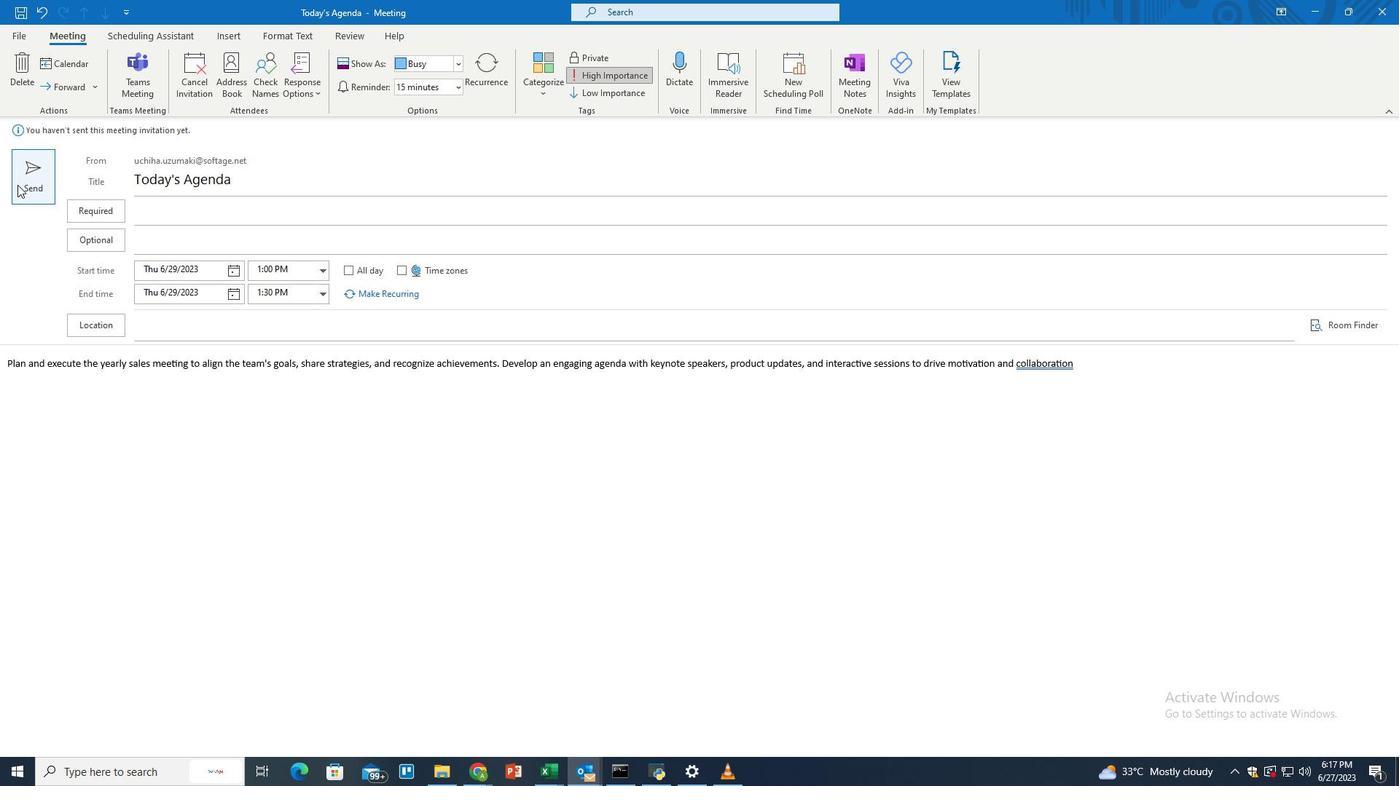 
Action: Mouse pressed left at (20, 184)
Screenshot: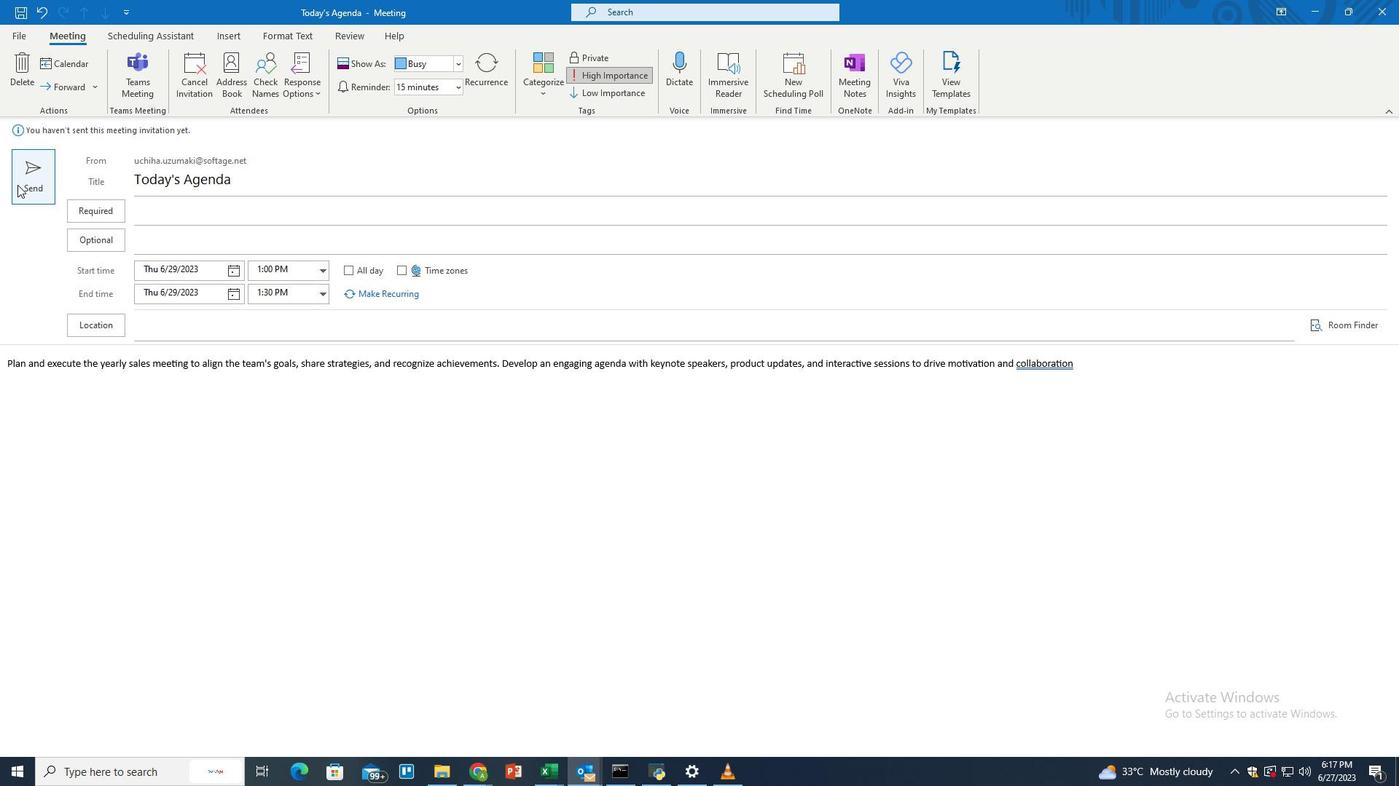 
Action: Mouse moved to (663, 427)
Screenshot: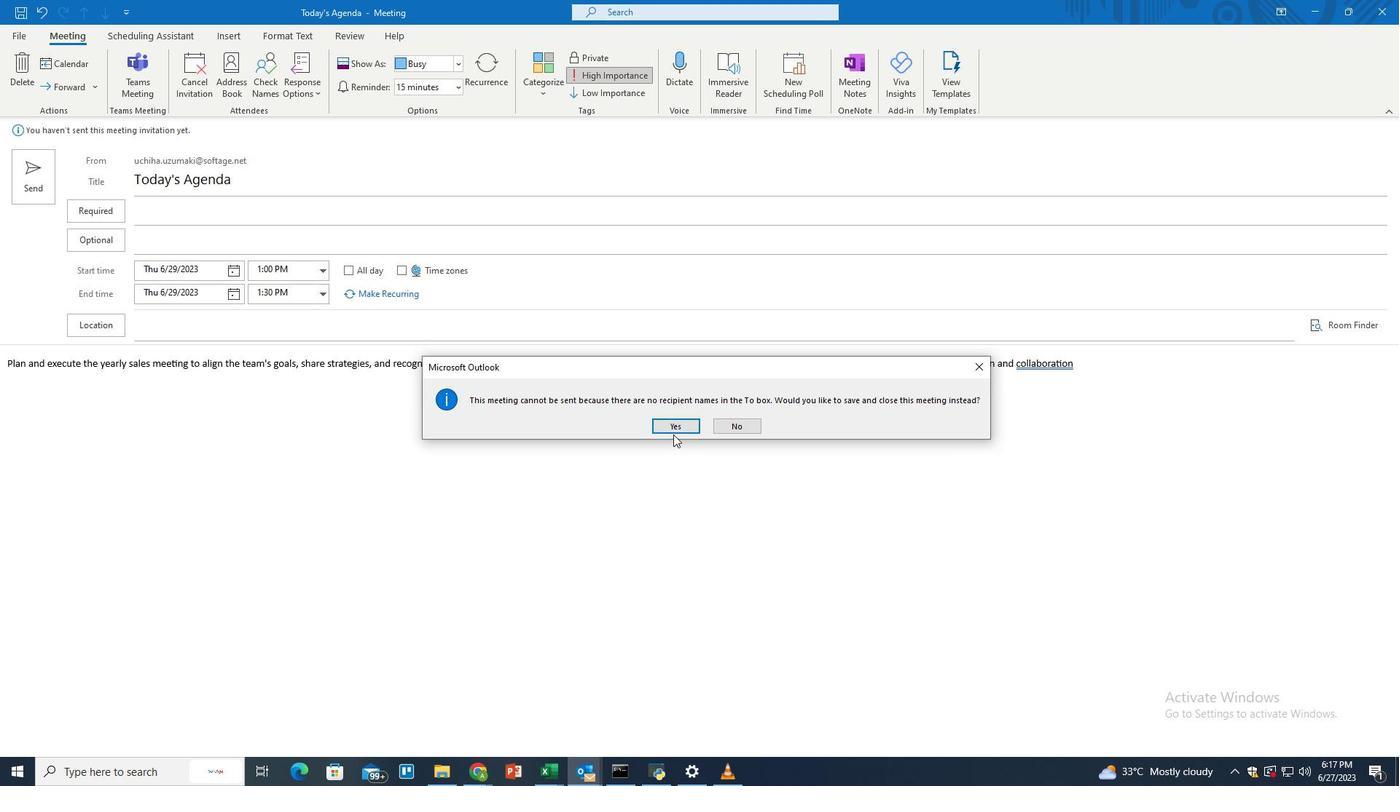 
Action: Mouse pressed left at (663, 427)
Screenshot: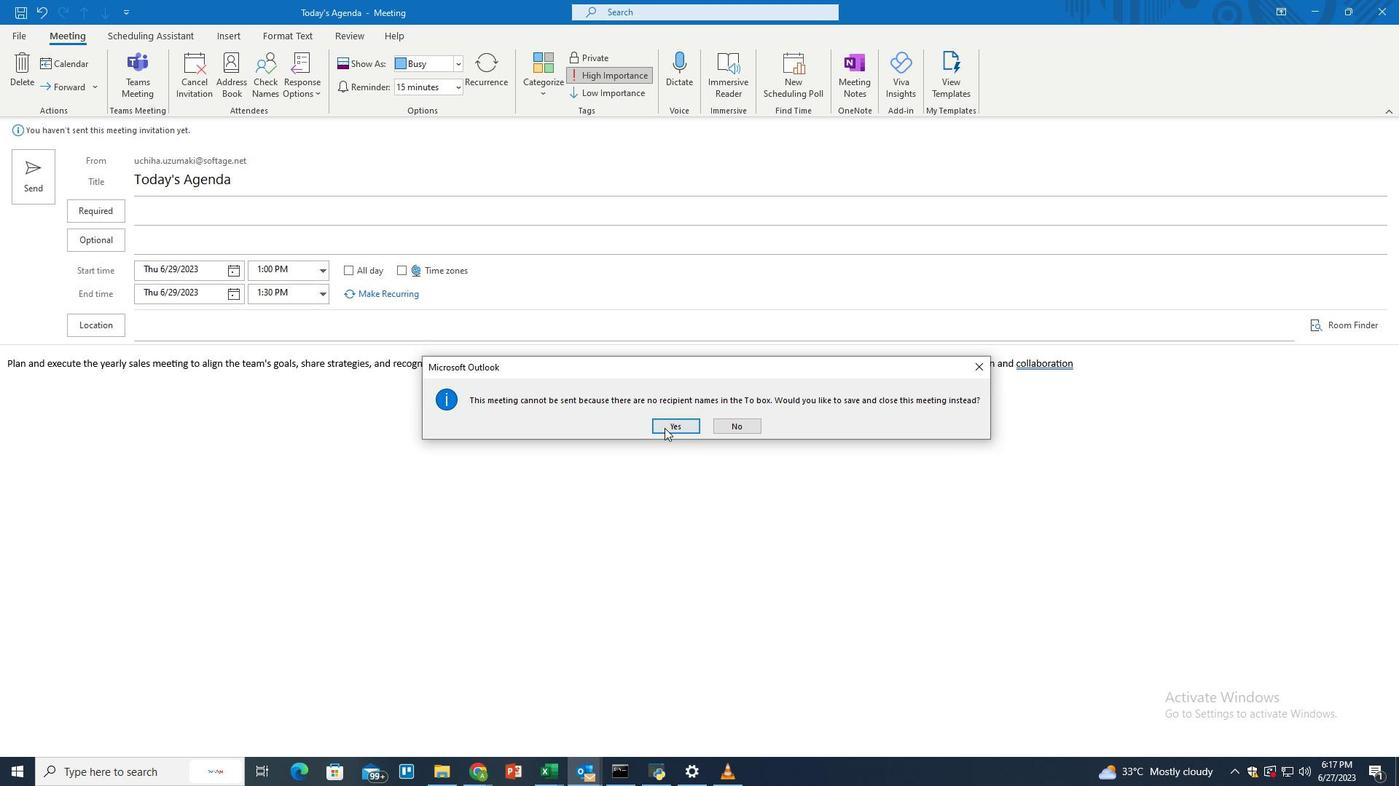 
